 Task: Find people on LinkedIn who work at ValueLabs, talk about wellness, are located in Pardasvár, Heves, Hungary, speak Portuguese, offer auto insurance services, work in the racetracks industry, and have the title 'Director'.
Action: Mouse pressed left at (623, 82)
Screenshot: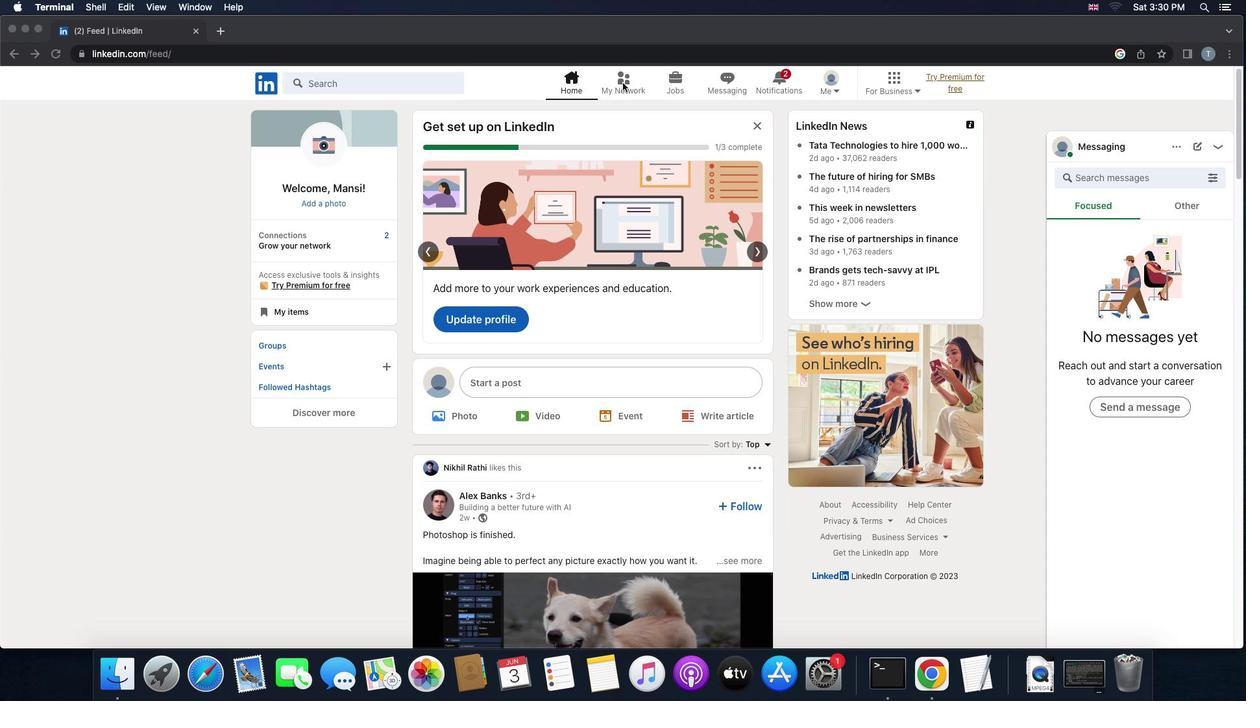 
Action: Mouse pressed left at (623, 82)
Screenshot: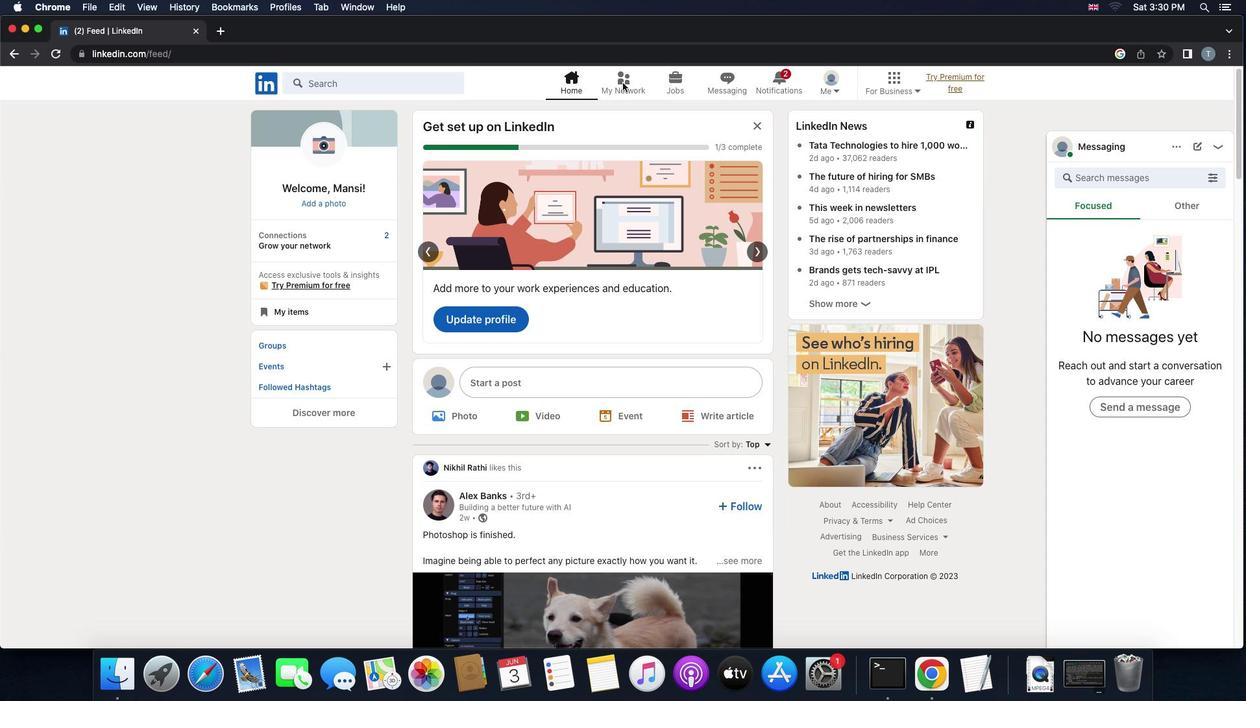 
Action: Mouse moved to (395, 158)
Screenshot: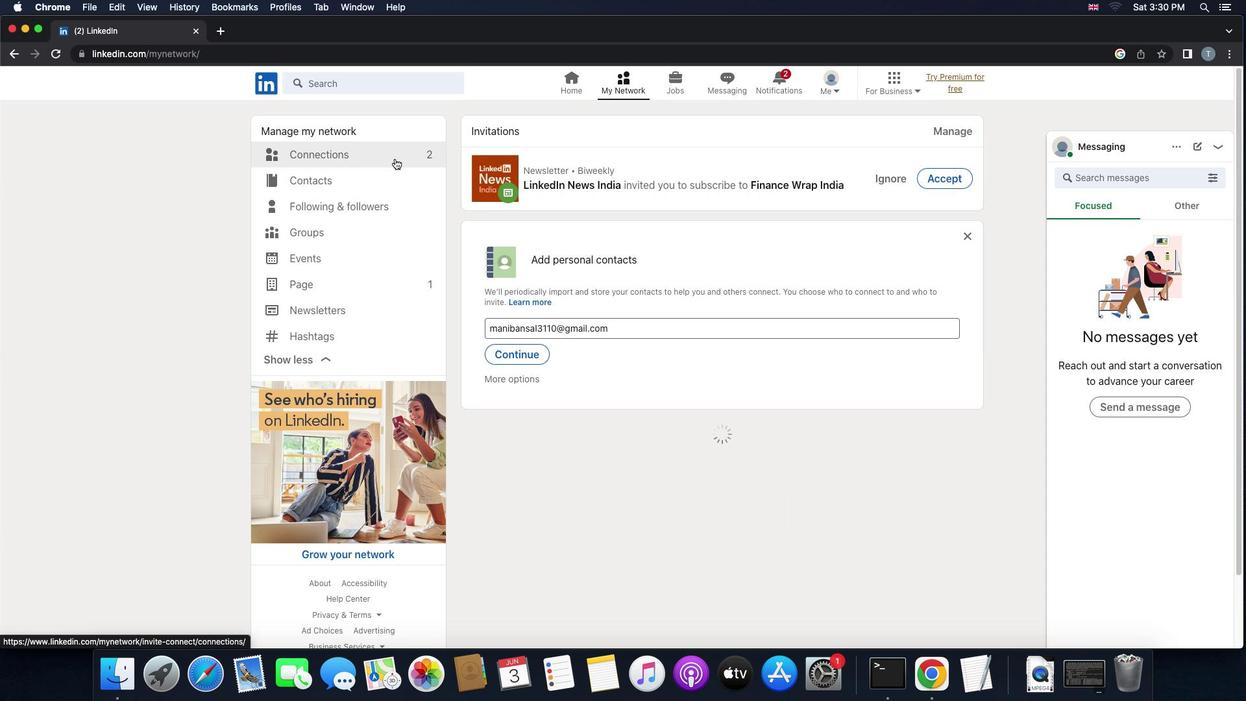 
Action: Mouse pressed left at (395, 158)
Screenshot: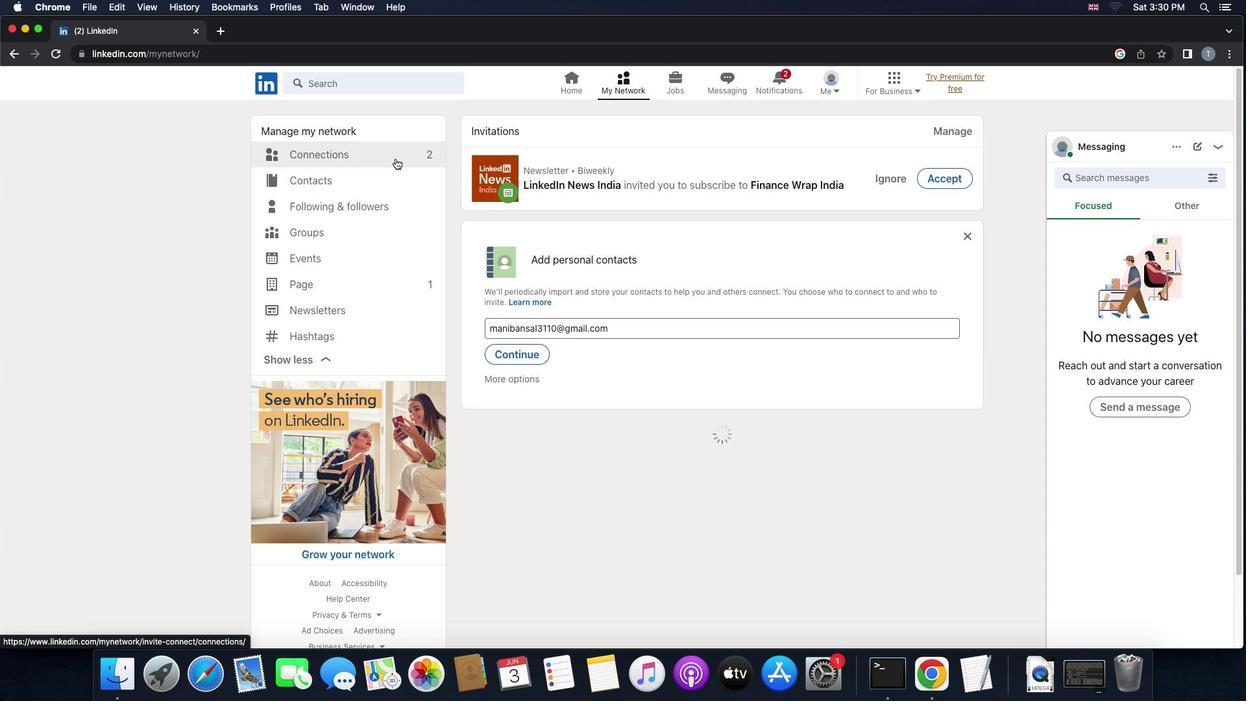 
Action: Mouse moved to (693, 156)
Screenshot: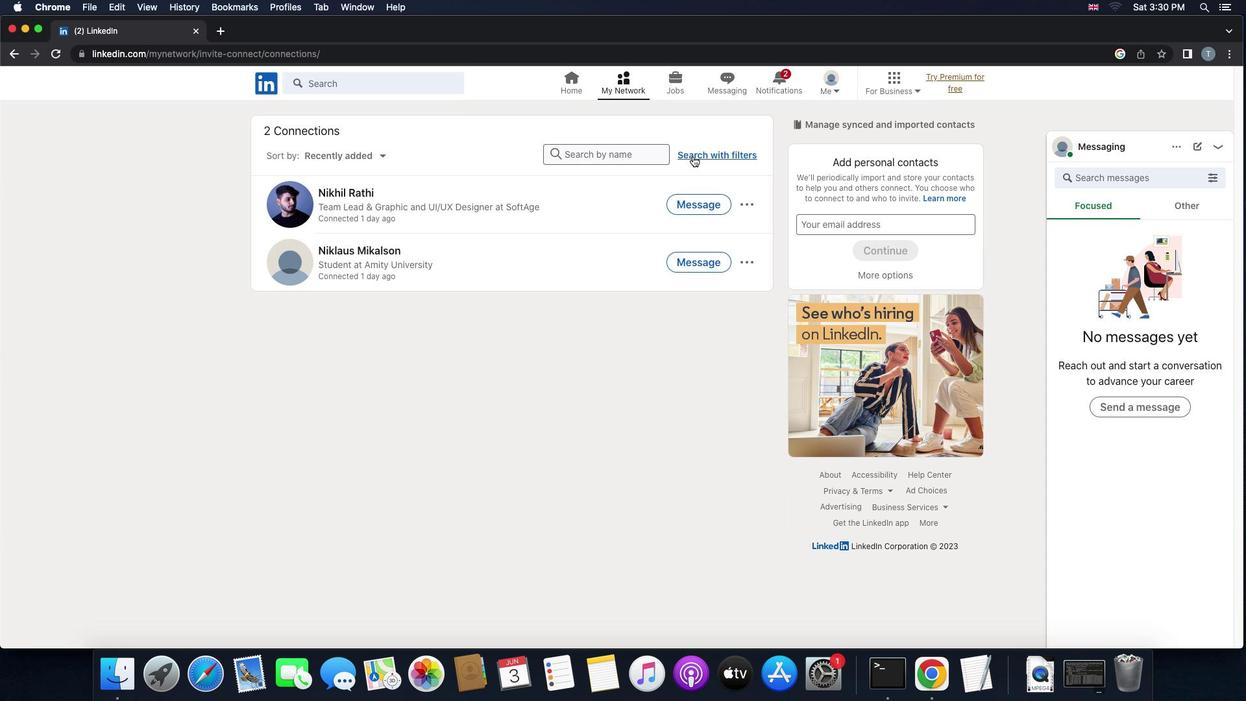 
Action: Mouse pressed left at (693, 156)
Screenshot: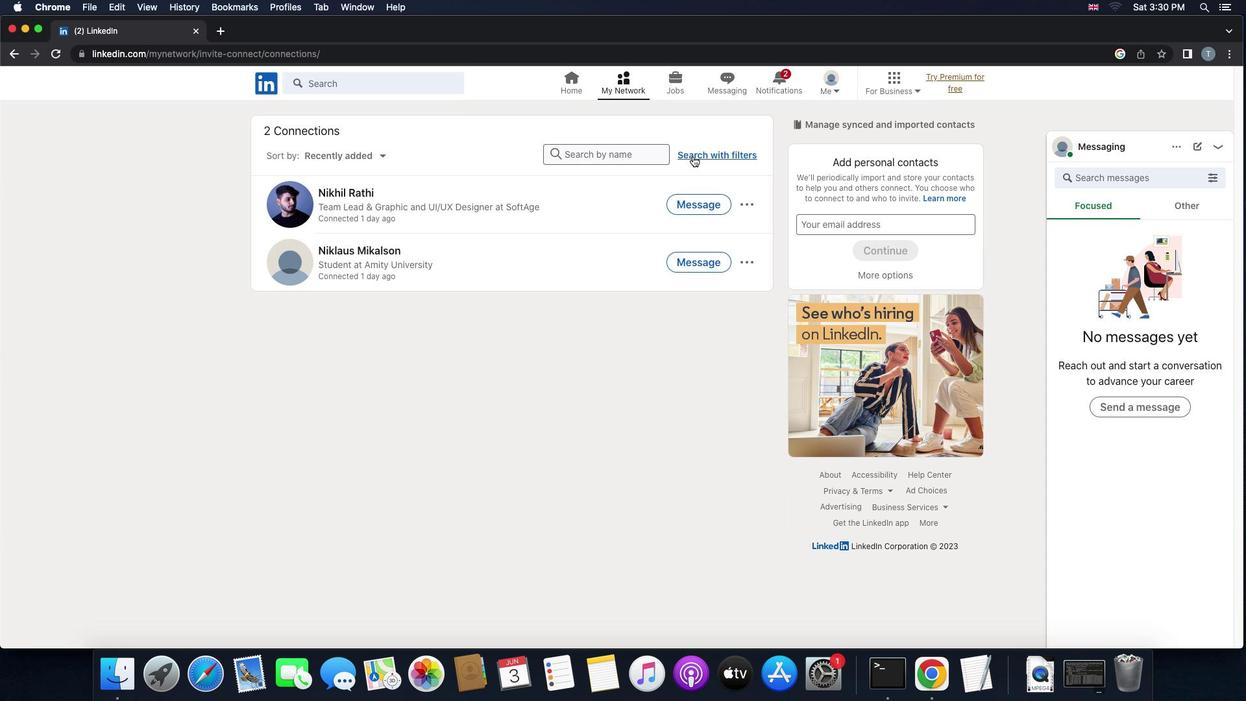 
Action: Mouse moved to (677, 116)
Screenshot: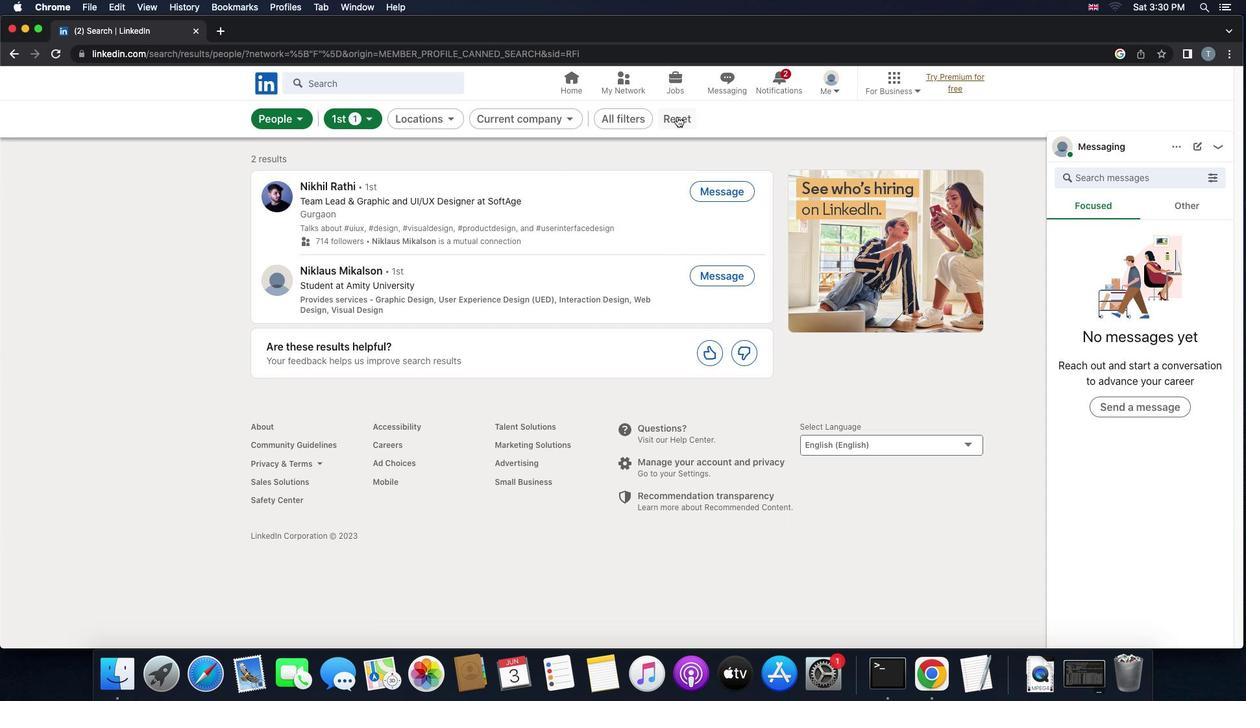 
Action: Mouse pressed left at (677, 116)
Screenshot: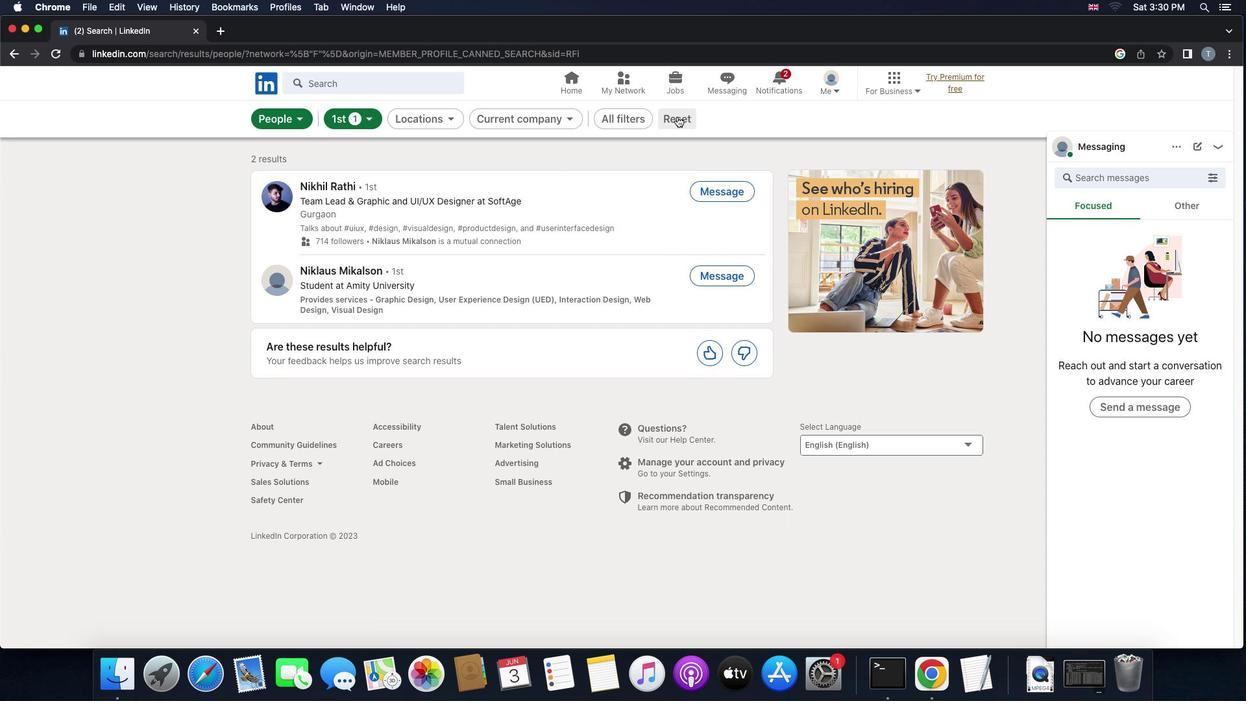 
Action: Mouse moved to (638, 116)
Screenshot: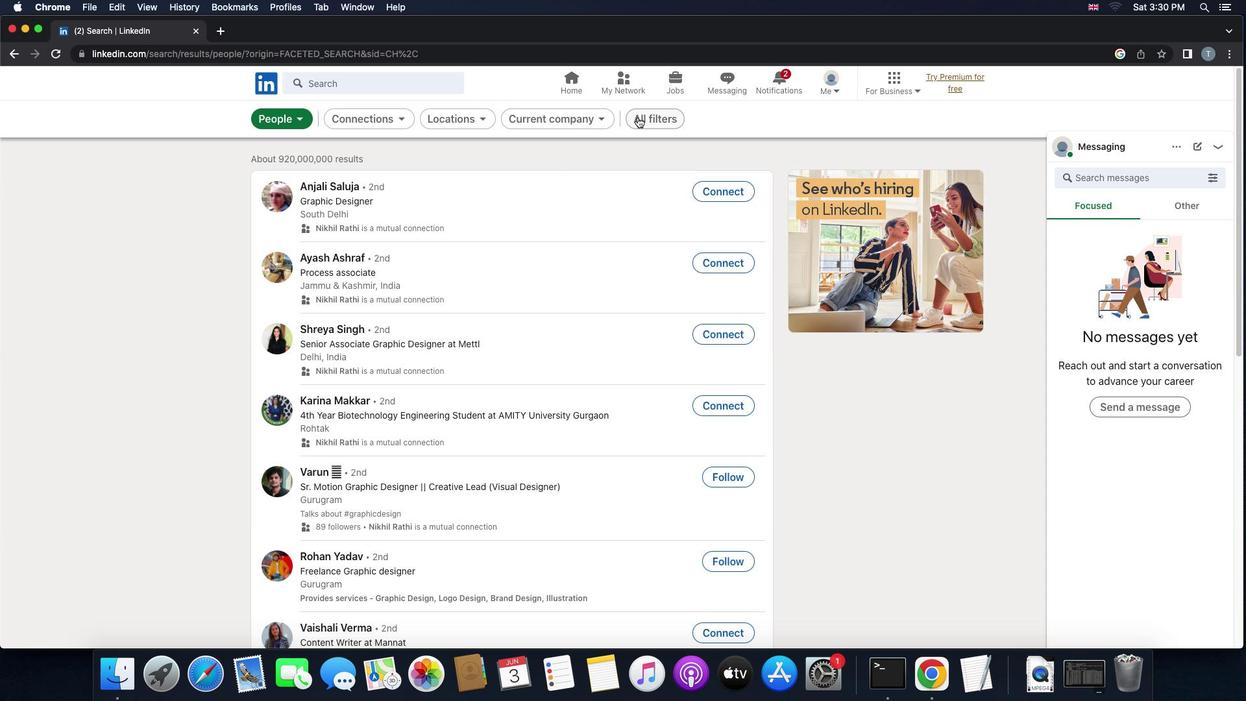 
Action: Mouse pressed left at (638, 116)
Screenshot: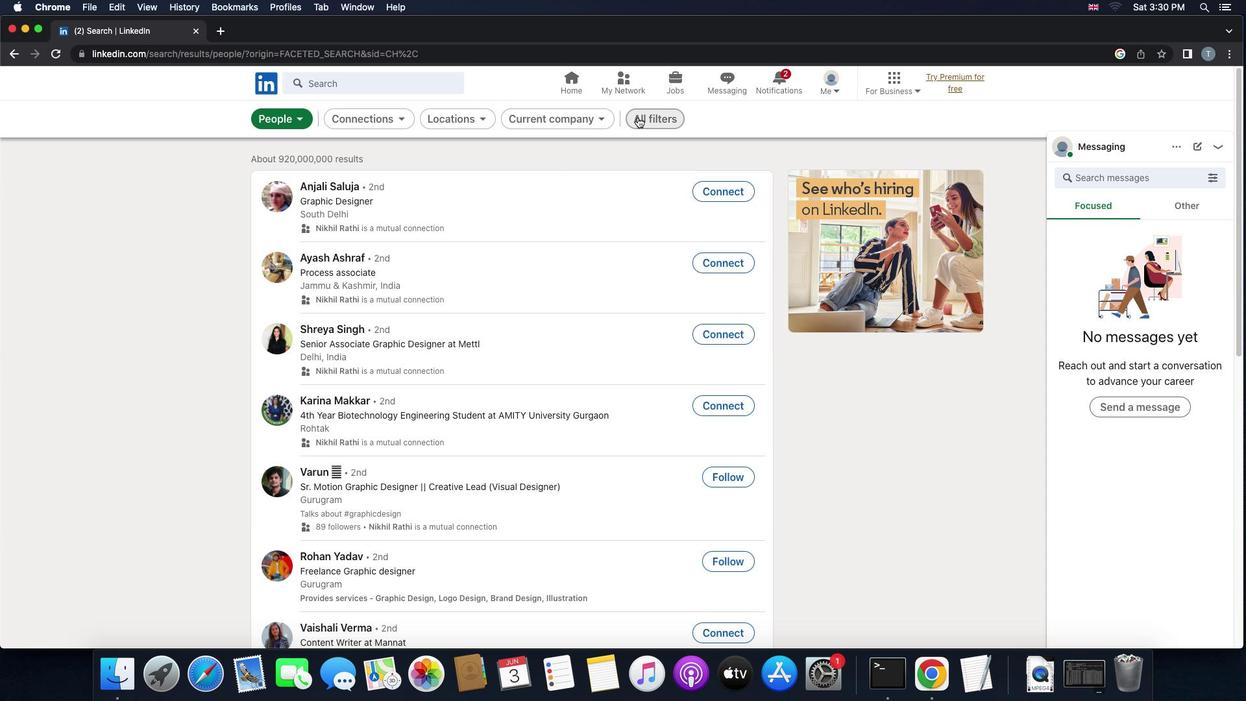 
Action: Mouse moved to (1059, 362)
Screenshot: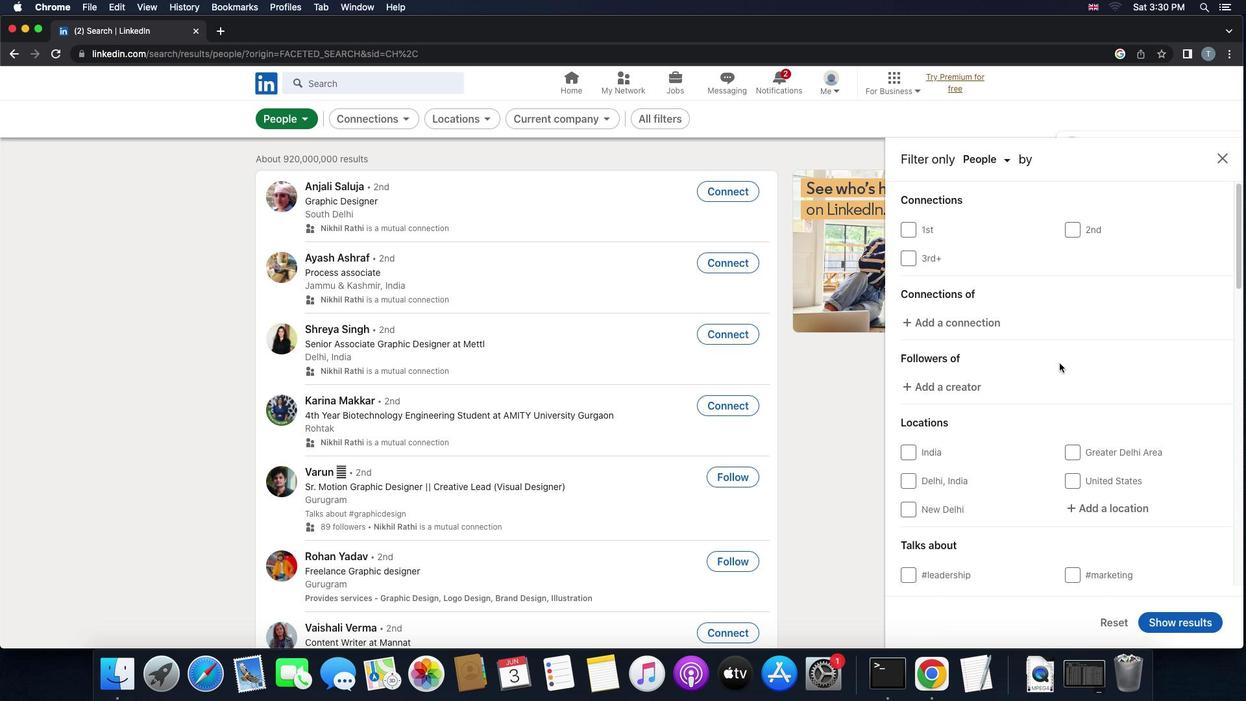 
Action: Mouse scrolled (1059, 362) with delta (0, 0)
Screenshot: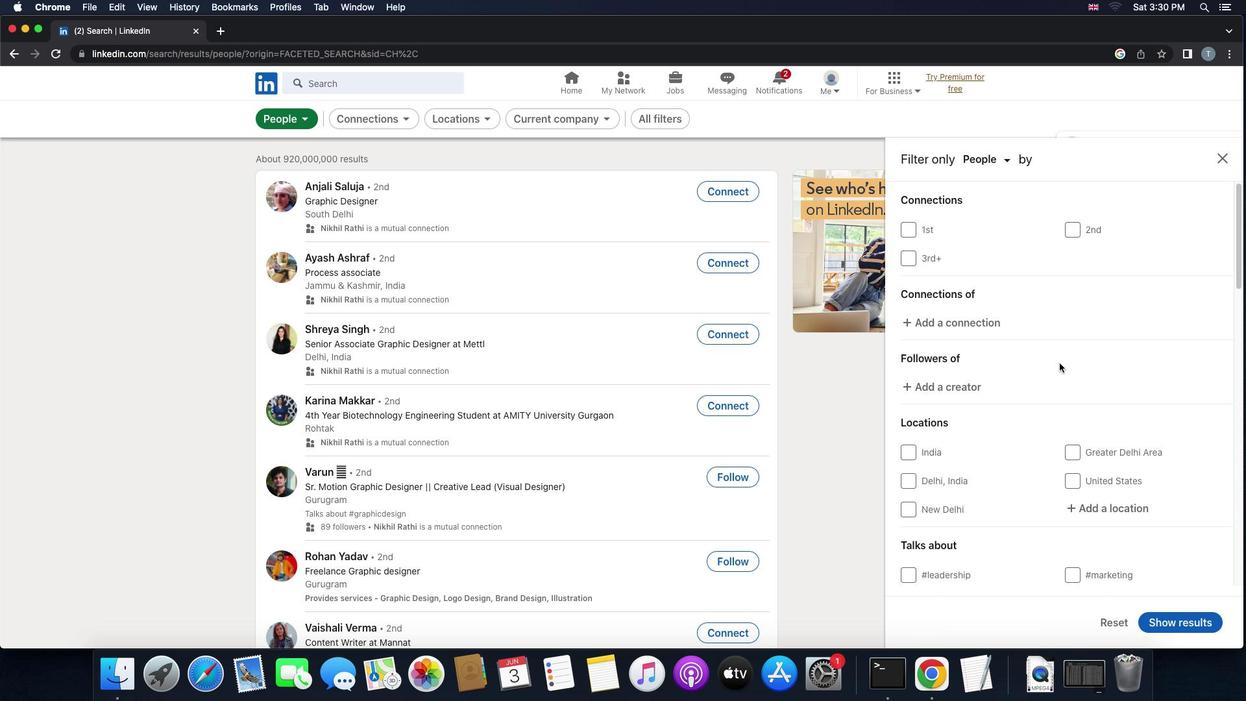 
Action: Mouse scrolled (1059, 362) with delta (0, 0)
Screenshot: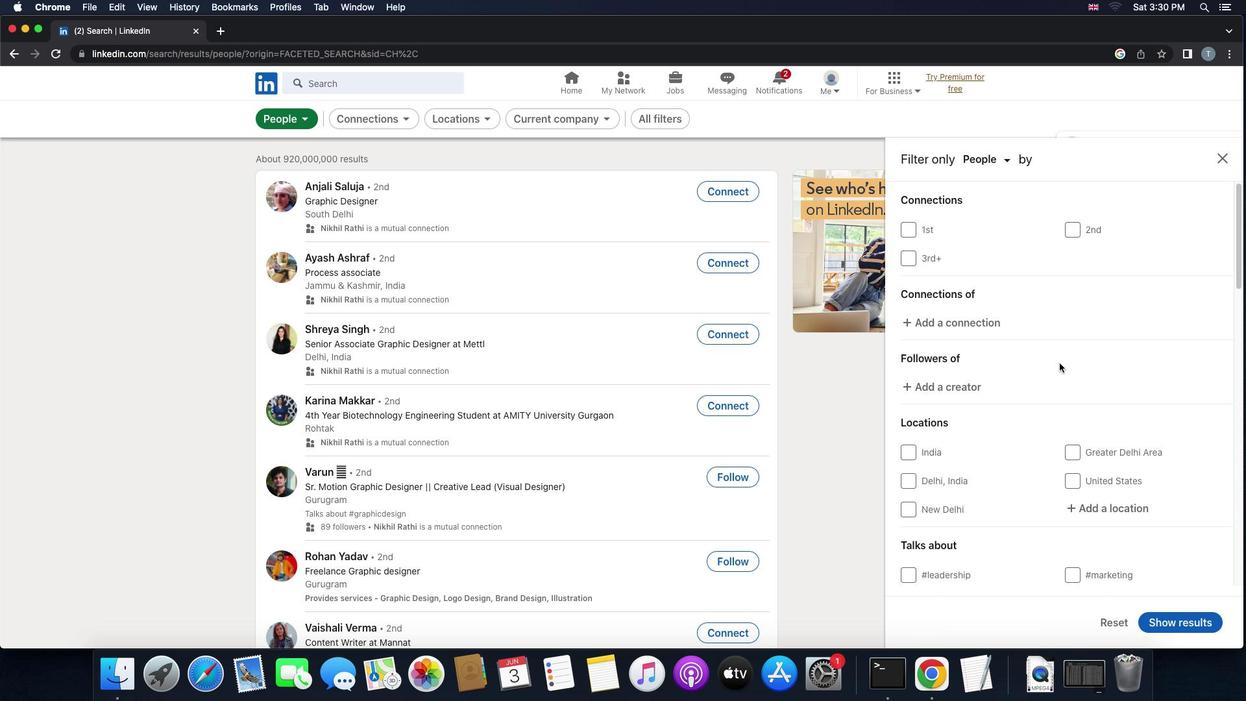 
Action: Mouse scrolled (1059, 362) with delta (0, -1)
Screenshot: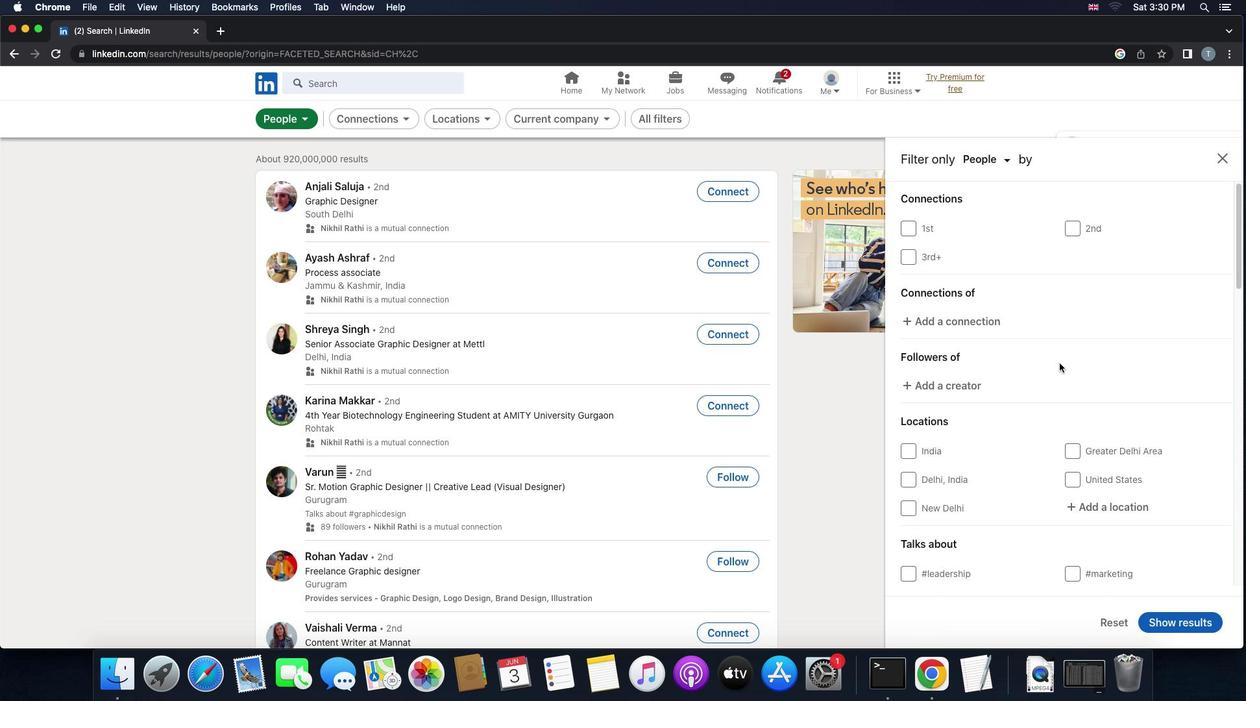 
Action: Mouse moved to (1087, 425)
Screenshot: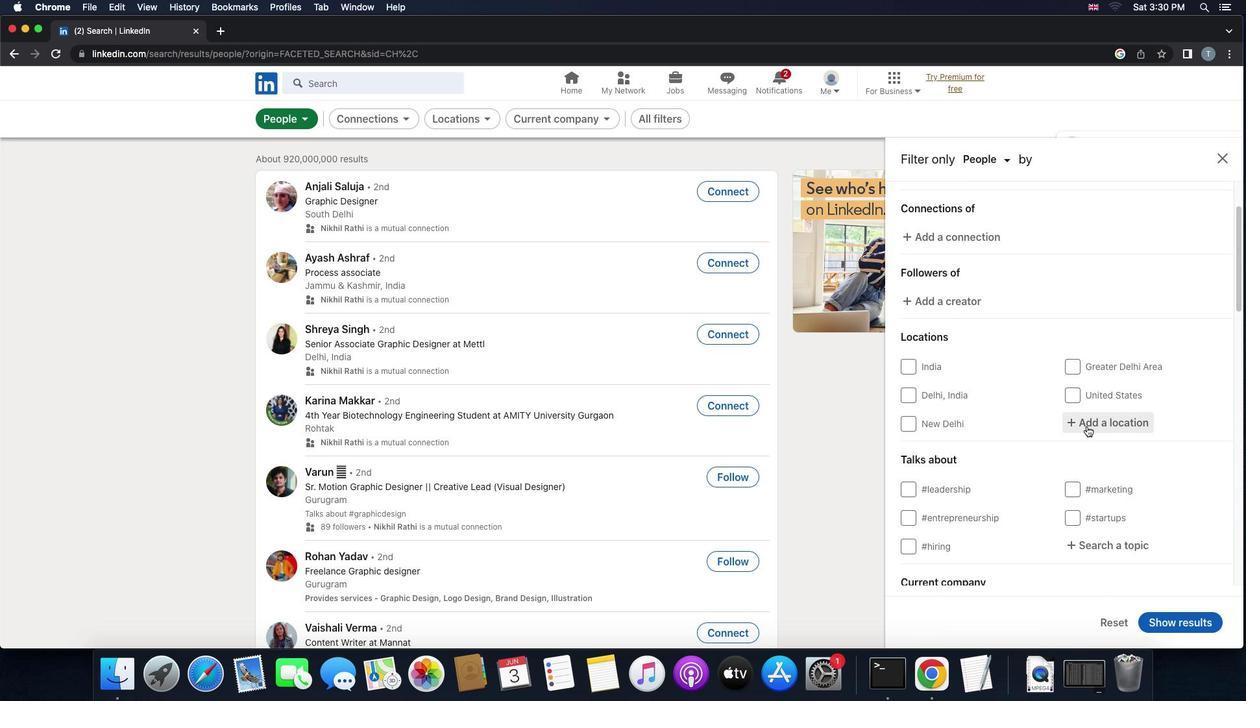 
Action: Mouse pressed left at (1087, 425)
Screenshot: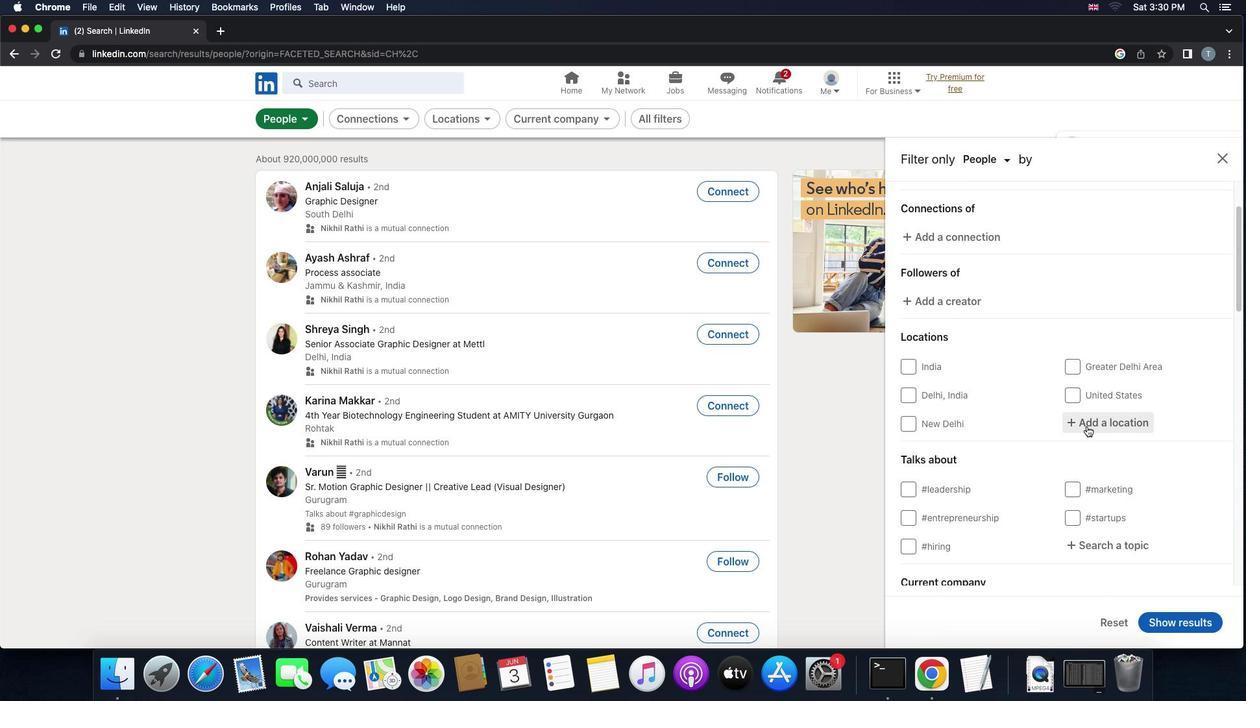 
Action: Key pressed 'p''a''r''a''d''s''a''s''v''a'
Screenshot: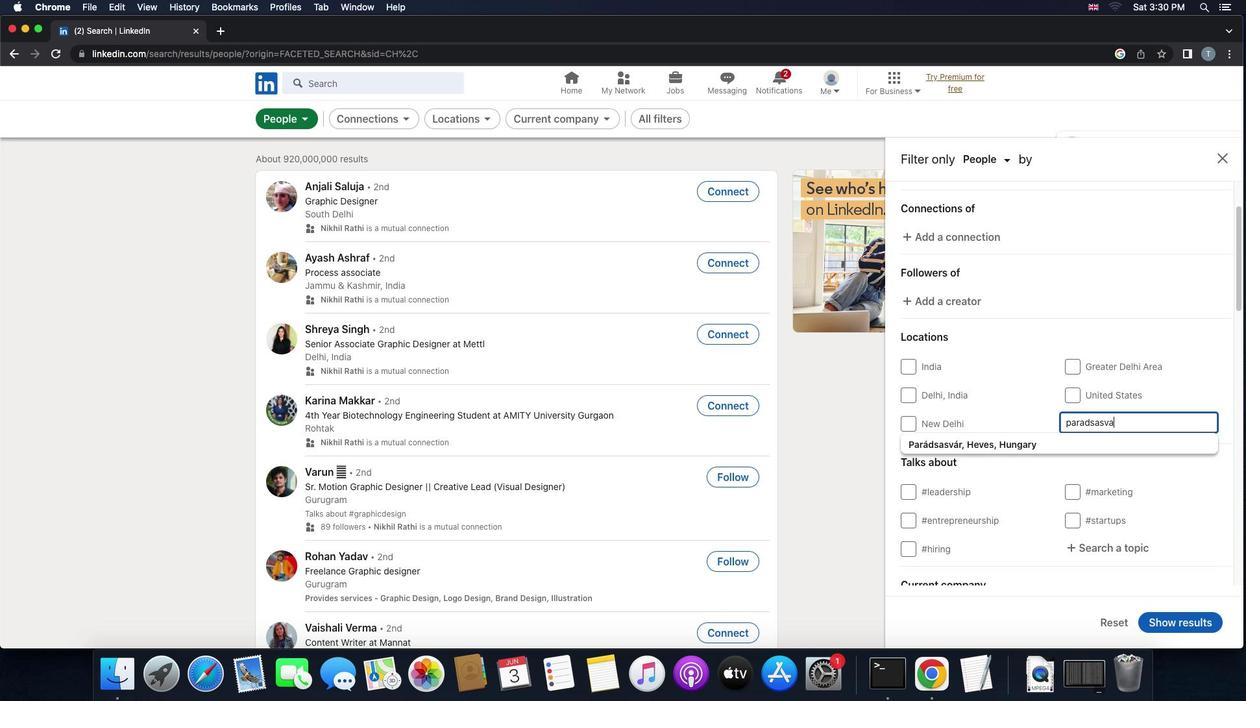 
Action: Mouse moved to (1041, 444)
Screenshot: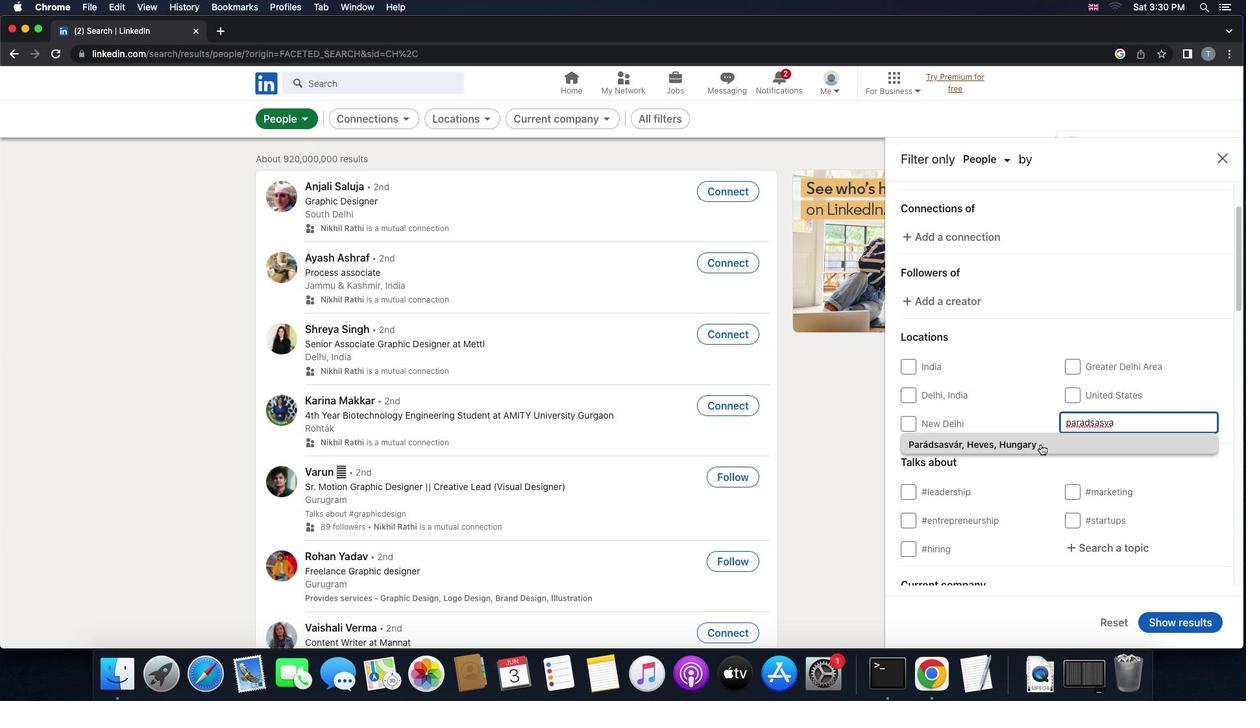 
Action: Mouse pressed left at (1041, 444)
Screenshot: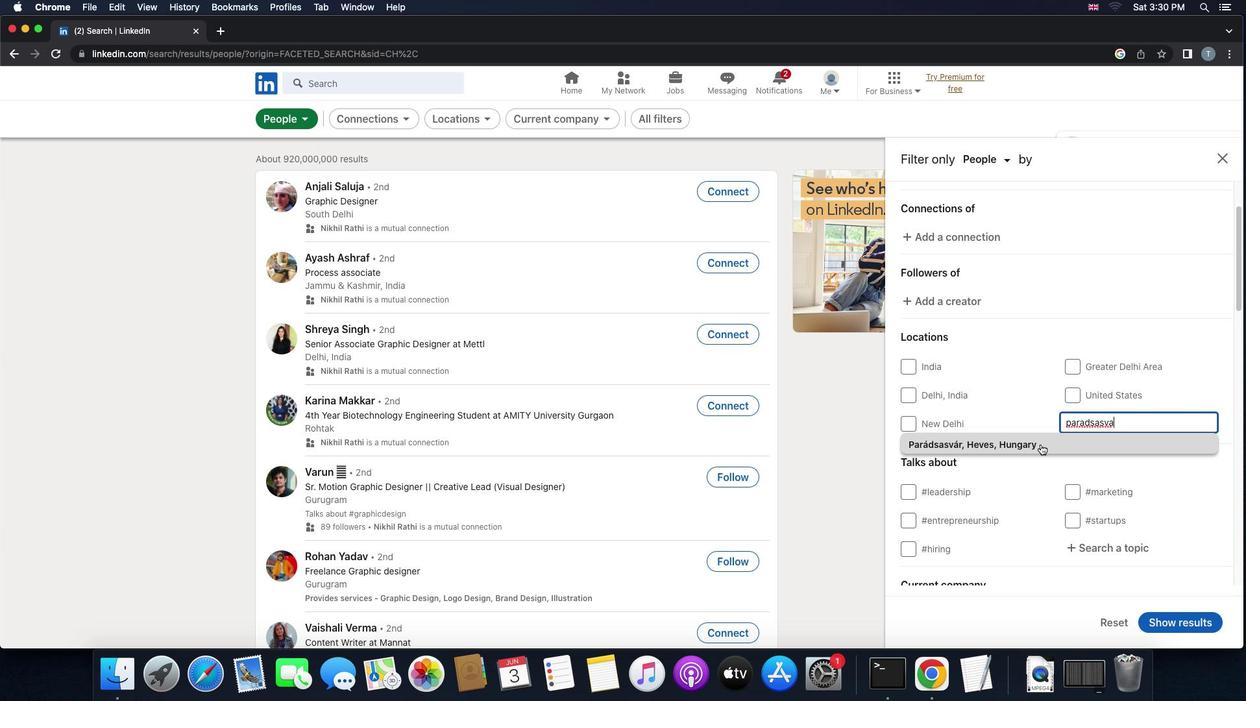 
Action: Mouse moved to (1123, 492)
Screenshot: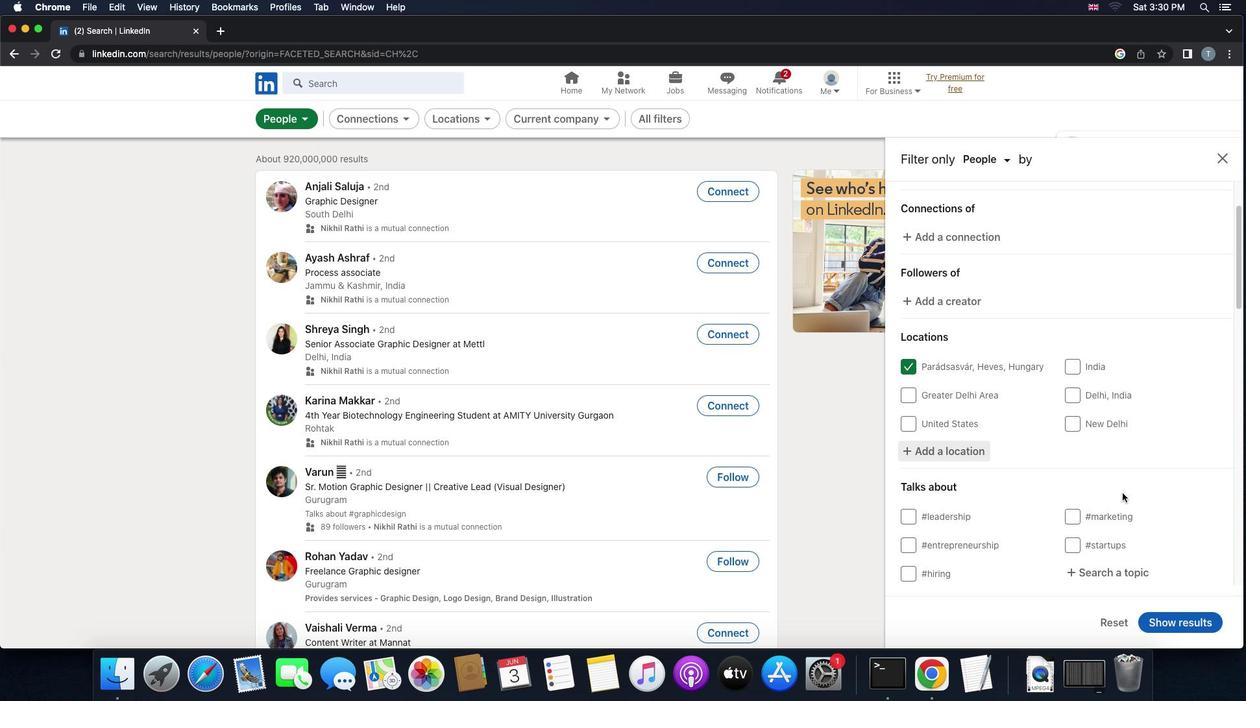 
Action: Mouse scrolled (1123, 492) with delta (0, 0)
Screenshot: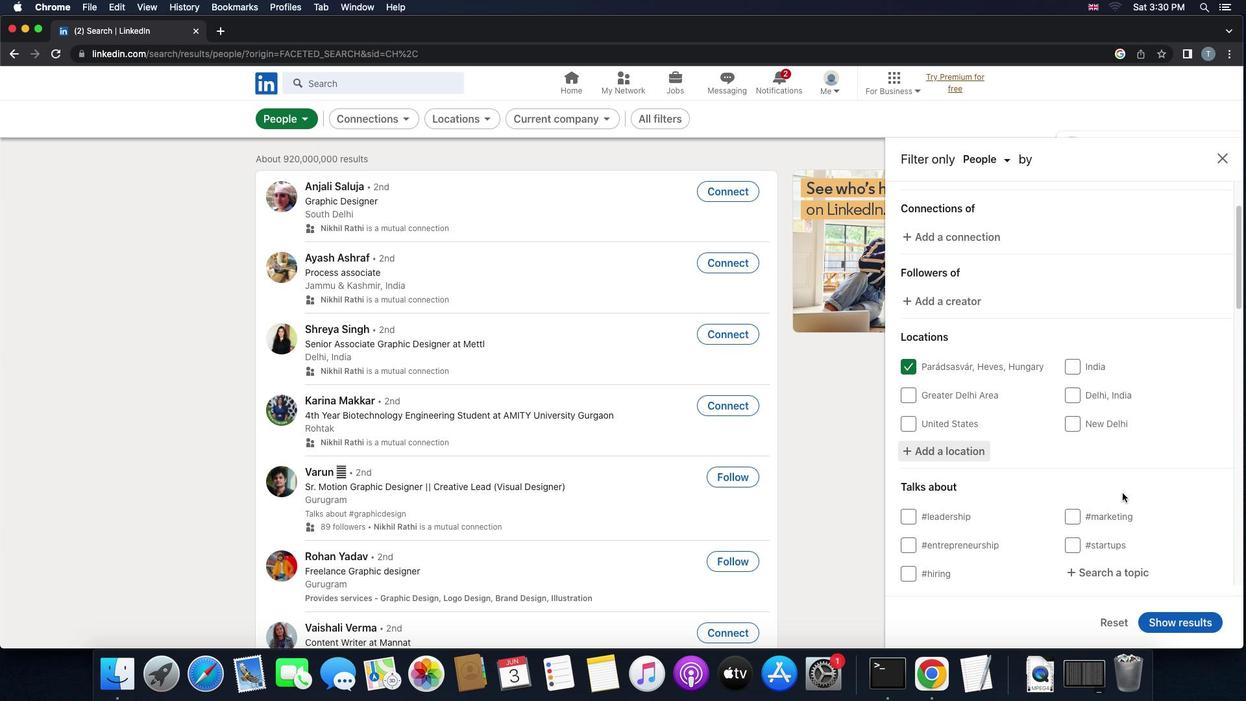 
Action: Mouse scrolled (1123, 492) with delta (0, 0)
Screenshot: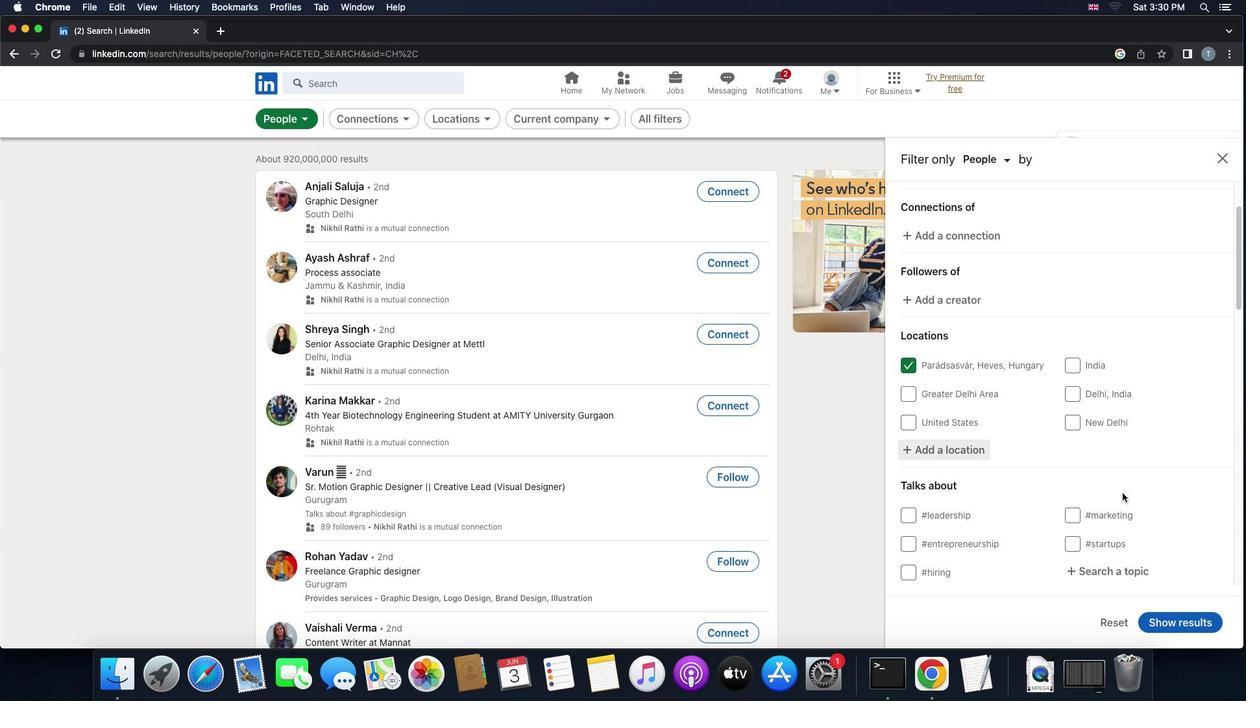 
Action: Mouse scrolled (1123, 492) with delta (0, 0)
Screenshot: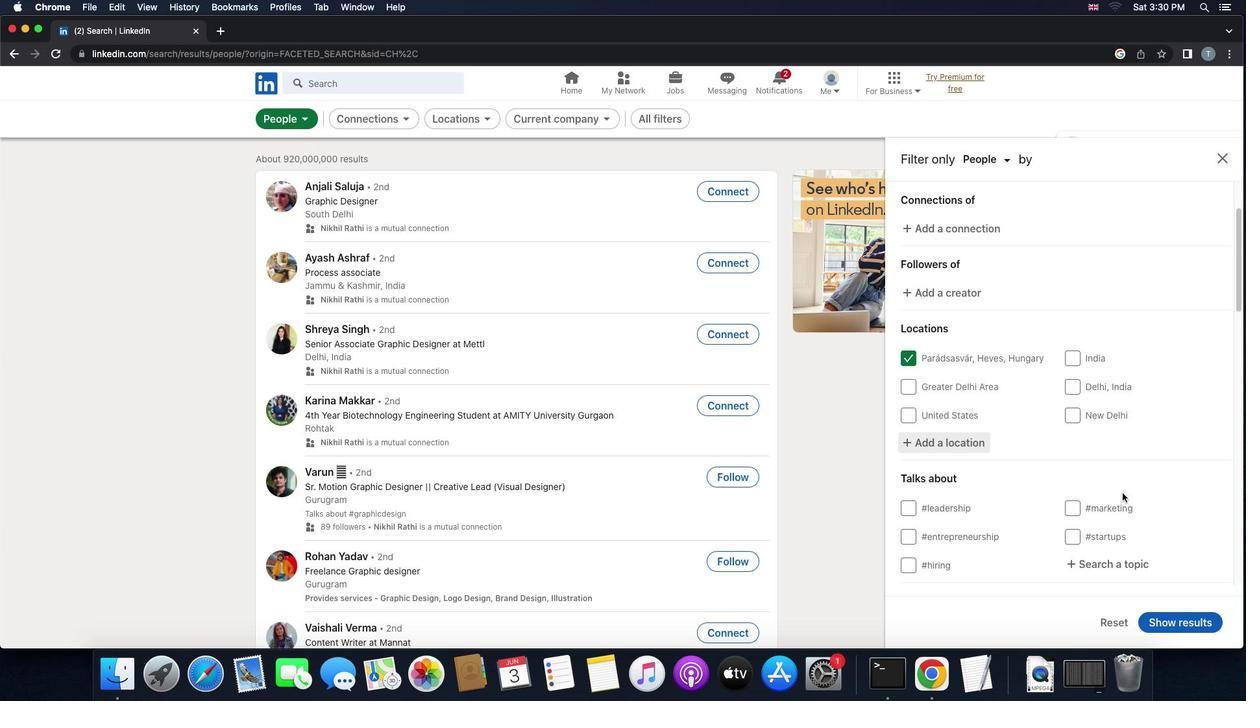 
Action: Mouse moved to (1112, 511)
Screenshot: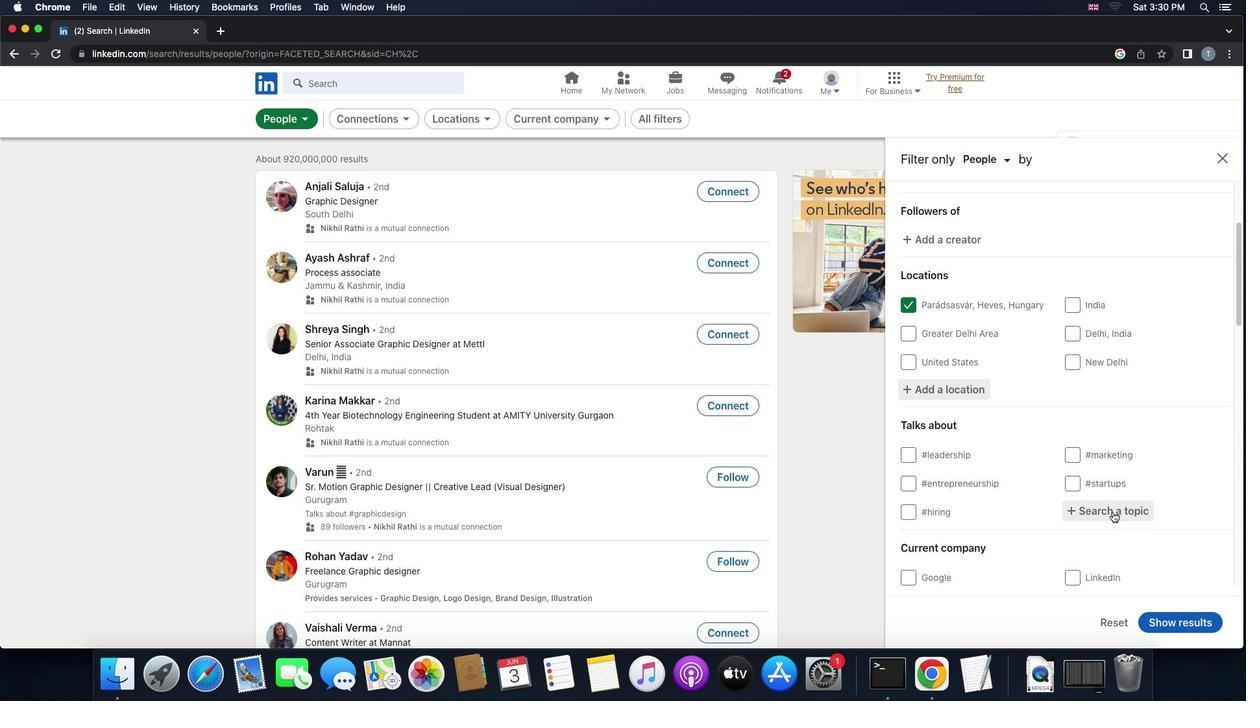 
Action: Mouse pressed left at (1112, 511)
Screenshot: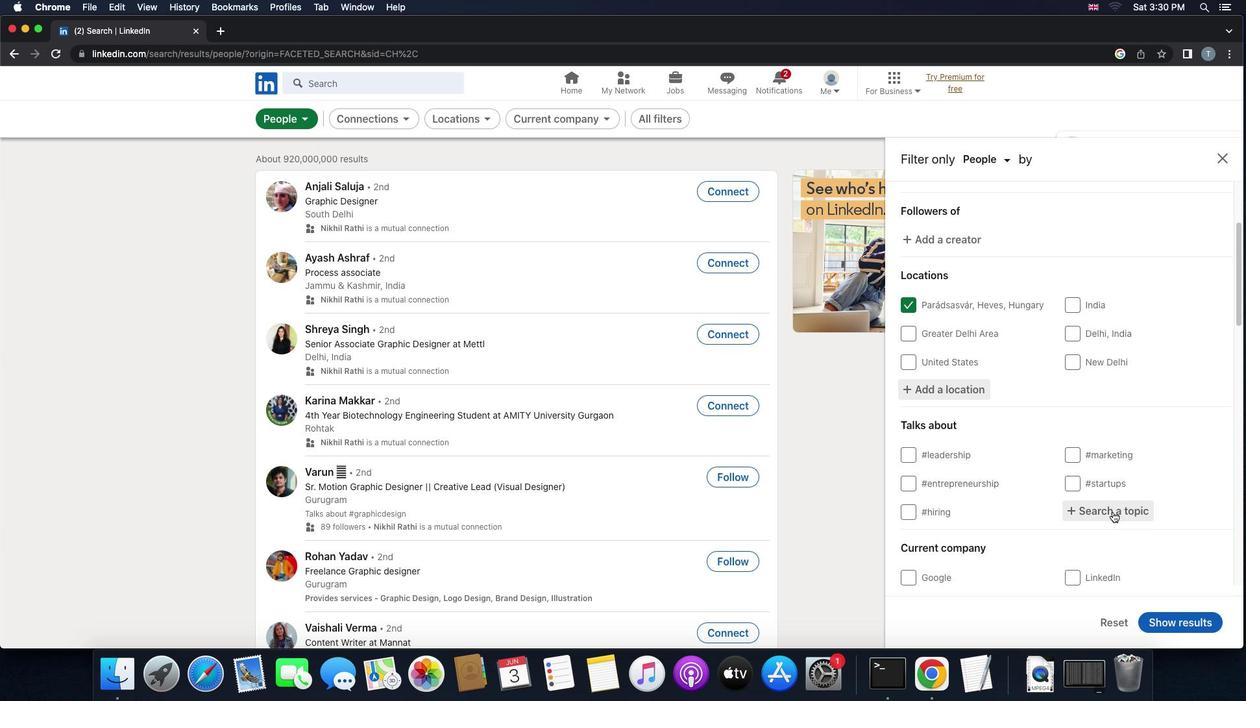 
Action: Mouse moved to (1112, 511)
Screenshot: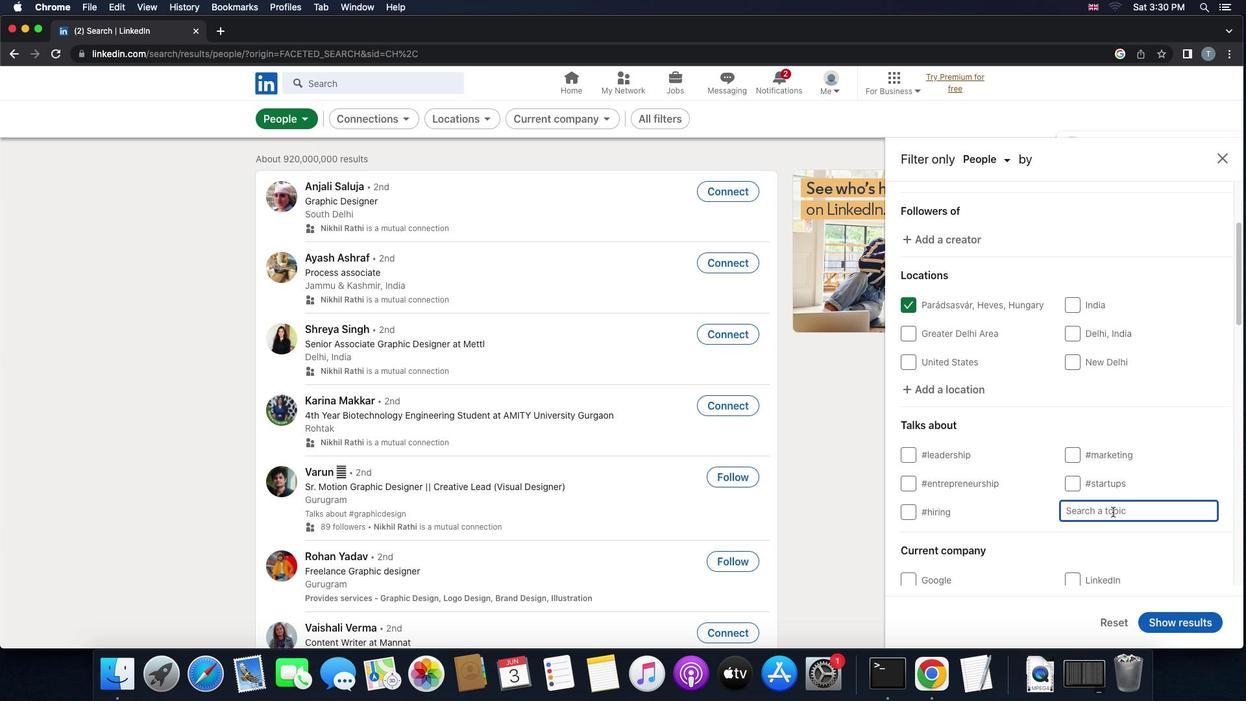 
Action: Key pressed 'w''e''l''l''n''e''s''s'
Screenshot: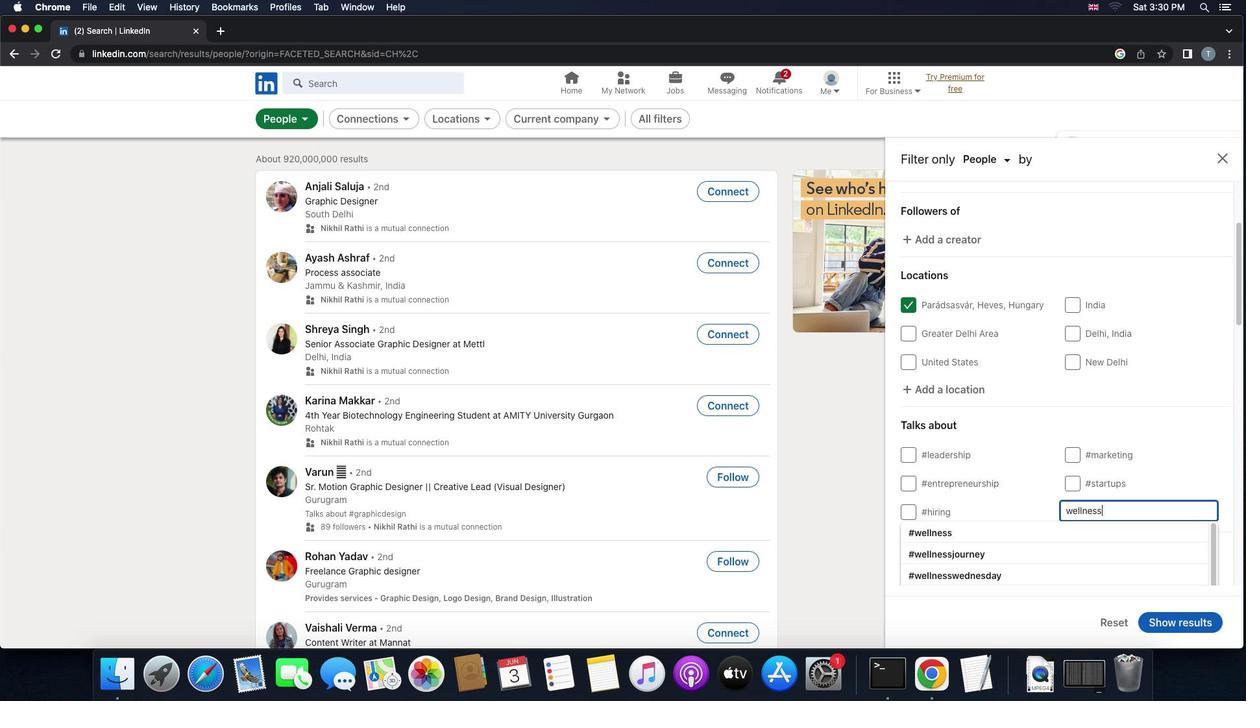
Action: Mouse moved to (1100, 538)
Screenshot: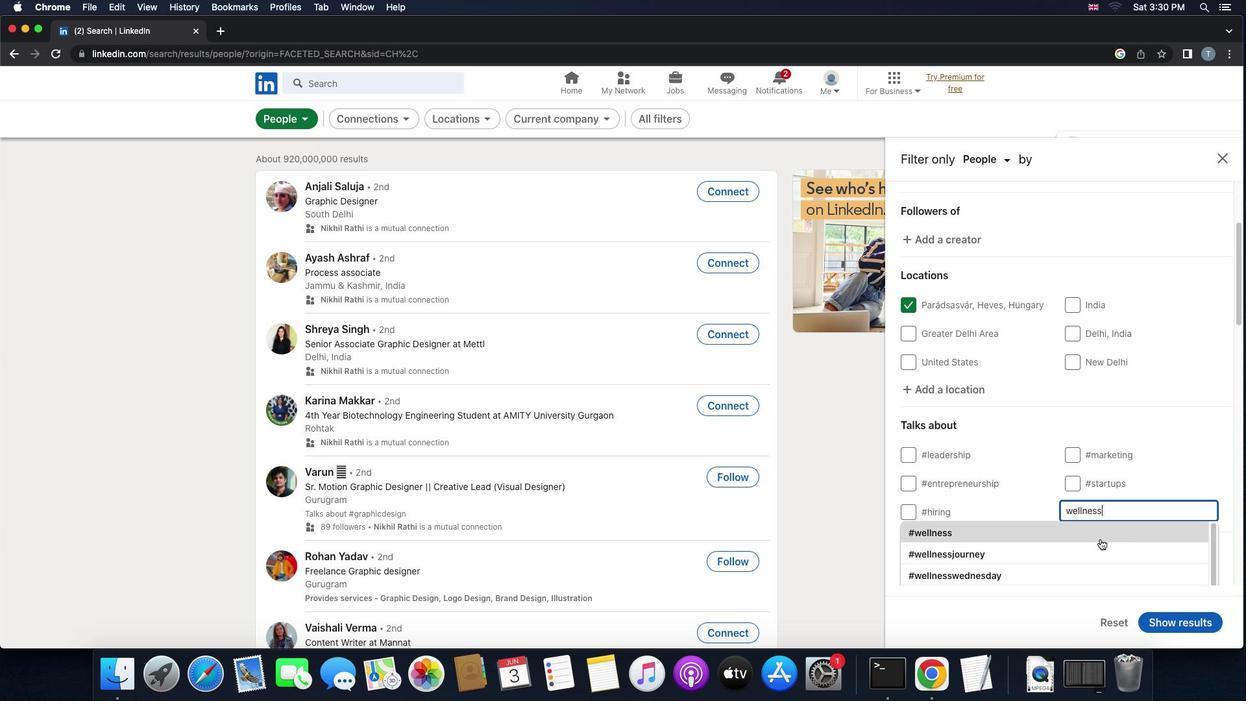 
Action: Mouse pressed left at (1100, 538)
Screenshot: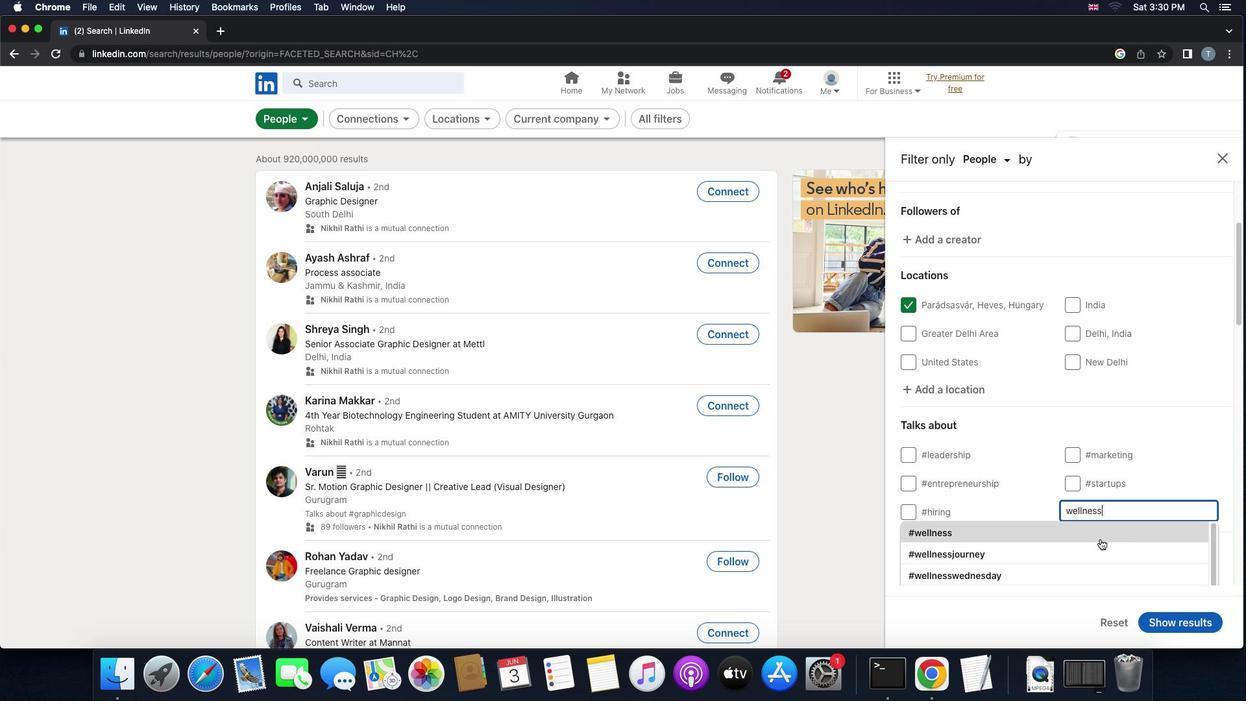 
Action: Mouse moved to (1102, 531)
Screenshot: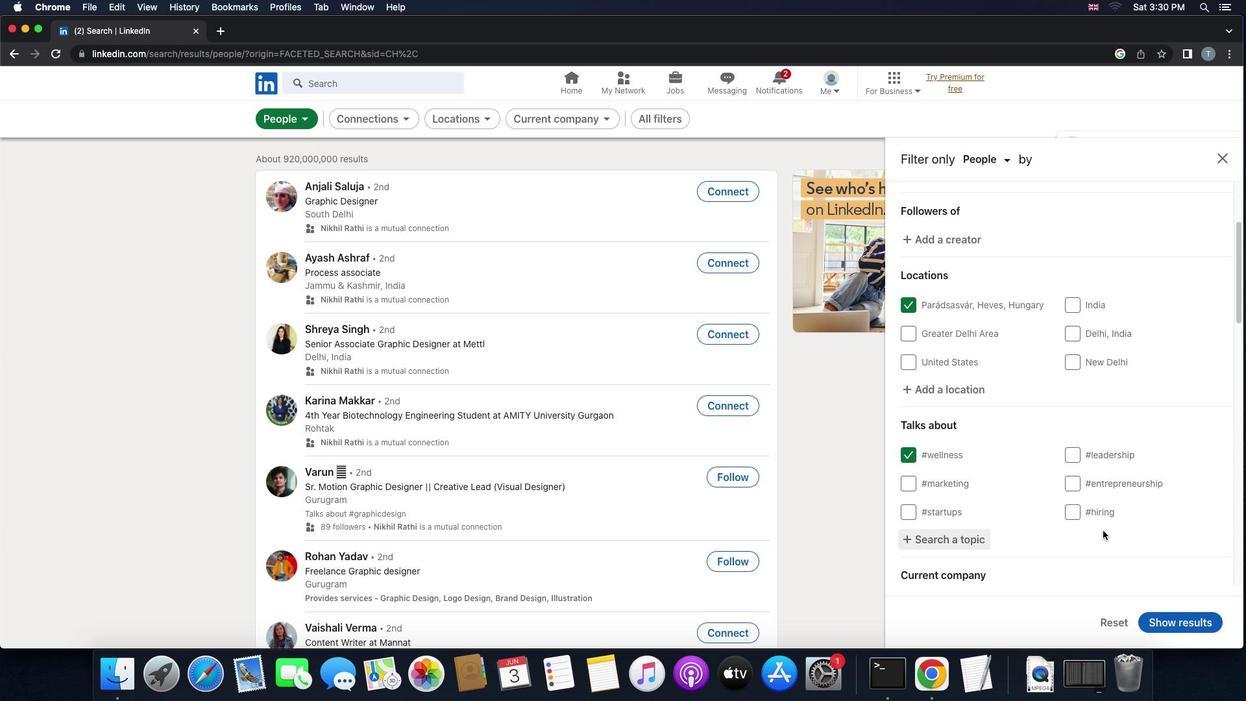 
Action: Mouse scrolled (1102, 531) with delta (0, 0)
Screenshot: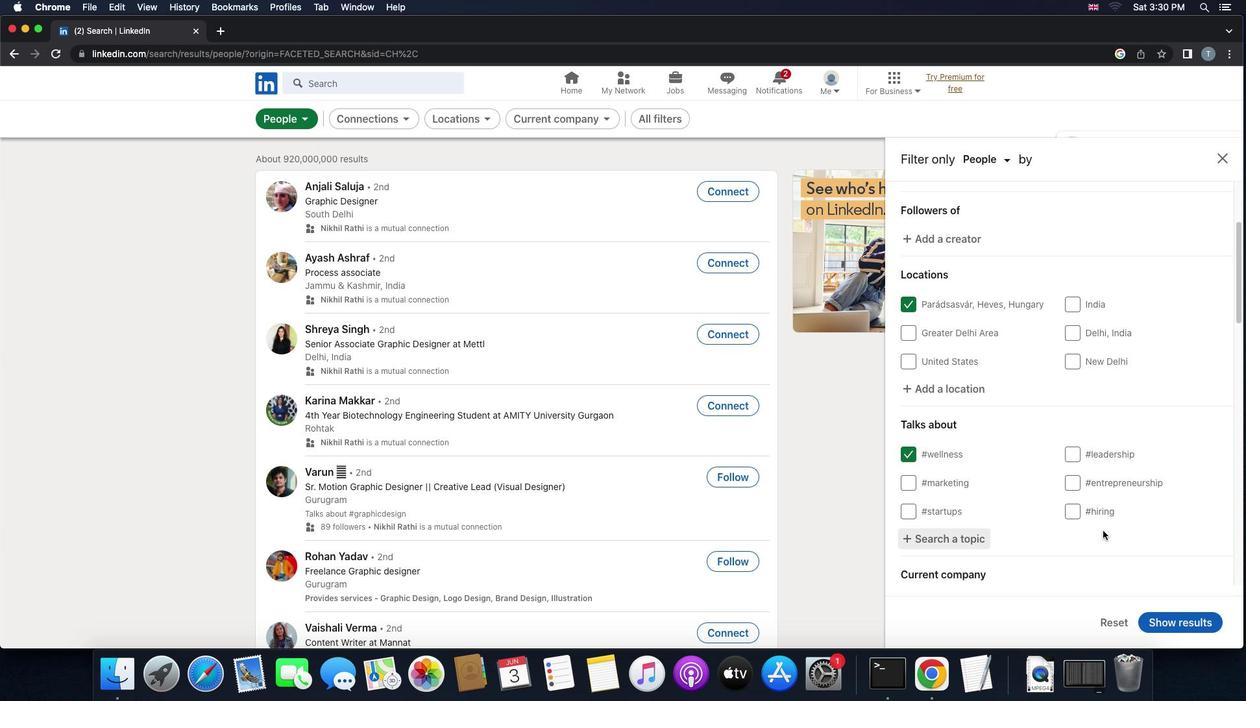 
Action: Mouse scrolled (1102, 531) with delta (0, 0)
Screenshot: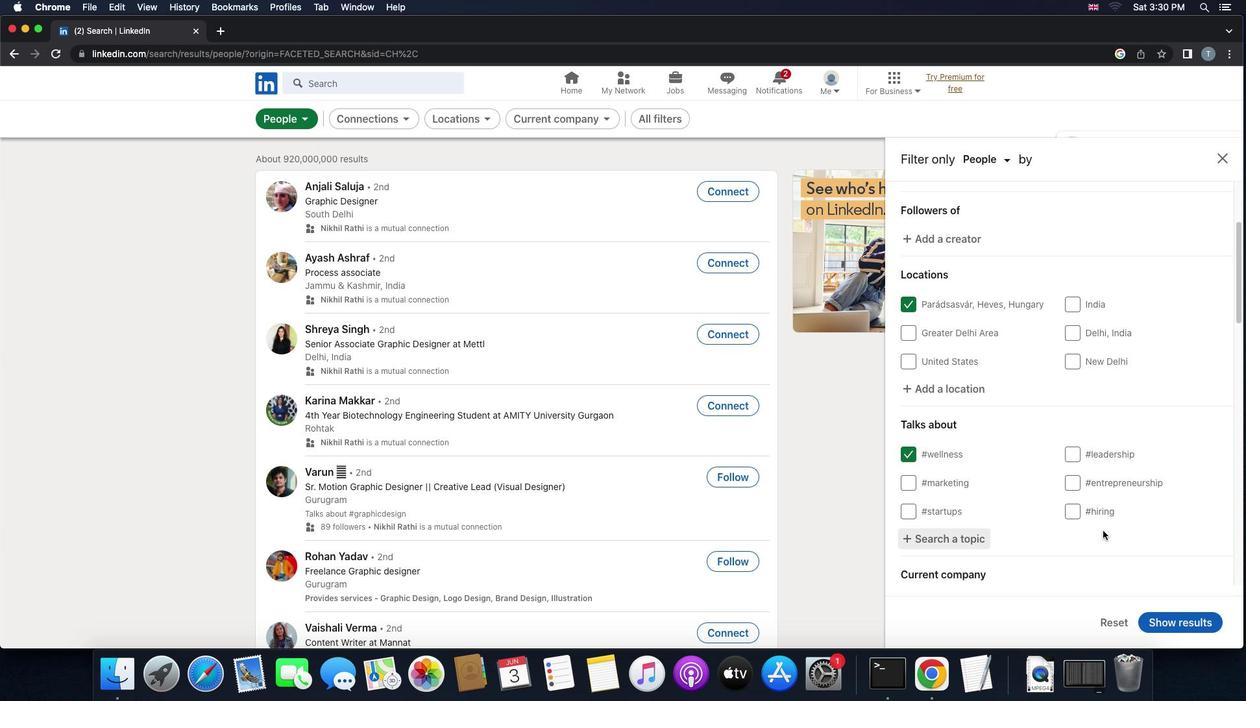 
Action: Mouse scrolled (1102, 531) with delta (0, -1)
Screenshot: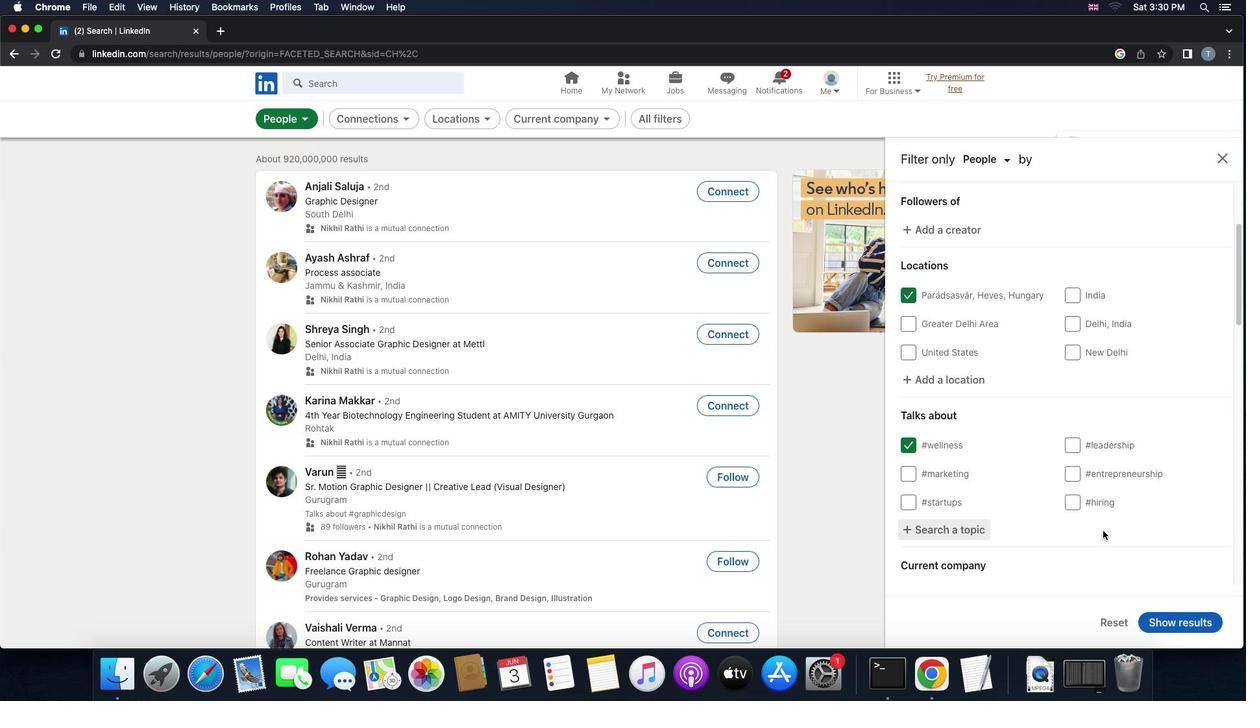 
Action: Mouse scrolled (1102, 531) with delta (0, 0)
Screenshot: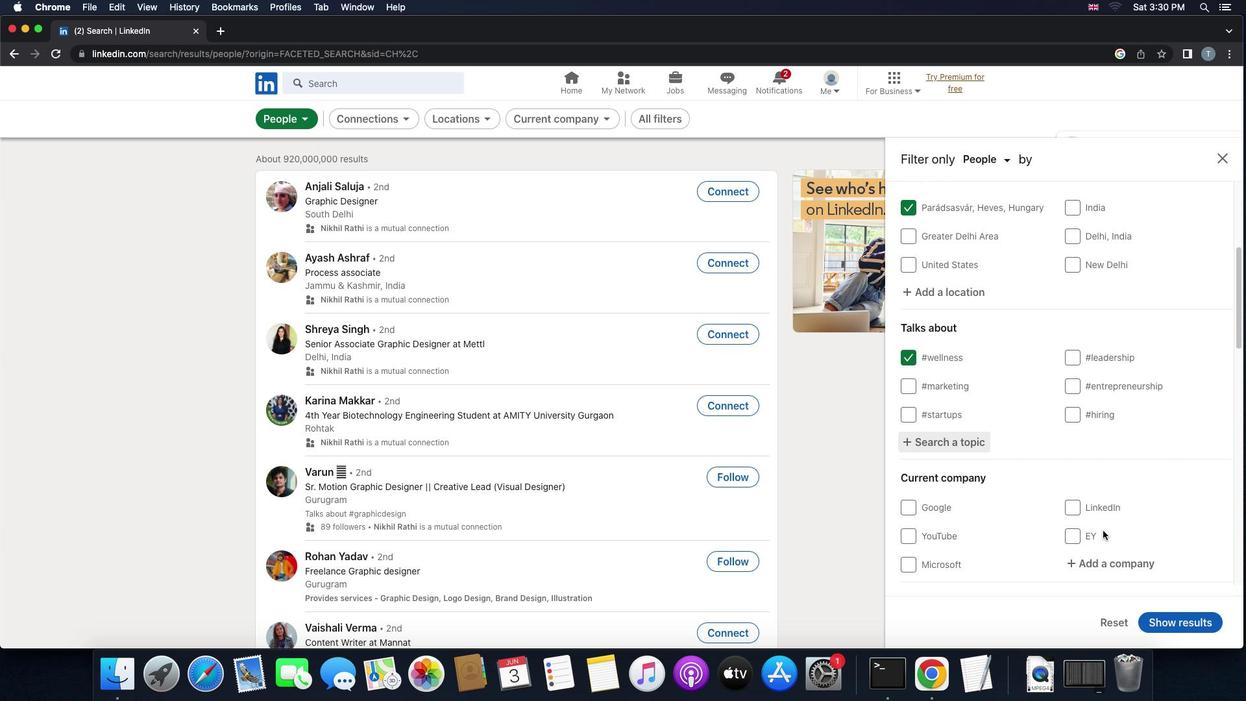 
Action: Mouse scrolled (1102, 531) with delta (0, 0)
Screenshot: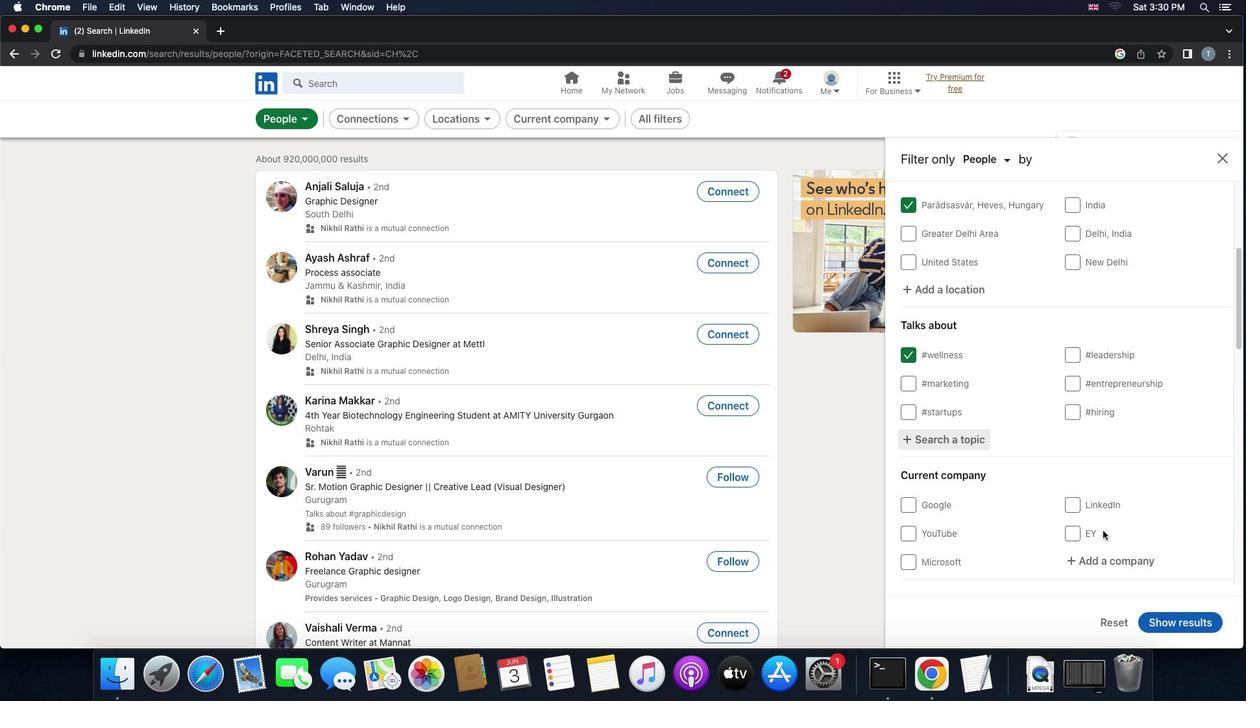 
Action: Mouse scrolled (1102, 531) with delta (0, -1)
Screenshot: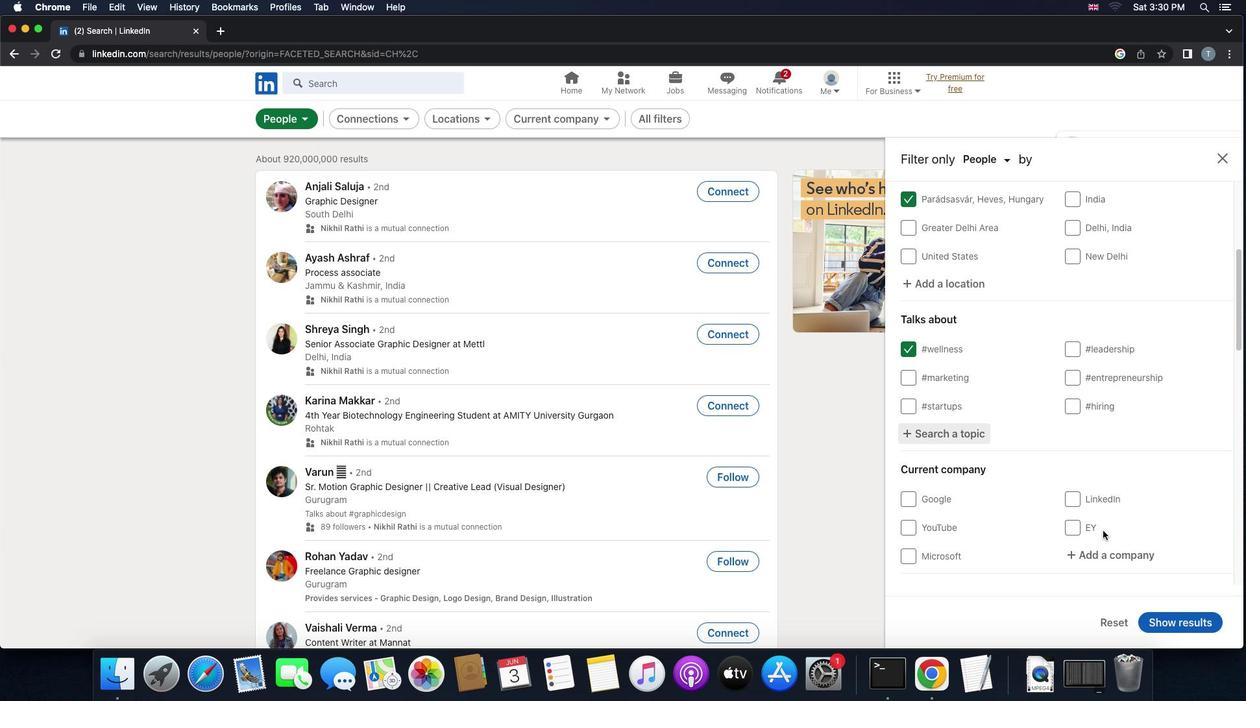 
Action: Mouse moved to (1120, 484)
Screenshot: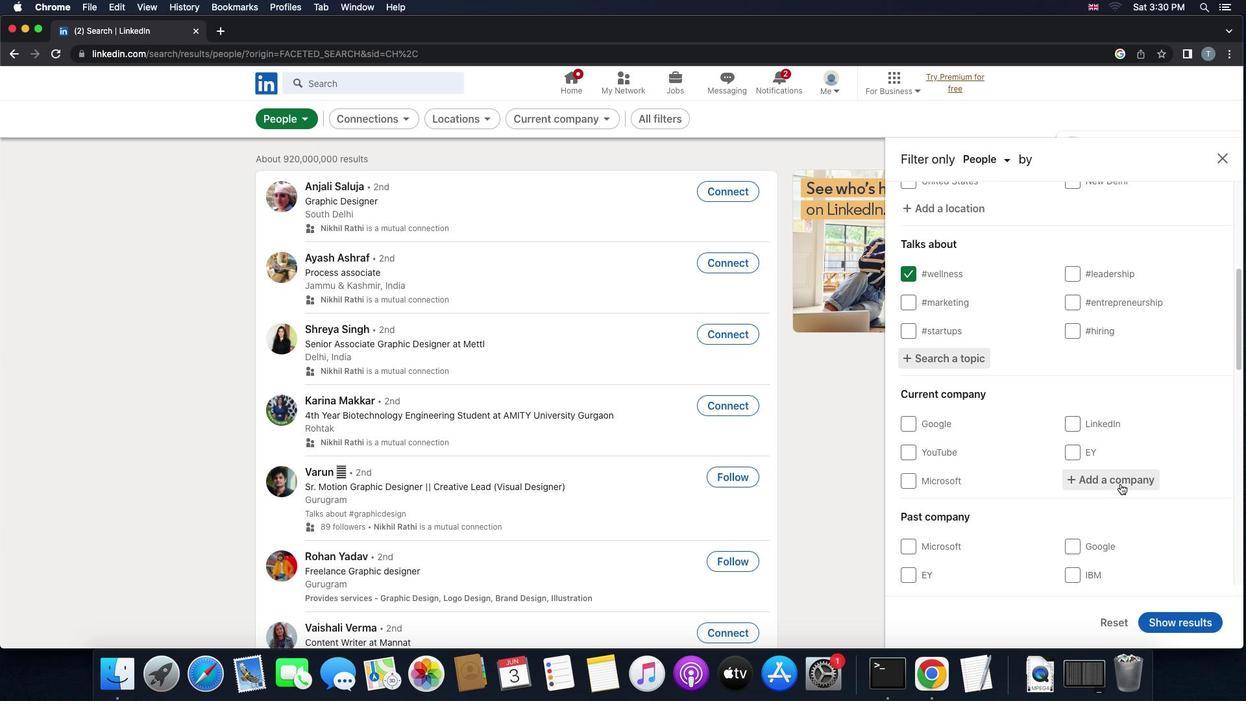 
Action: Mouse pressed left at (1120, 484)
Screenshot: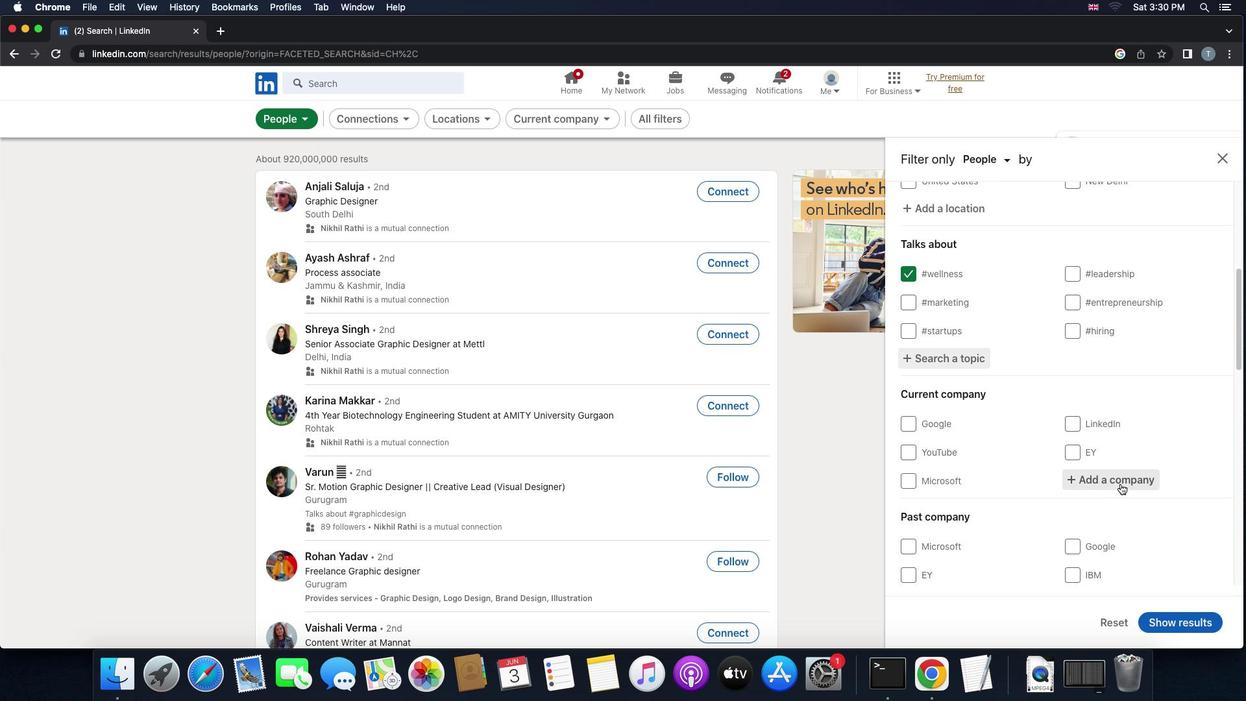 
Action: Key pressed 'v''a''l''u''e''l''a''b''s'
Screenshot: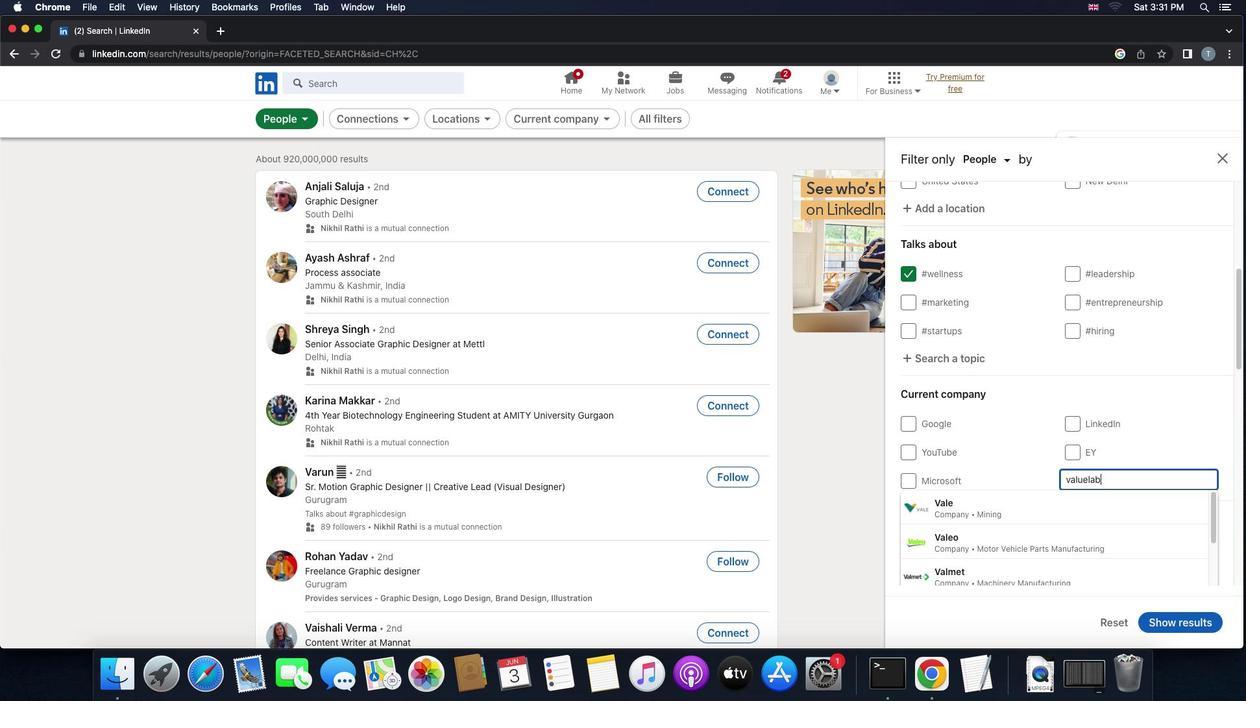 
Action: Mouse moved to (1108, 497)
Screenshot: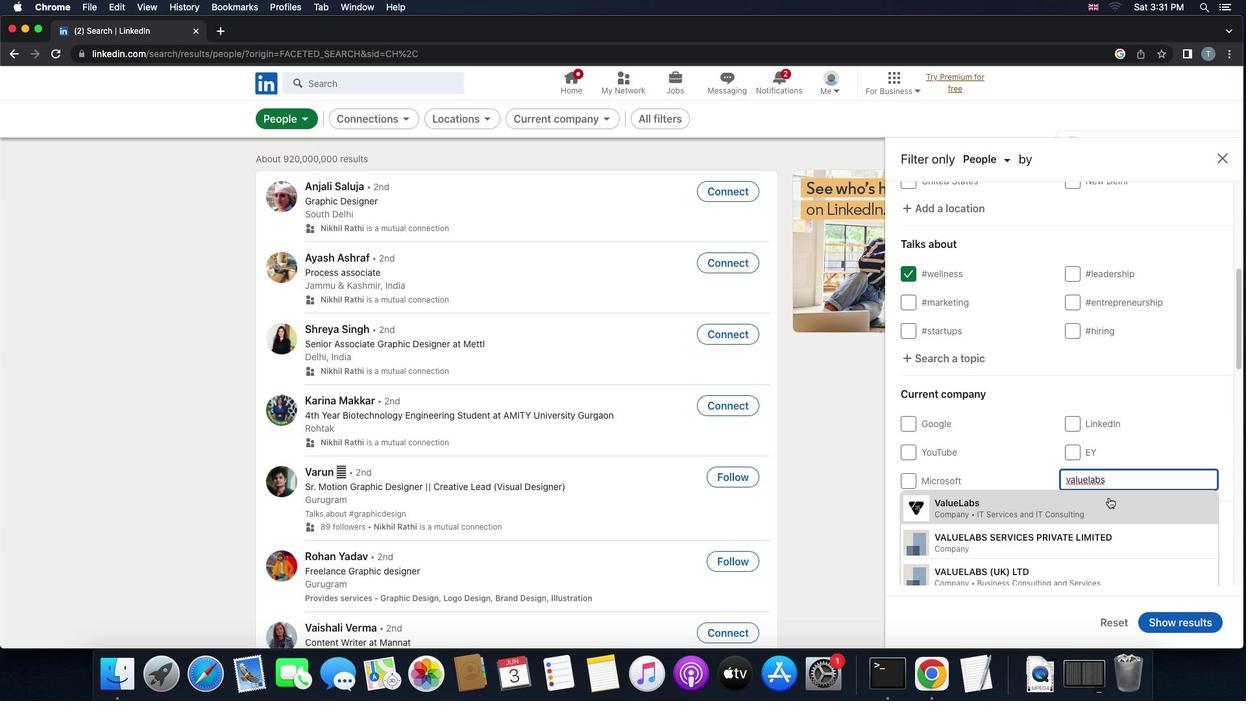 
Action: Mouse pressed left at (1108, 497)
Screenshot: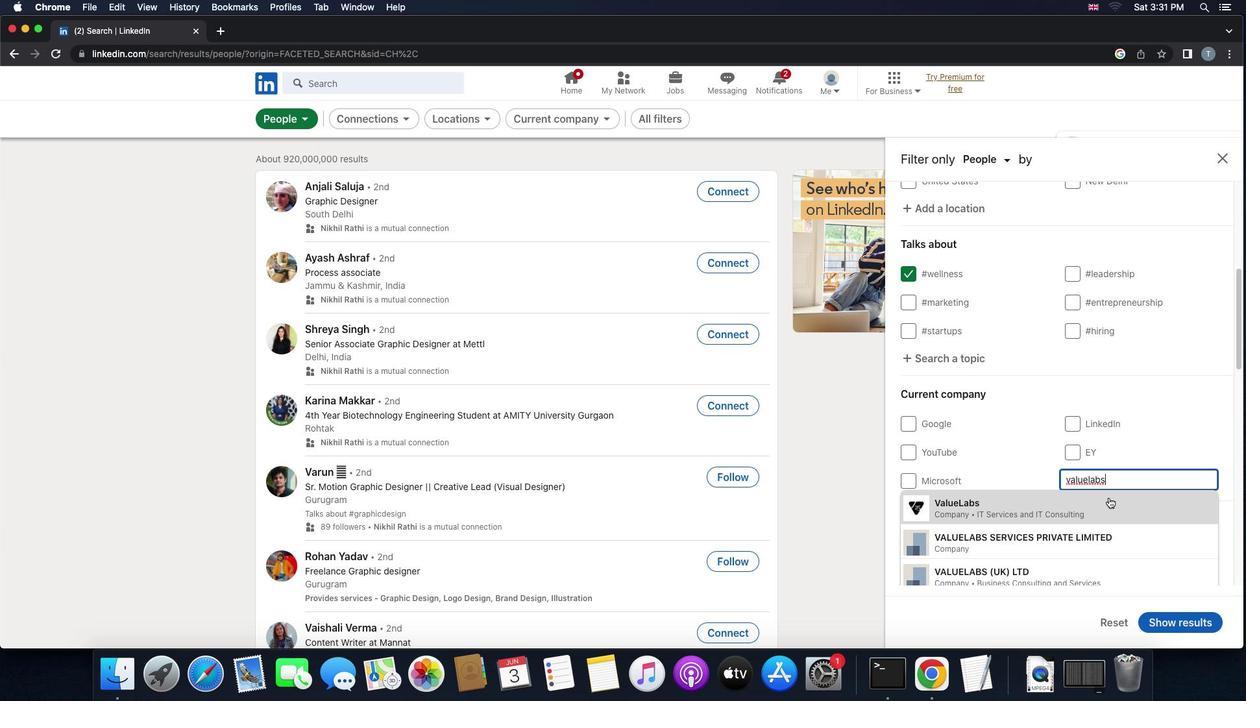 
Action: Mouse moved to (1108, 495)
Screenshot: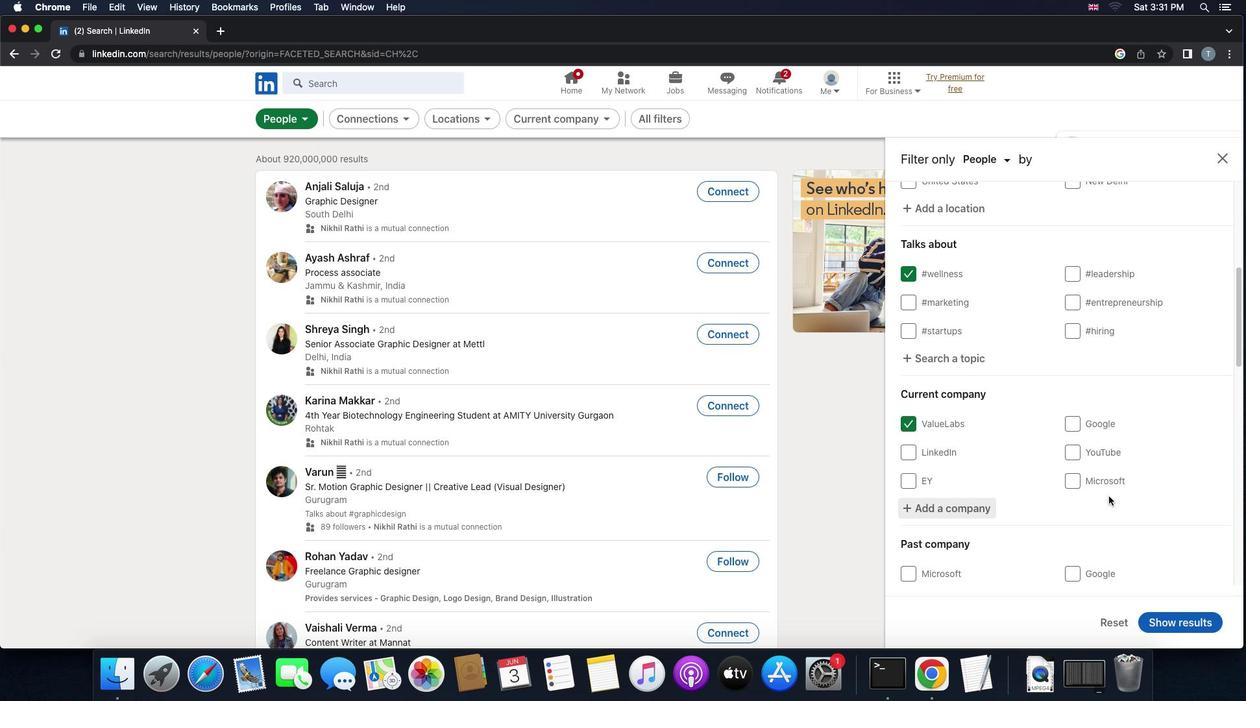
Action: Mouse scrolled (1108, 495) with delta (0, 0)
Screenshot: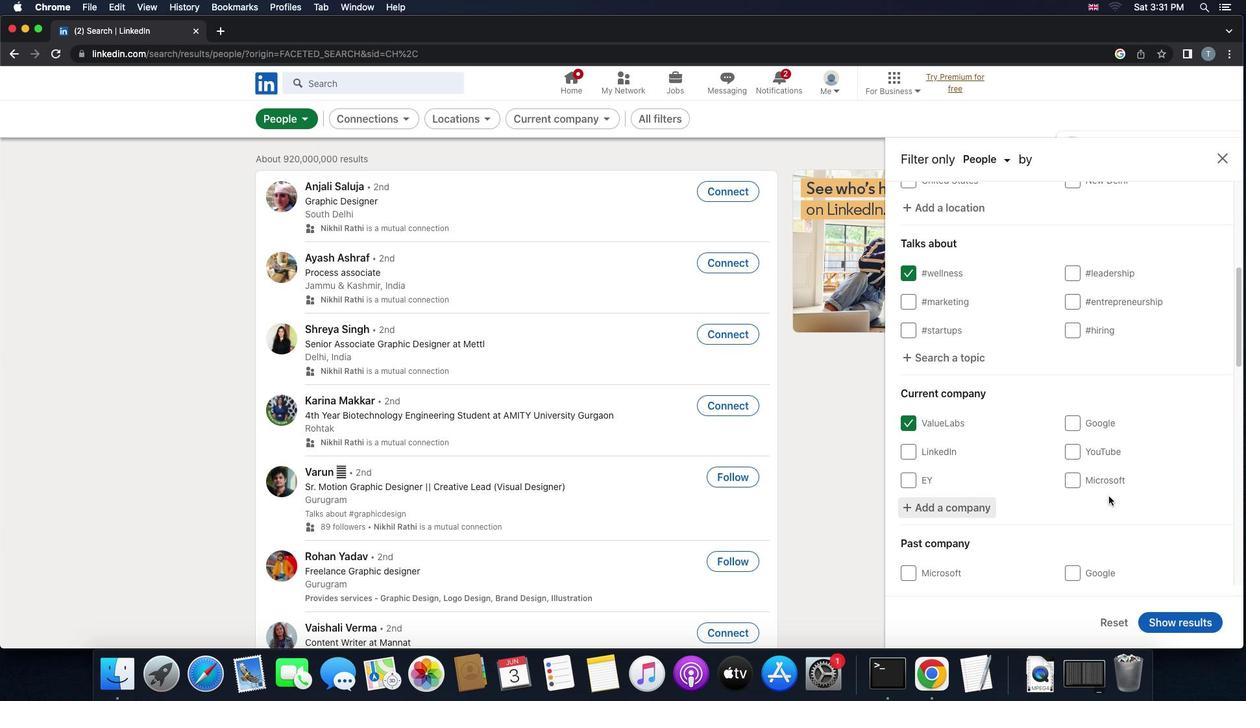 
Action: Mouse scrolled (1108, 495) with delta (0, 0)
Screenshot: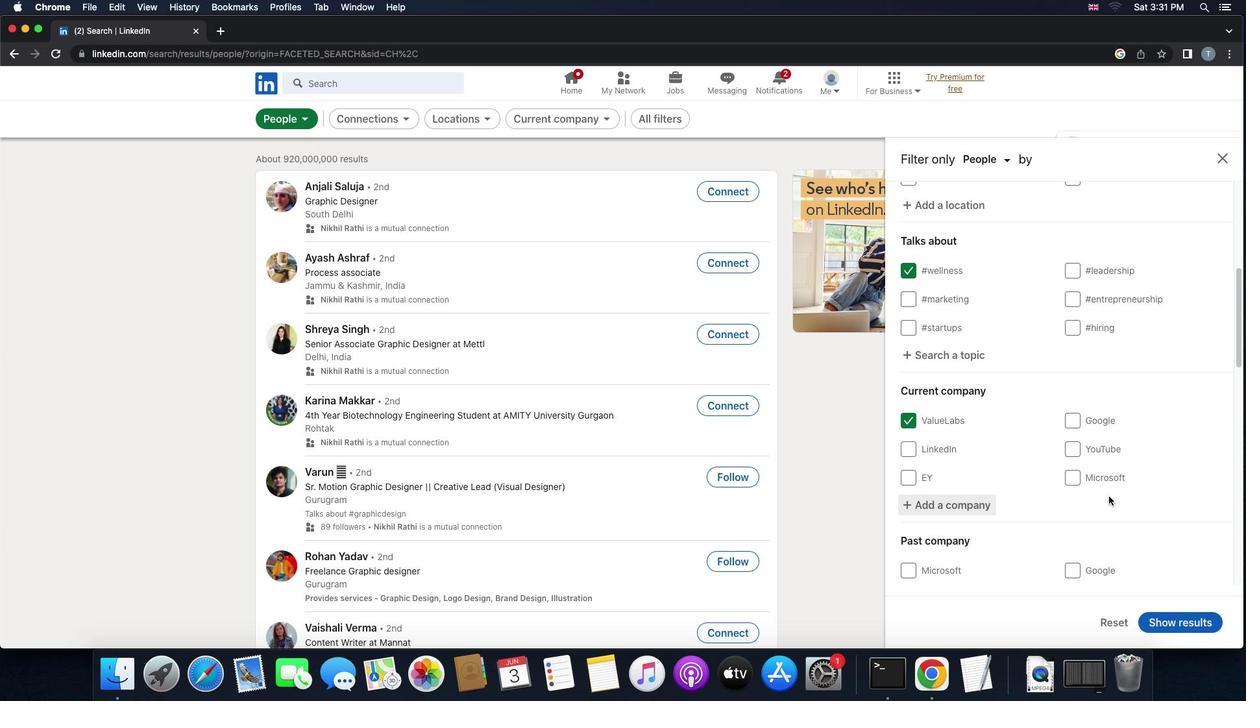
Action: Mouse scrolled (1108, 495) with delta (0, -1)
Screenshot: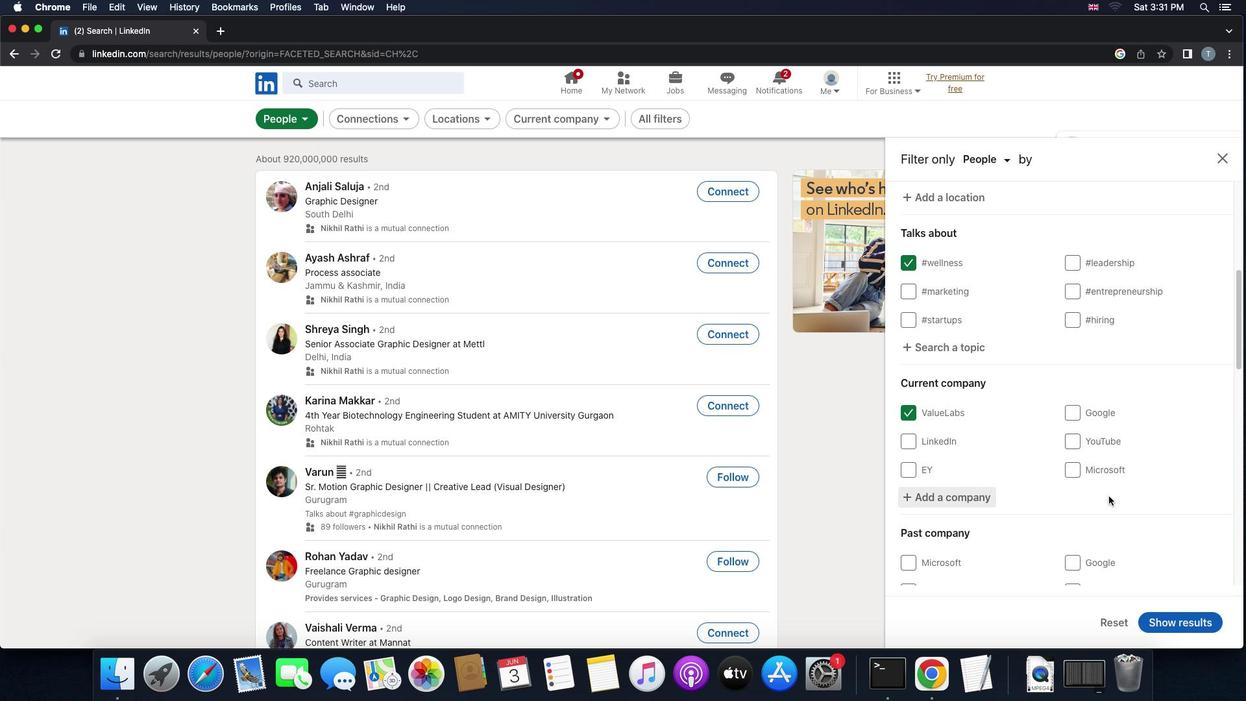 
Action: Mouse scrolled (1108, 495) with delta (0, 0)
Screenshot: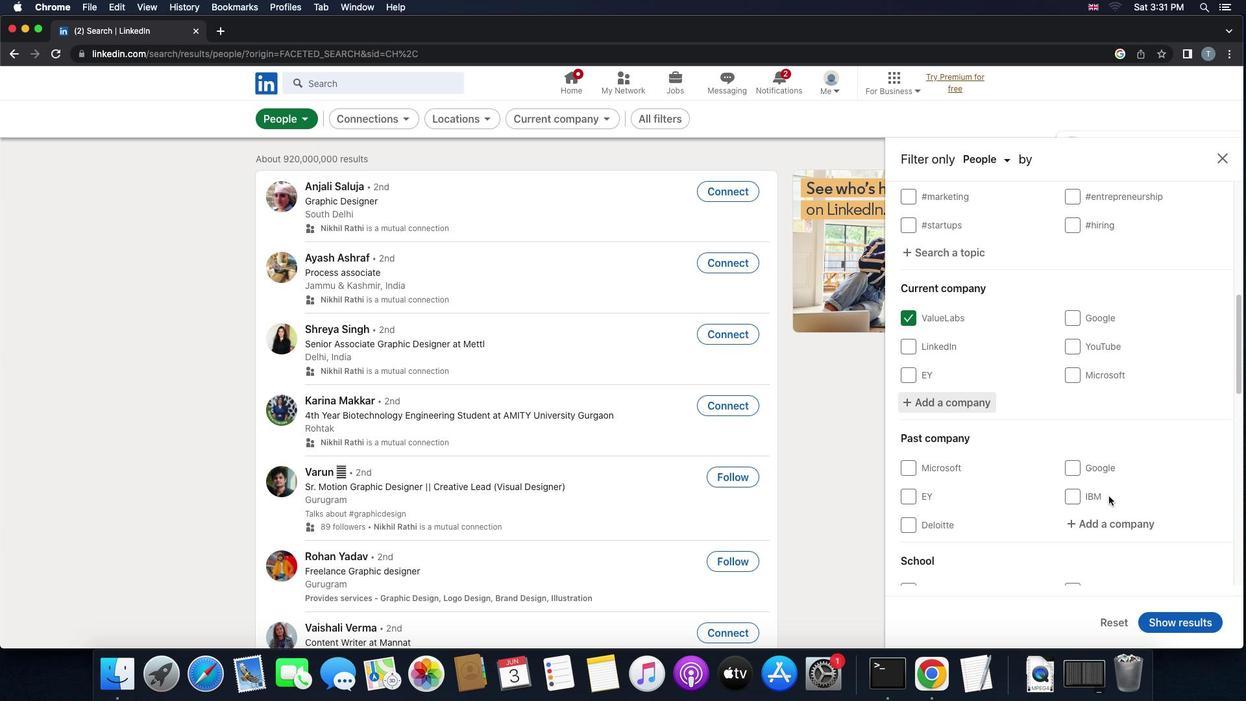 
Action: Mouse scrolled (1108, 495) with delta (0, 0)
Screenshot: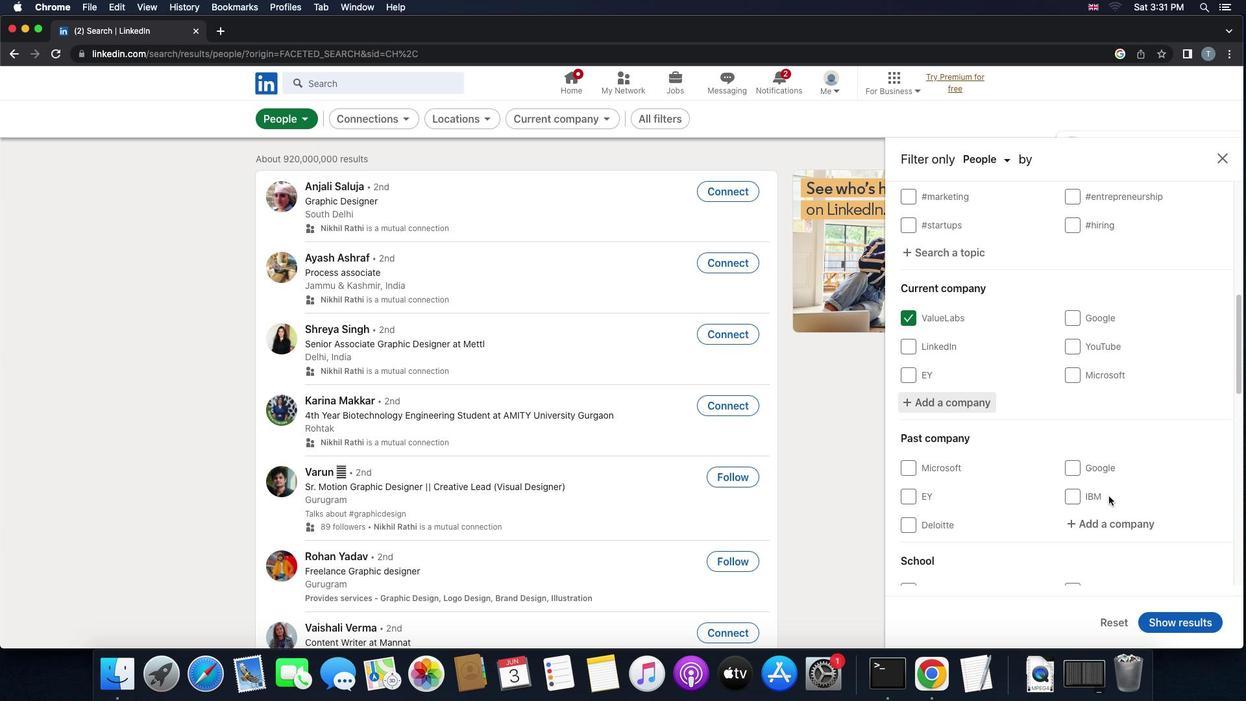
Action: Mouse scrolled (1108, 495) with delta (0, -1)
Screenshot: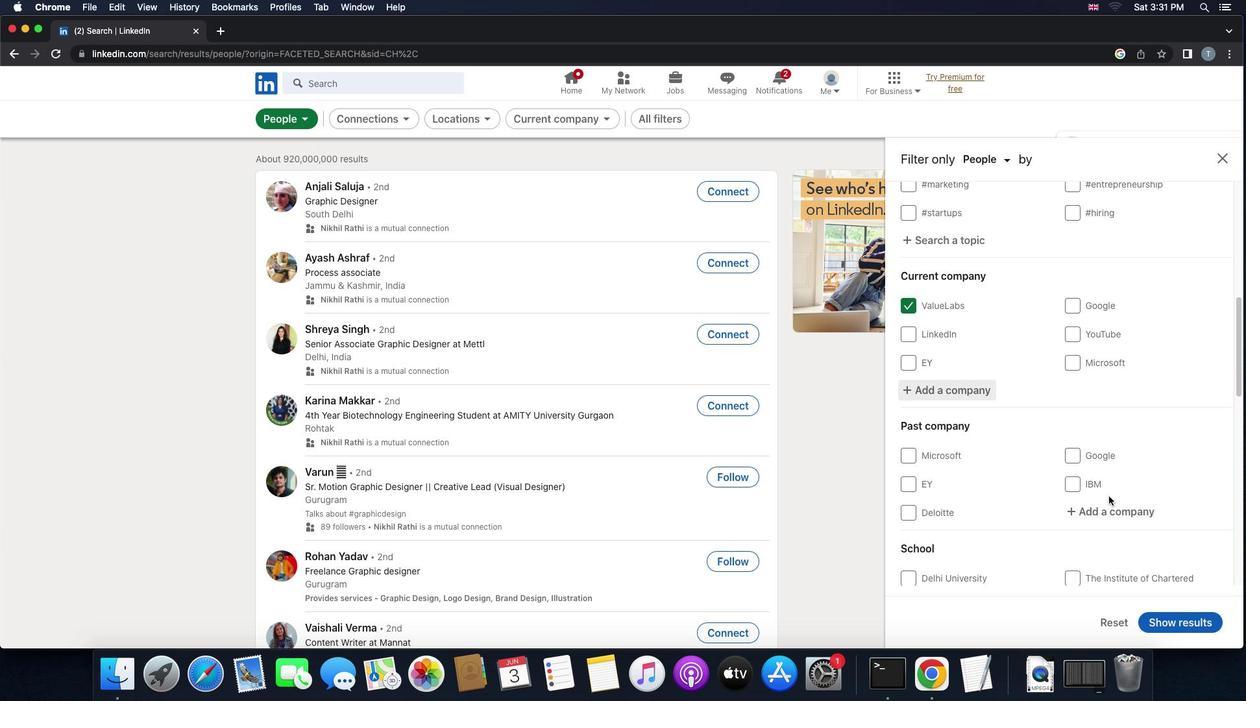 
Action: Mouse scrolled (1108, 495) with delta (0, -2)
Screenshot: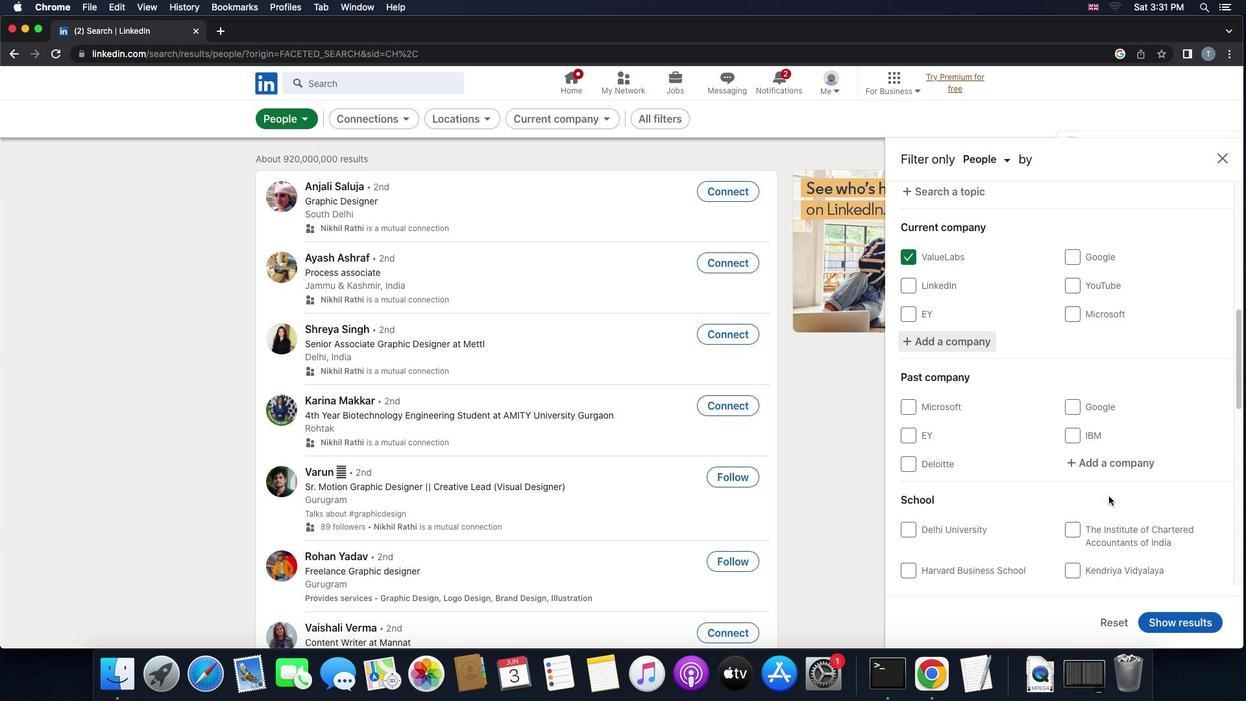 
Action: Mouse moved to (1122, 419)
Screenshot: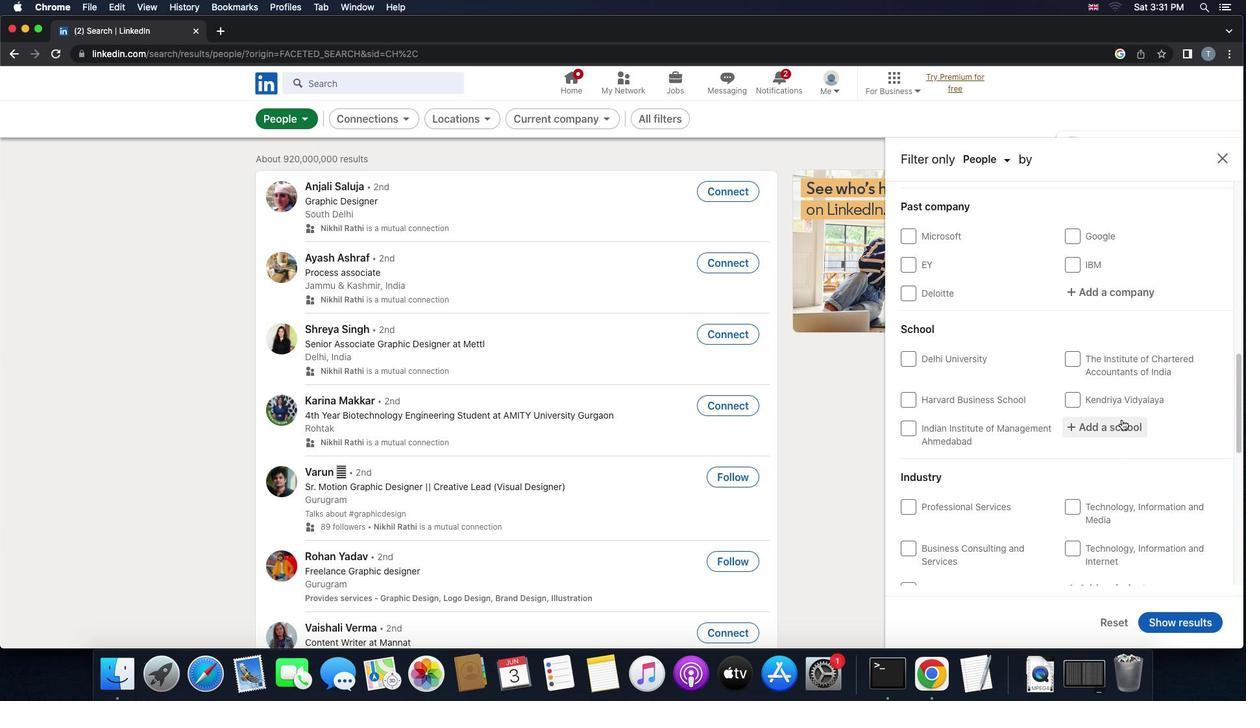 
Action: Mouse pressed left at (1122, 419)
Screenshot: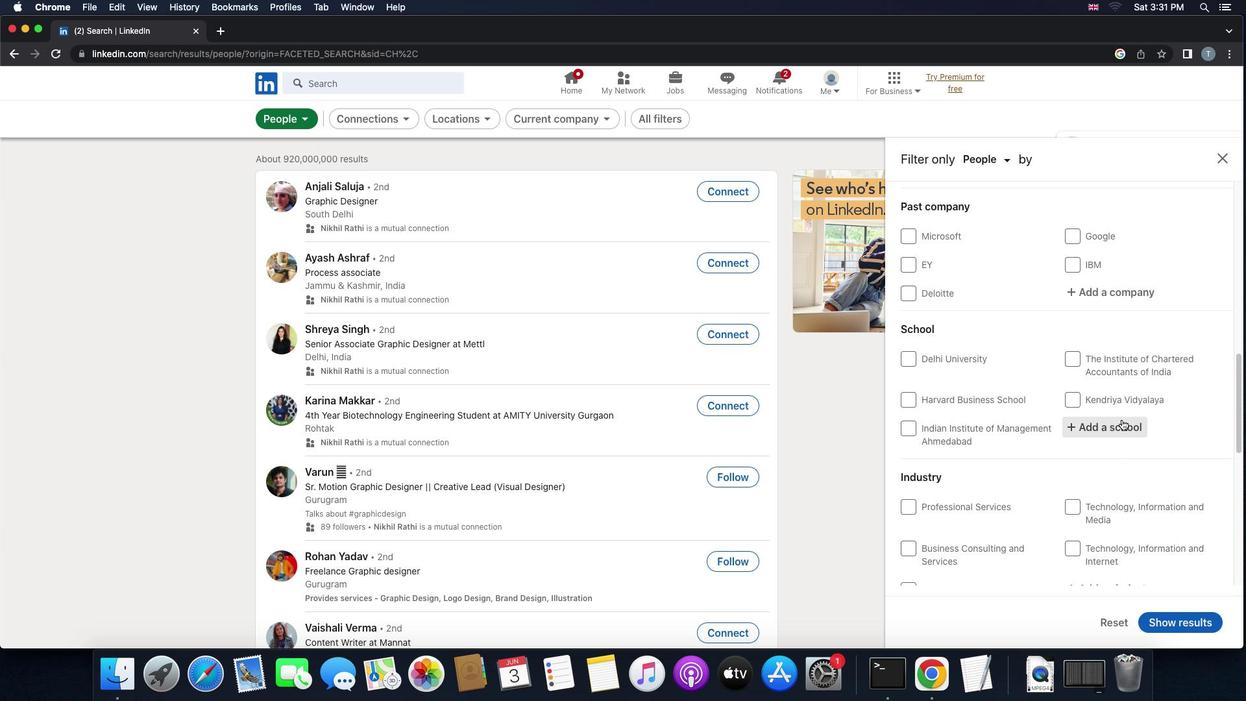 
Action: Key pressed 'n''a''g''a''r''j''u''n''a'
Screenshot: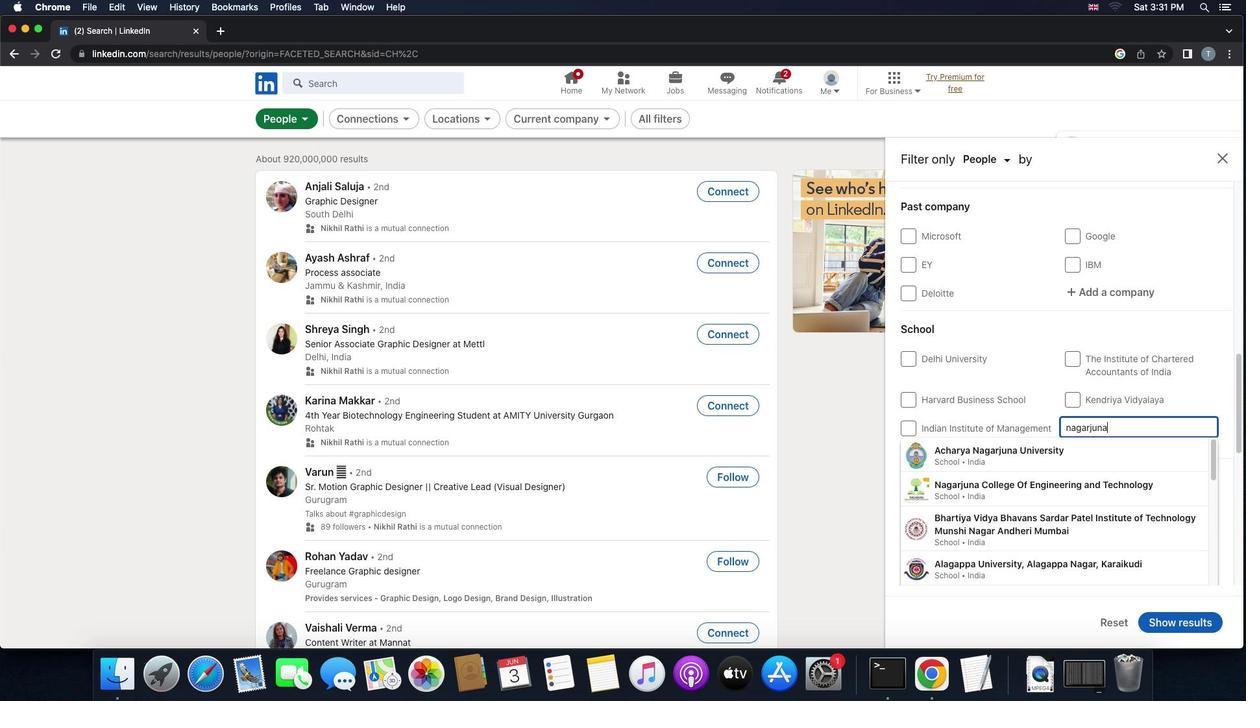 
Action: Mouse moved to (1117, 493)
Screenshot: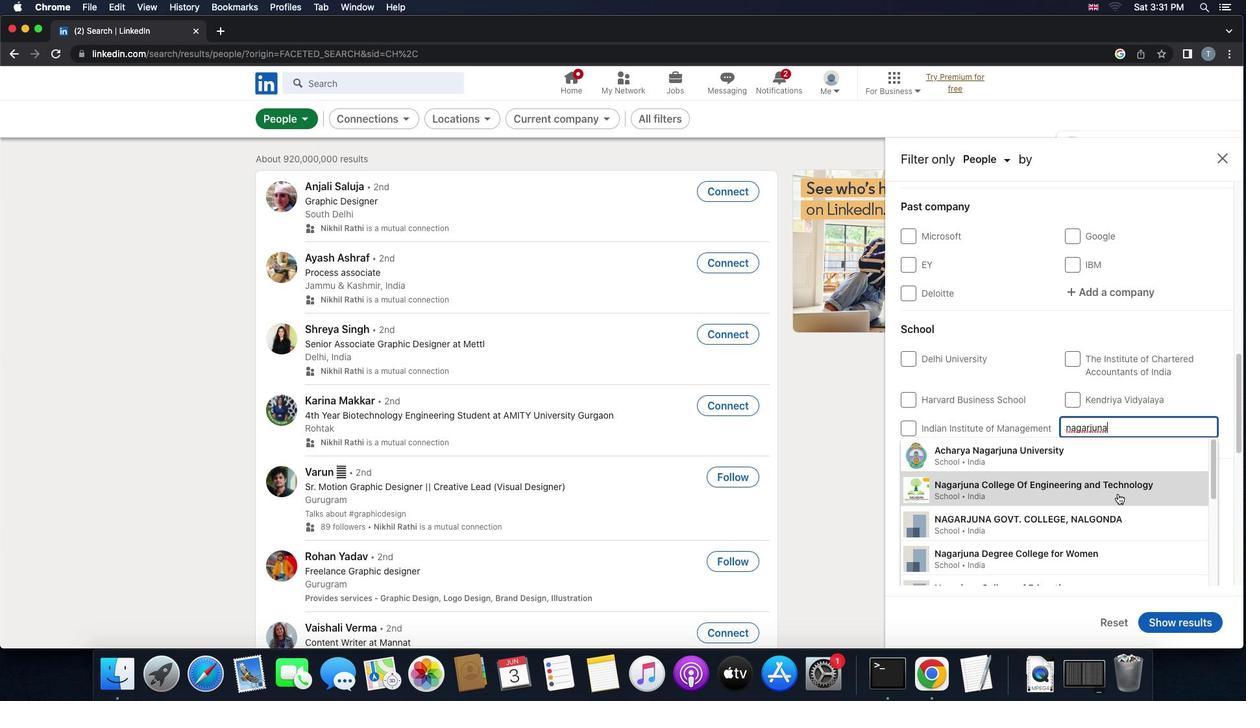 
Action: Mouse pressed left at (1117, 493)
Screenshot: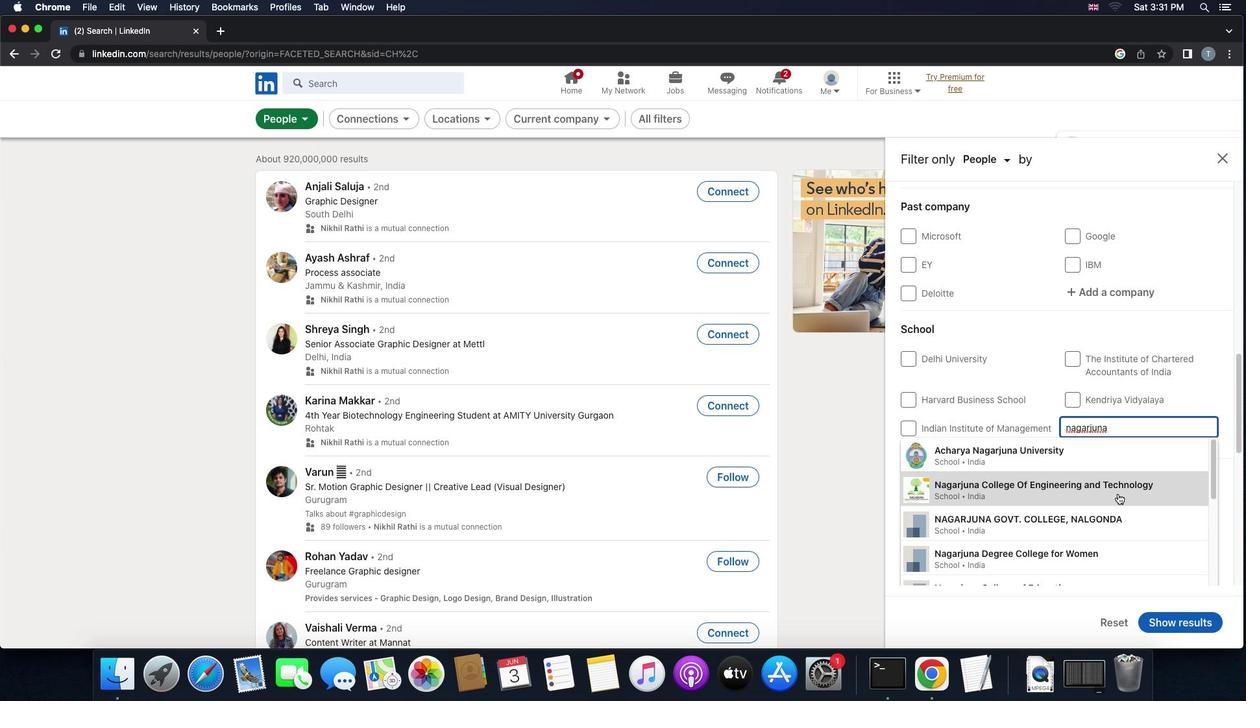 
Action: Mouse scrolled (1117, 493) with delta (0, 0)
Screenshot: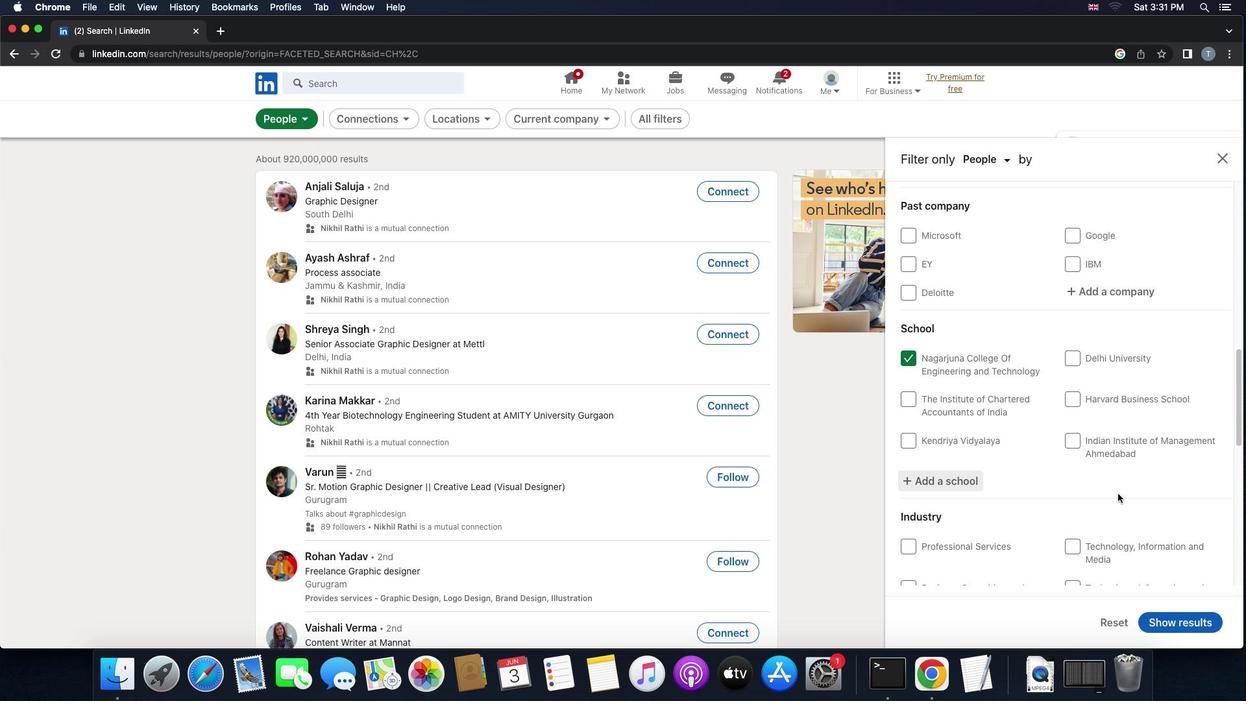 
Action: Mouse scrolled (1117, 493) with delta (0, 0)
Screenshot: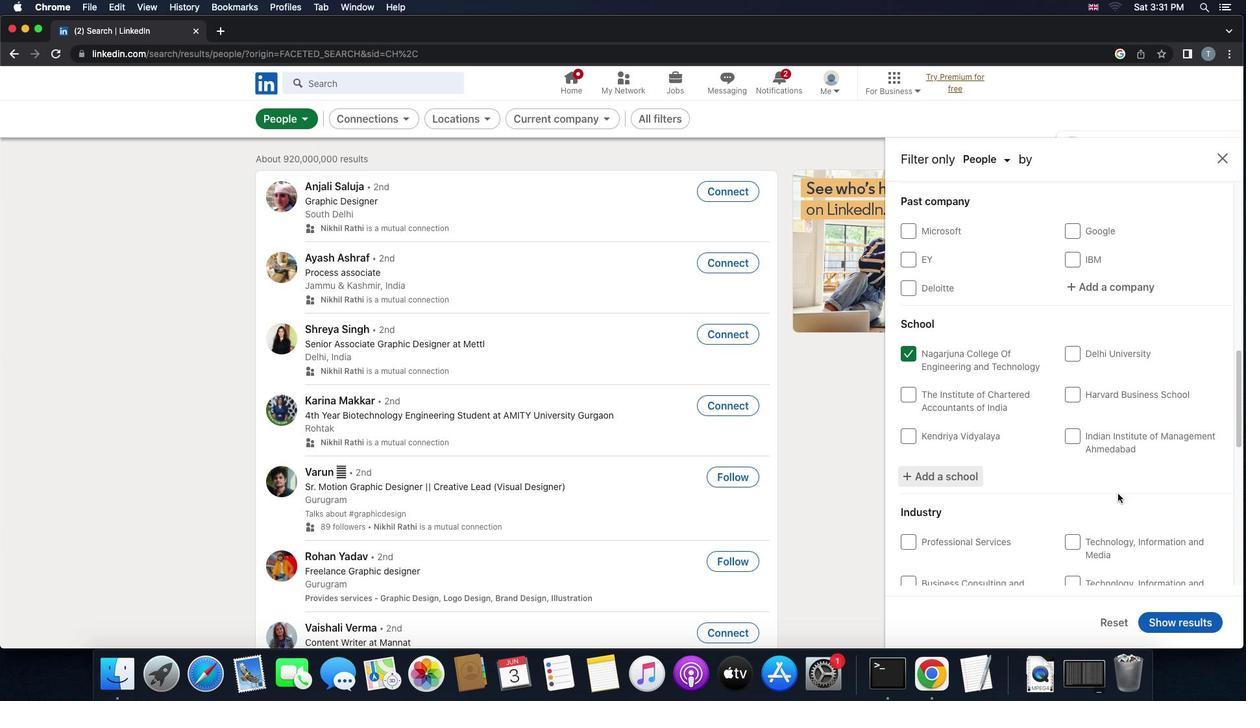 
Action: Mouse scrolled (1117, 493) with delta (0, -1)
Screenshot: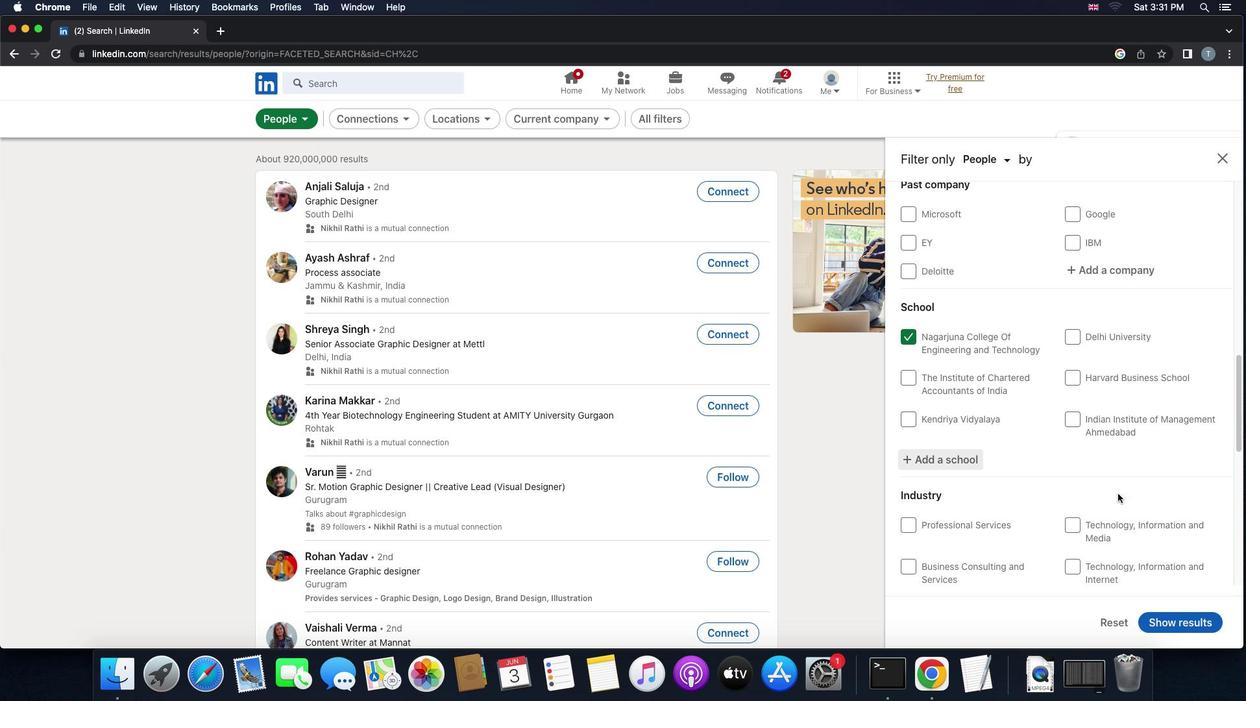 
Action: Mouse scrolled (1117, 493) with delta (0, -1)
Screenshot: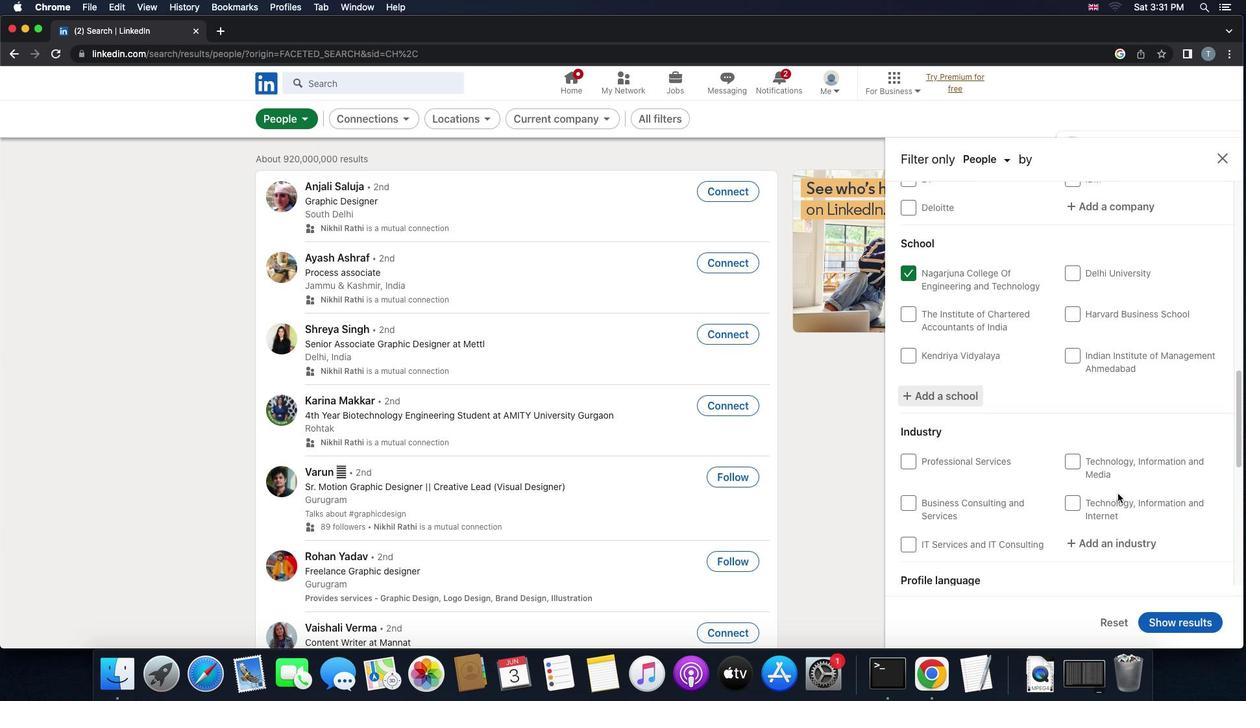 
Action: Mouse moved to (1115, 434)
Screenshot: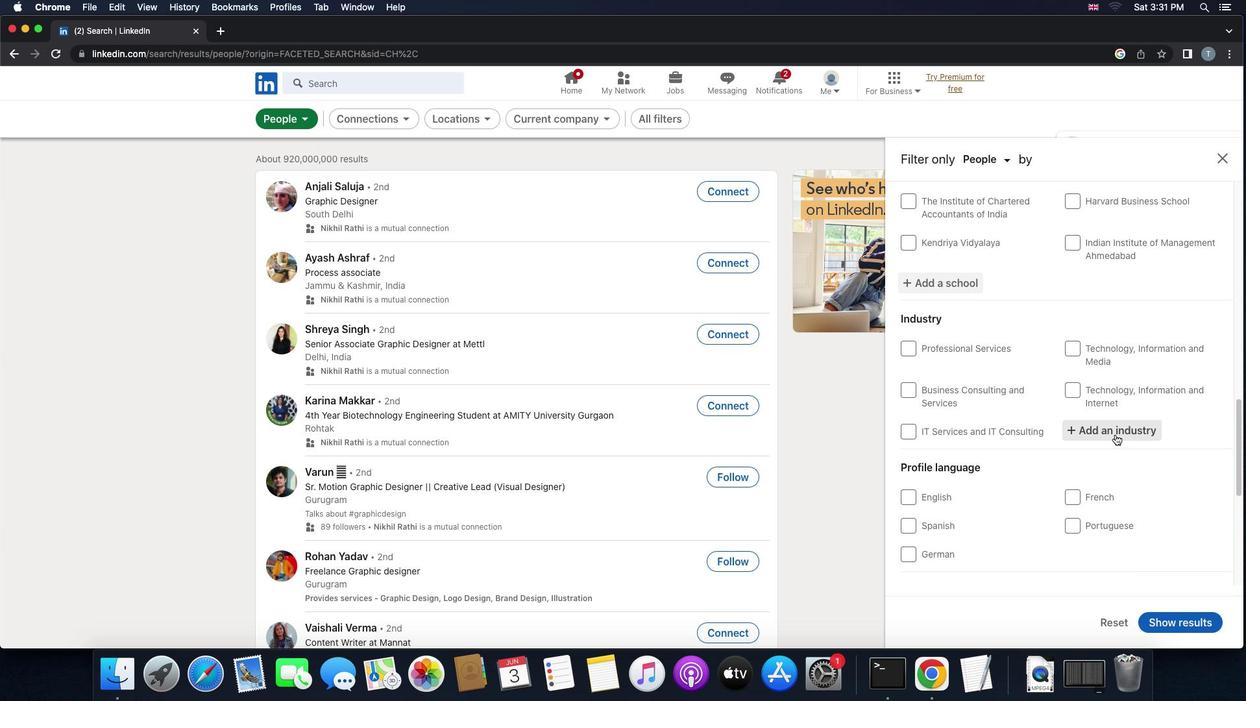 
Action: Mouse pressed left at (1115, 434)
Screenshot: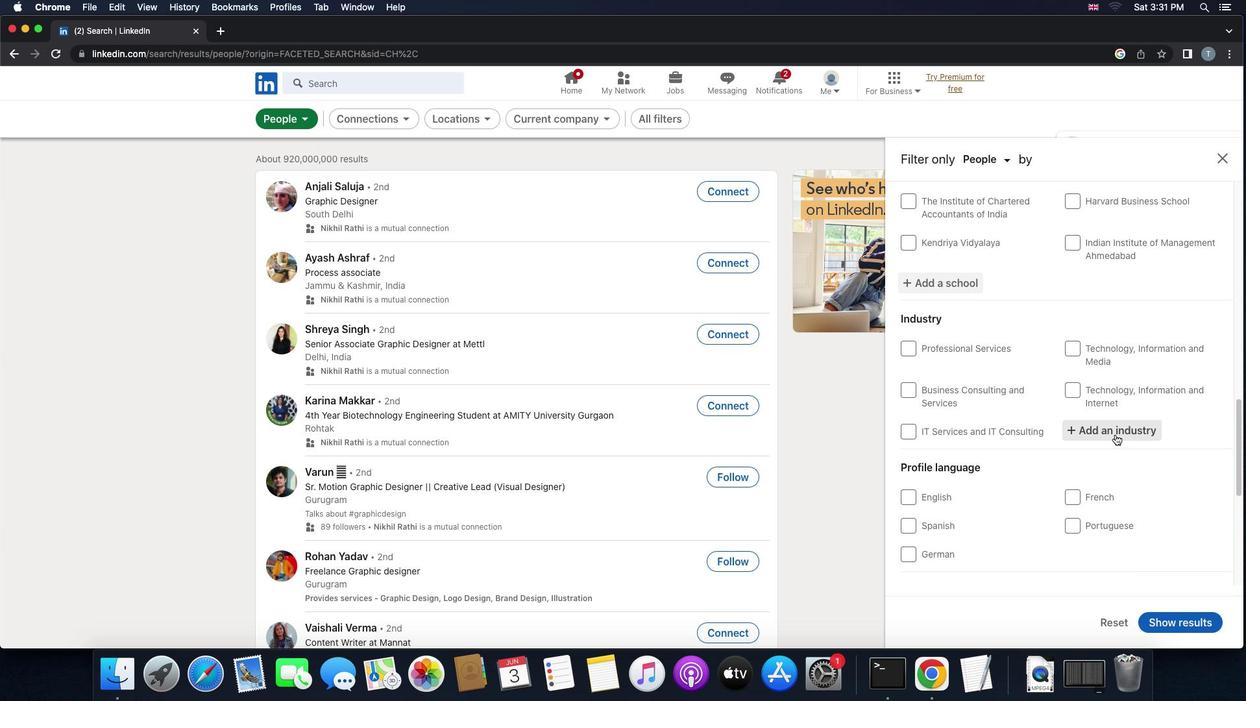 
Action: Key pressed 'r''a''c''e''t''r''a''c''k''s'
Screenshot: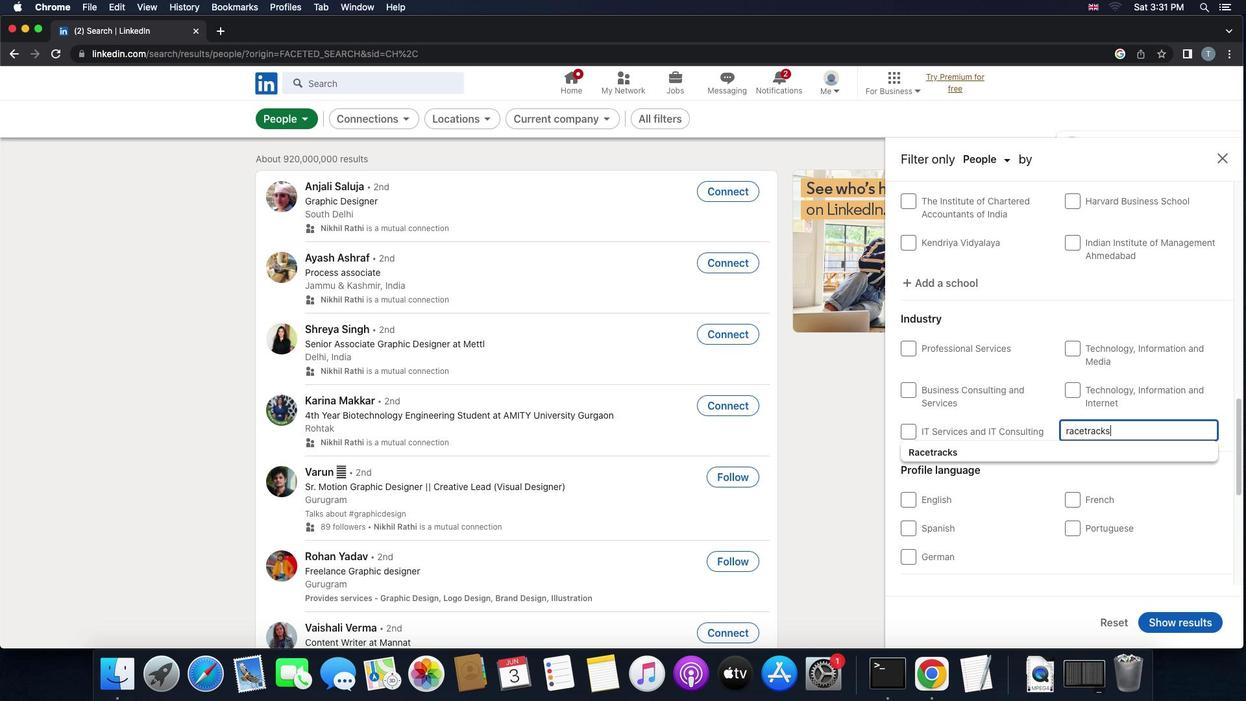 
Action: Mouse moved to (1065, 445)
Screenshot: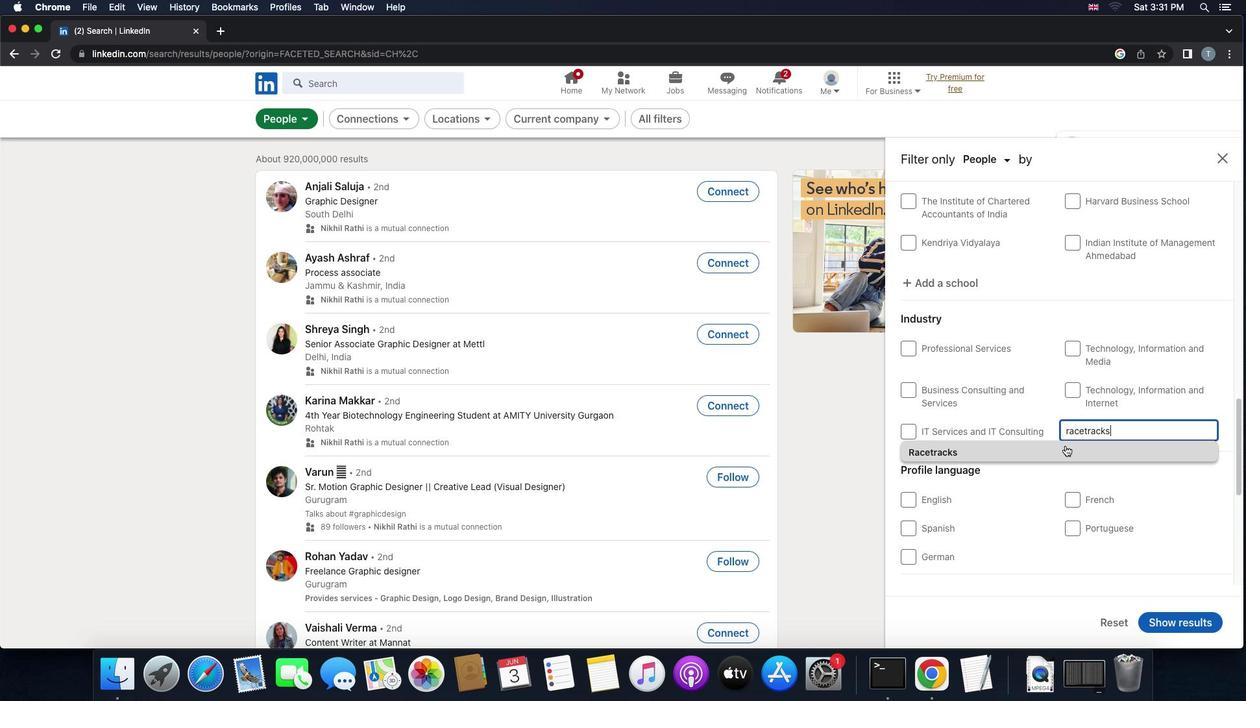 
Action: Mouse pressed left at (1065, 445)
Screenshot: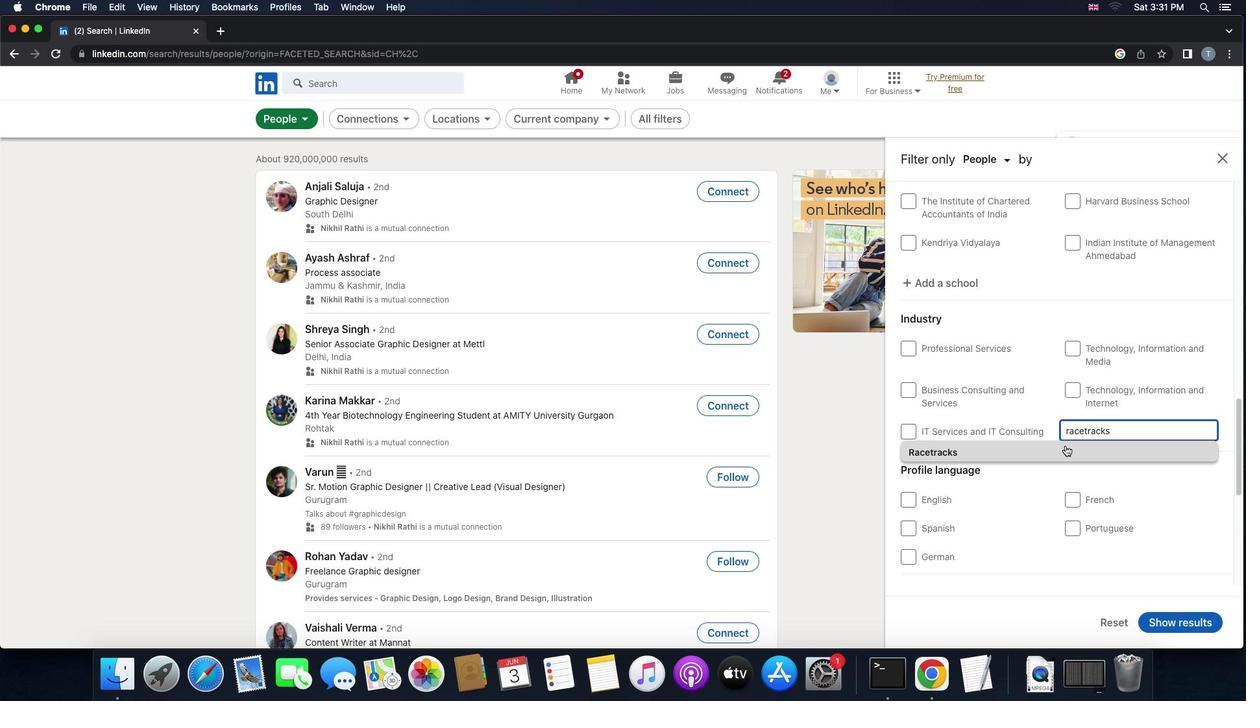 
Action: Mouse scrolled (1065, 445) with delta (0, 0)
Screenshot: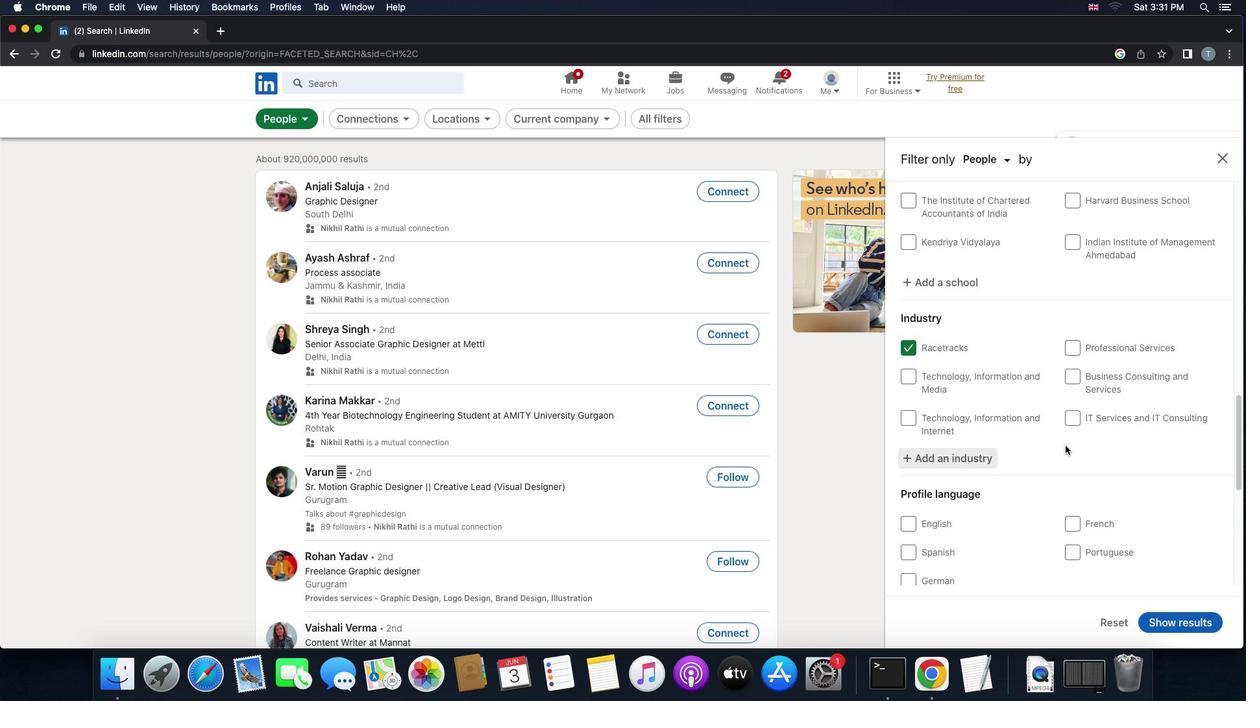 
Action: Mouse scrolled (1065, 445) with delta (0, 0)
Screenshot: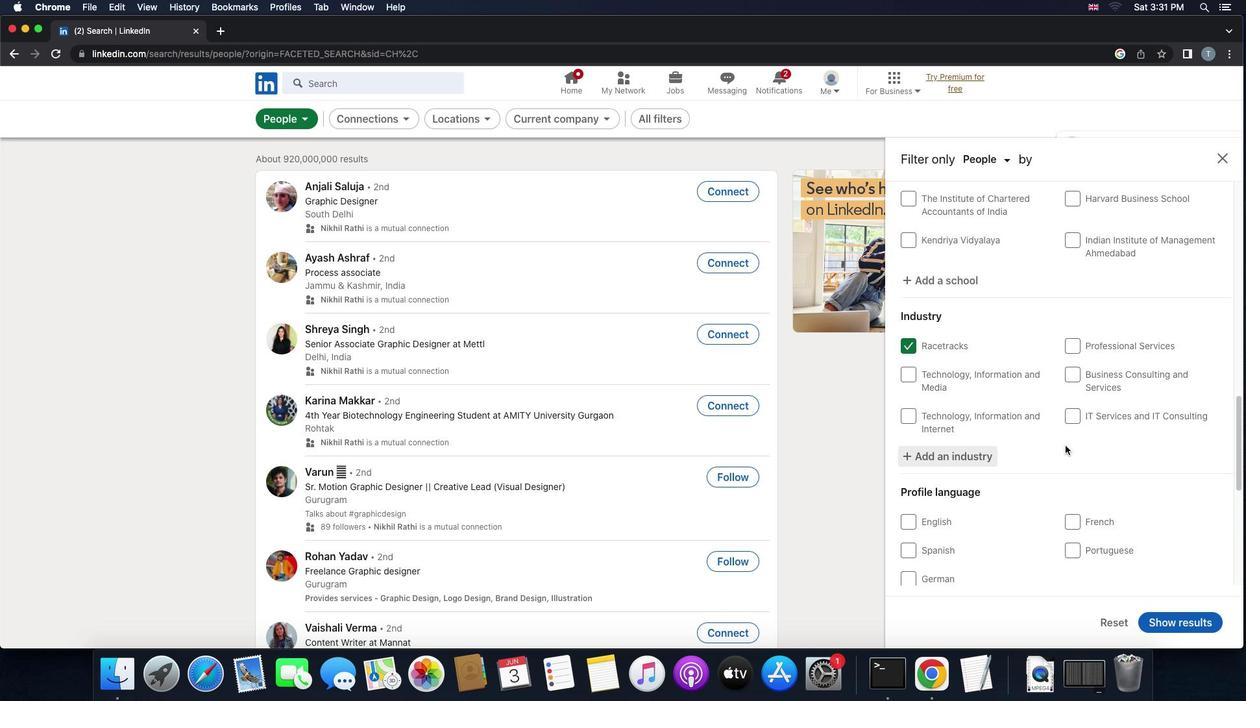 
Action: Mouse scrolled (1065, 445) with delta (0, 0)
Screenshot: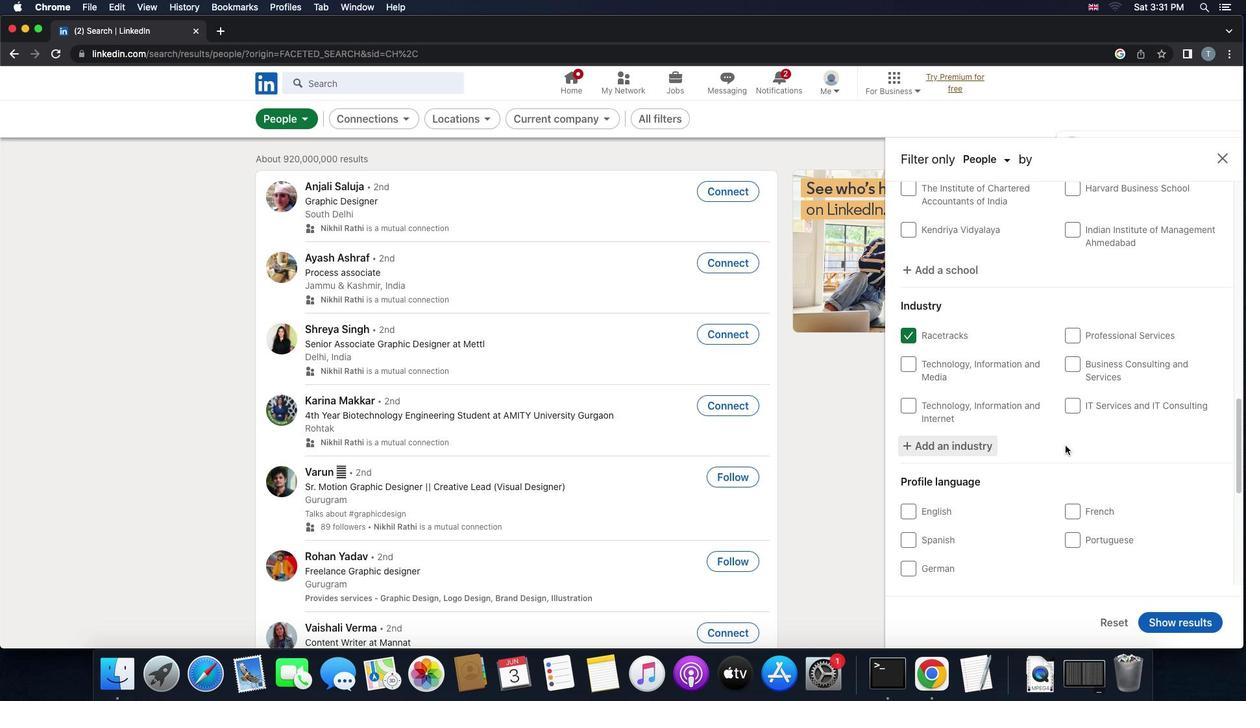 
Action: Mouse moved to (1075, 482)
Screenshot: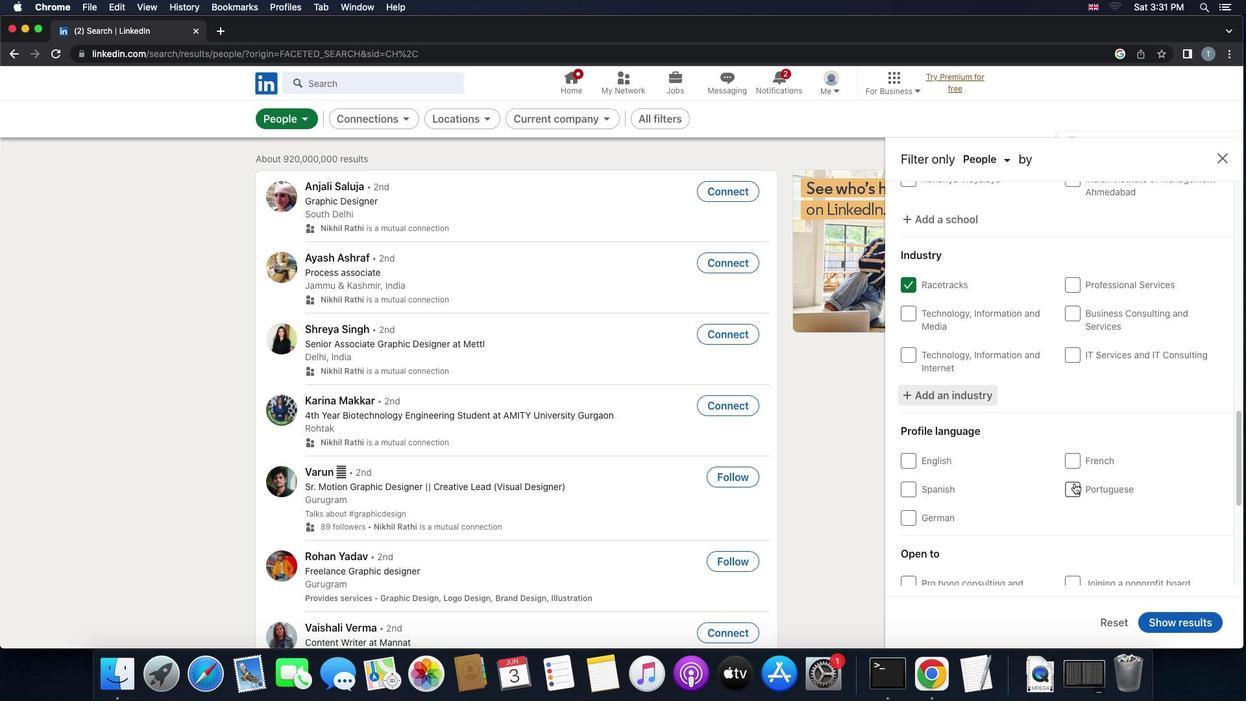 
Action: Mouse scrolled (1075, 482) with delta (0, 0)
Screenshot: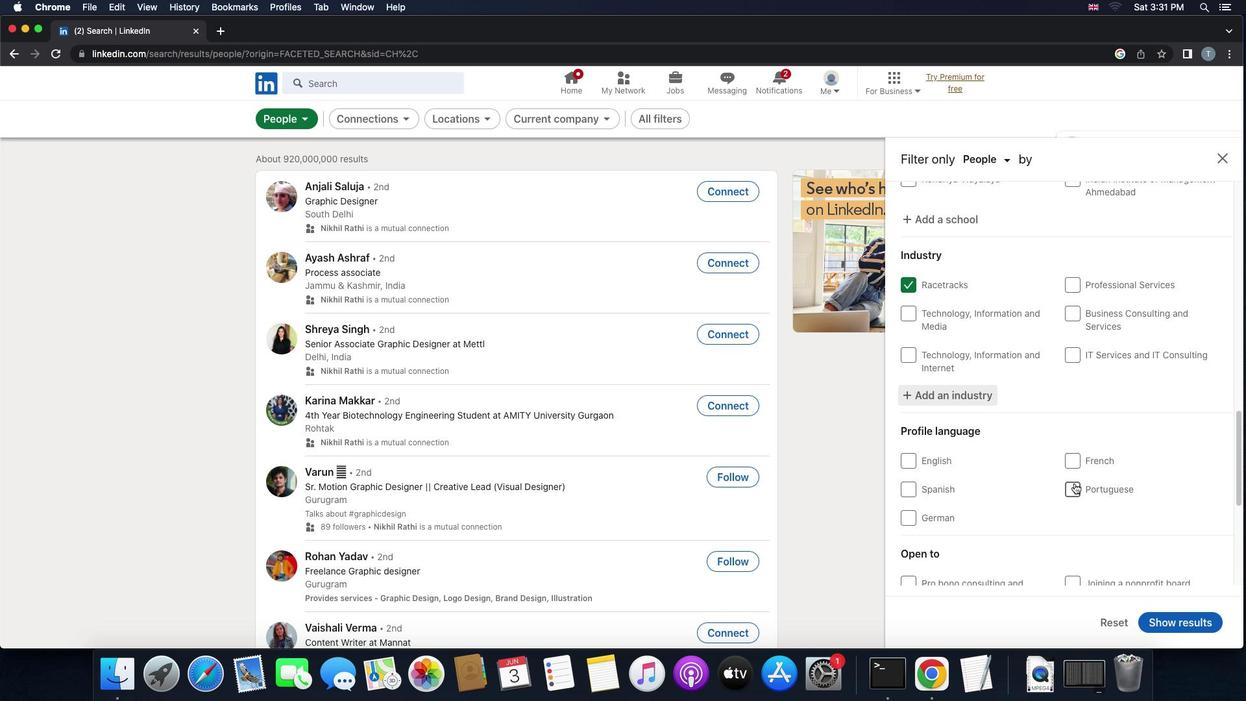 
Action: Mouse scrolled (1075, 482) with delta (0, 0)
Screenshot: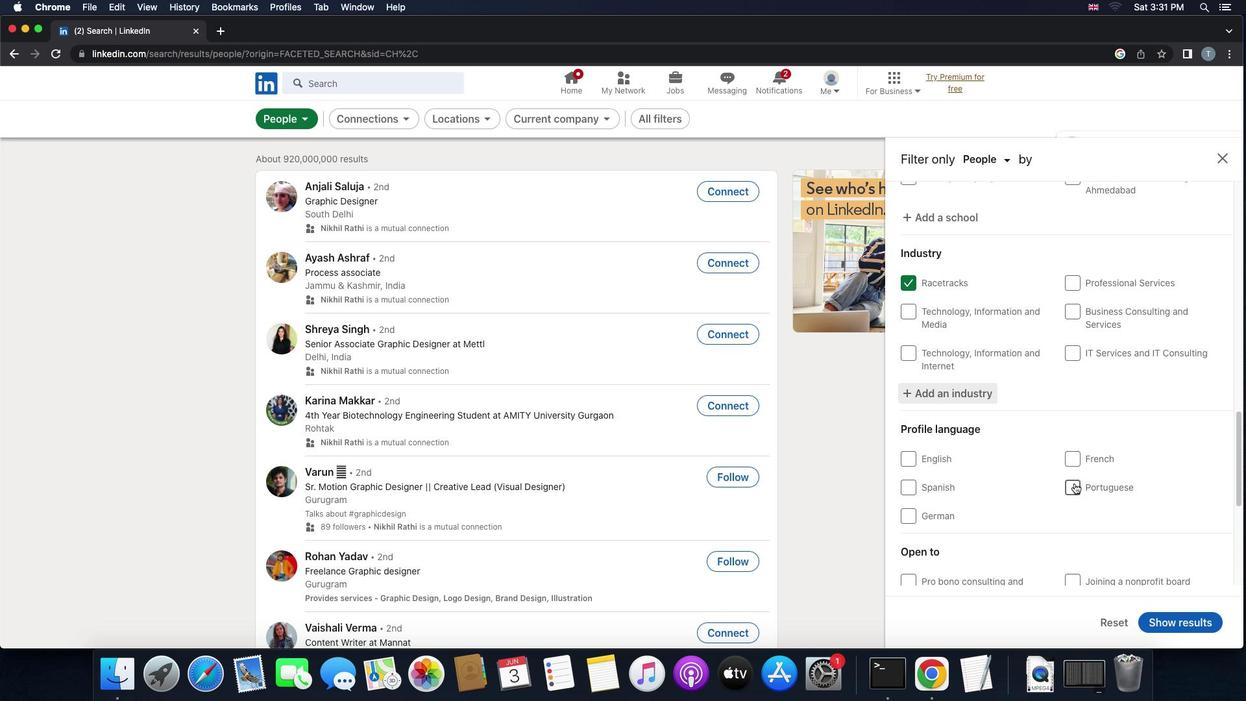 
Action: Mouse scrolled (1075, 482) with delta (0, 0)
Screenshot: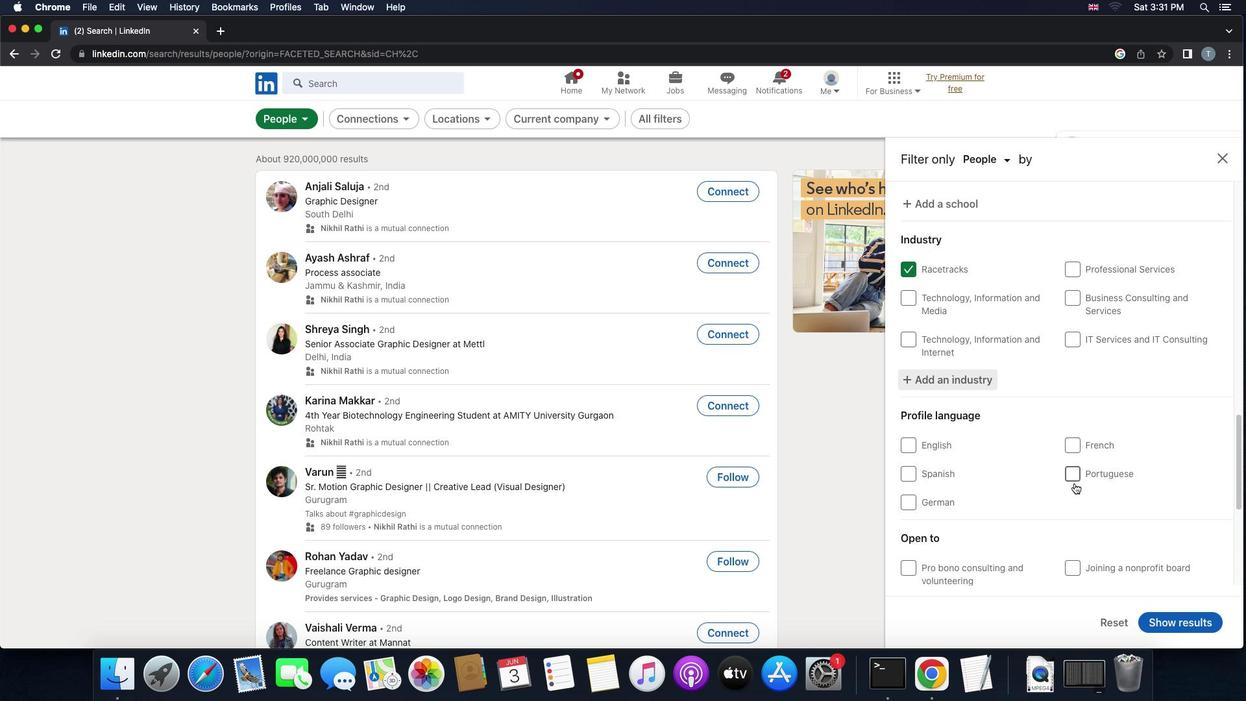 
Action: Mouse scrolled (1075, 482) with delta (0, 0)
Screenshot: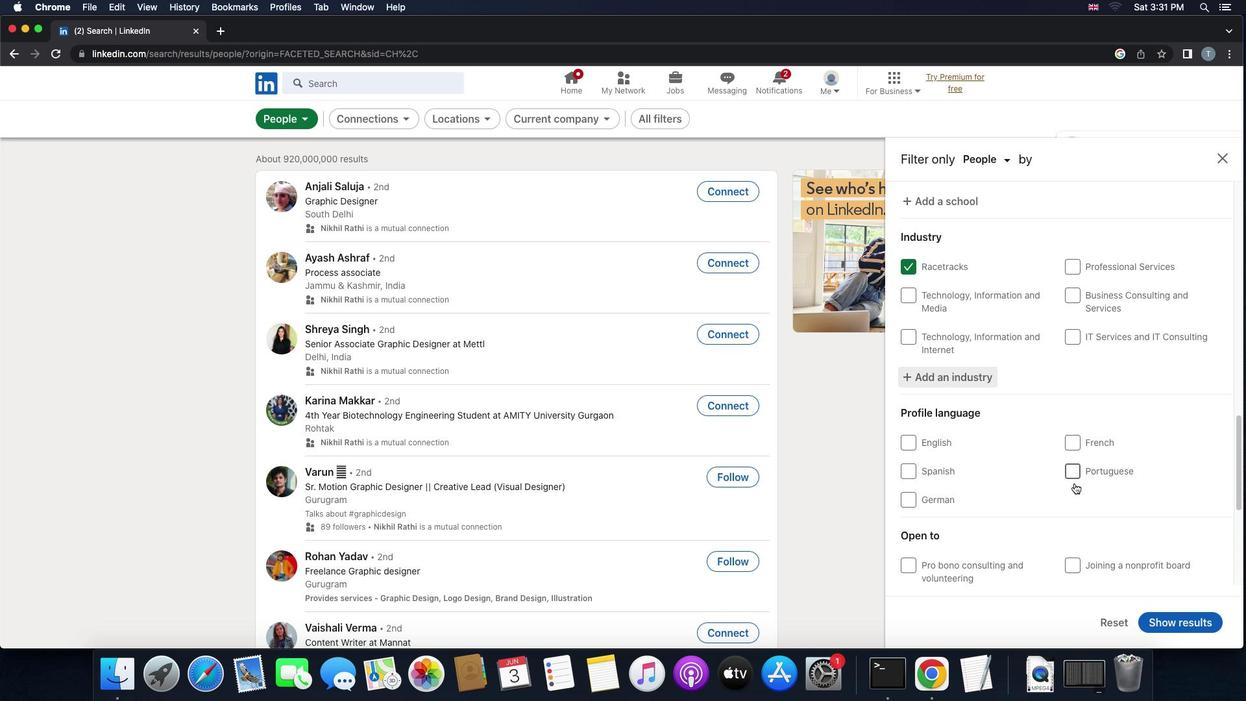 
Action: Mouse moved to (1065, 468)
Screenshot: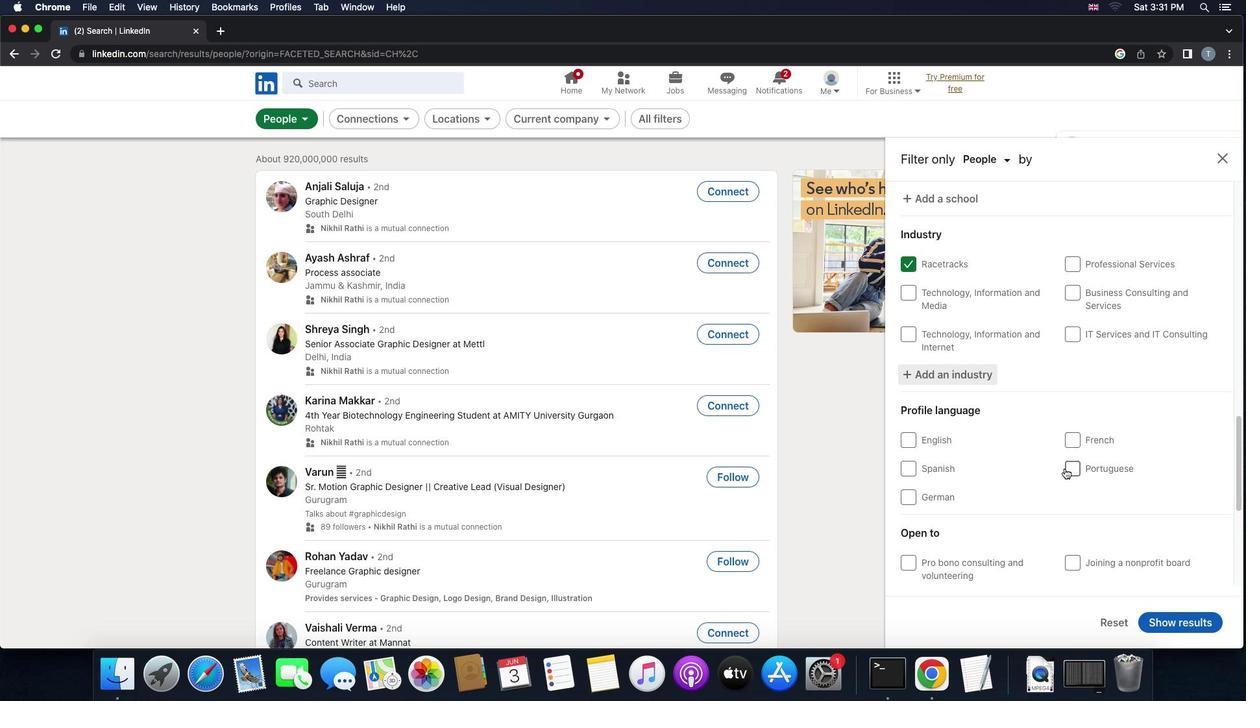 
Action: Mouse pressed left at (1065, 468)
Screenshot: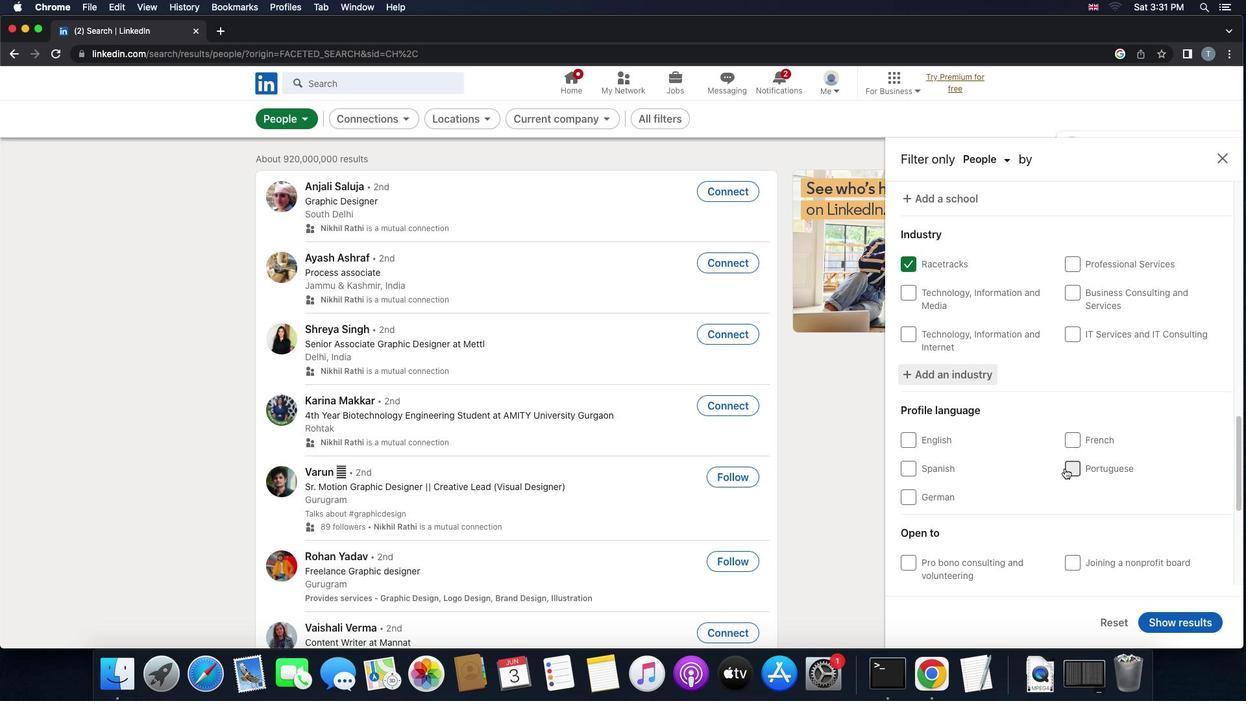 
Action: Mouse moved to (1065, 471)
Screenshot: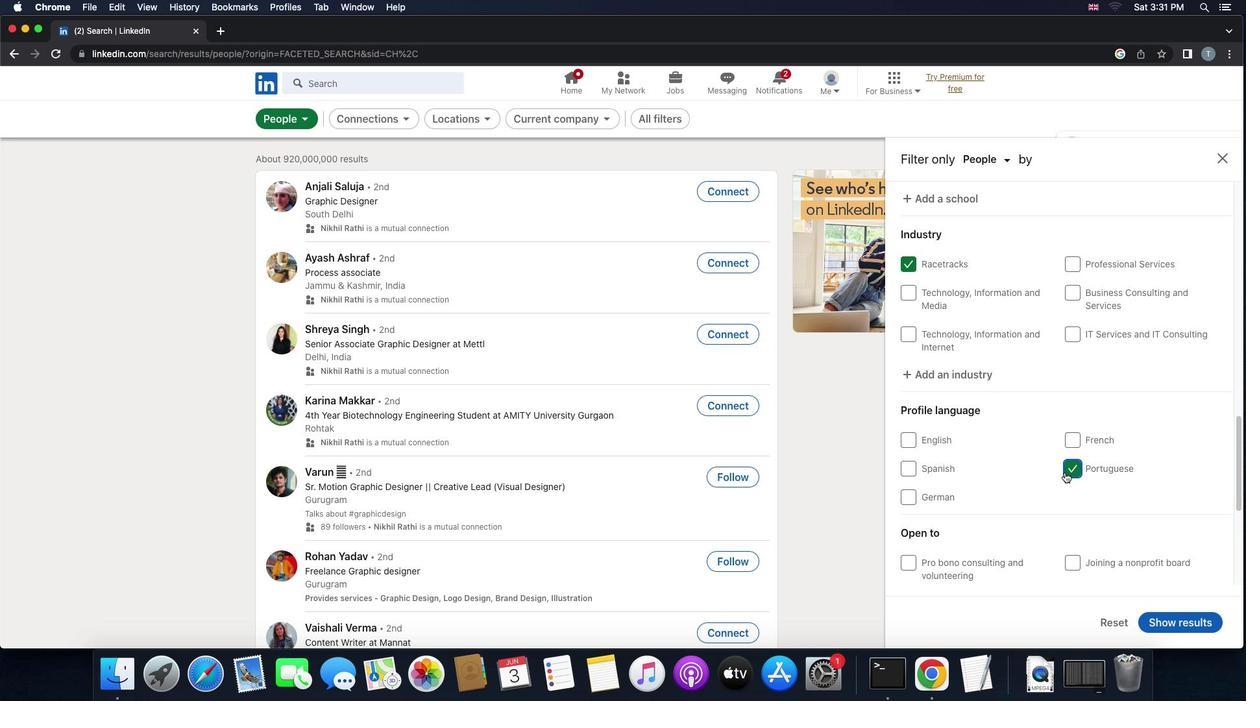 
Action: Mouse scrolled (1065, 471) with delta (0, 0)
Screenshot: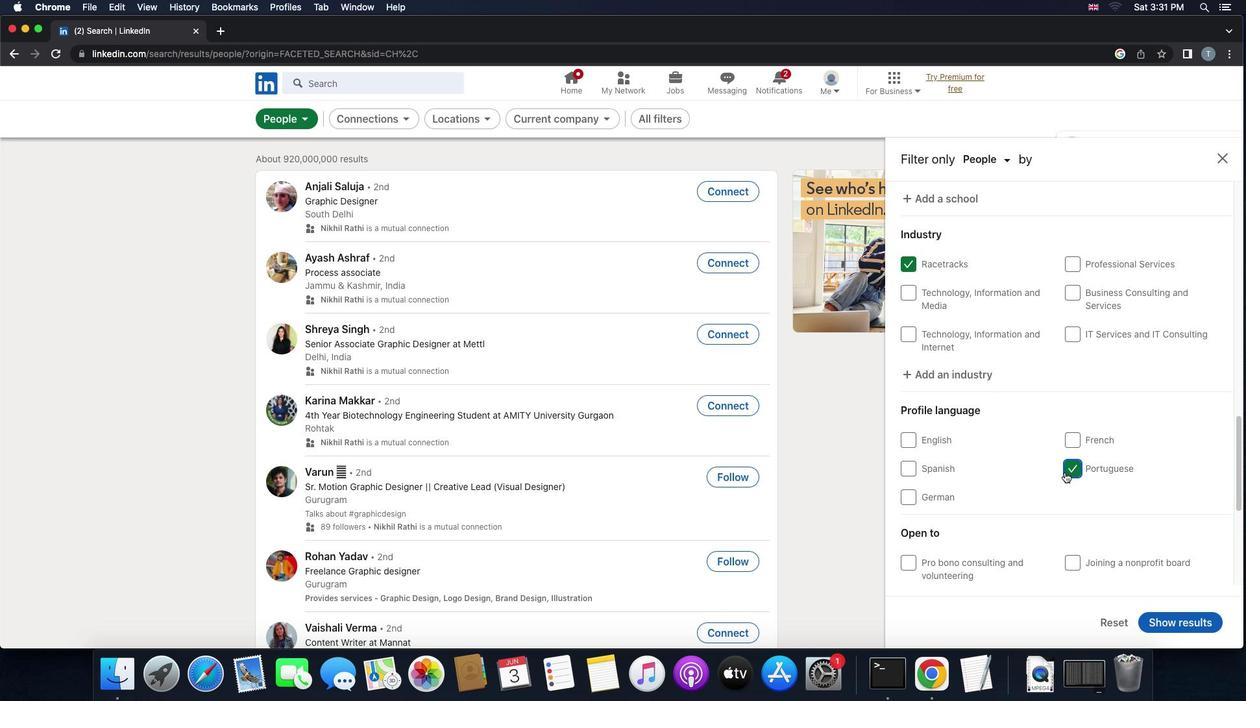 
Action: Mouse scrolled (1065, 471) with delta (0, 0)
Screenshot: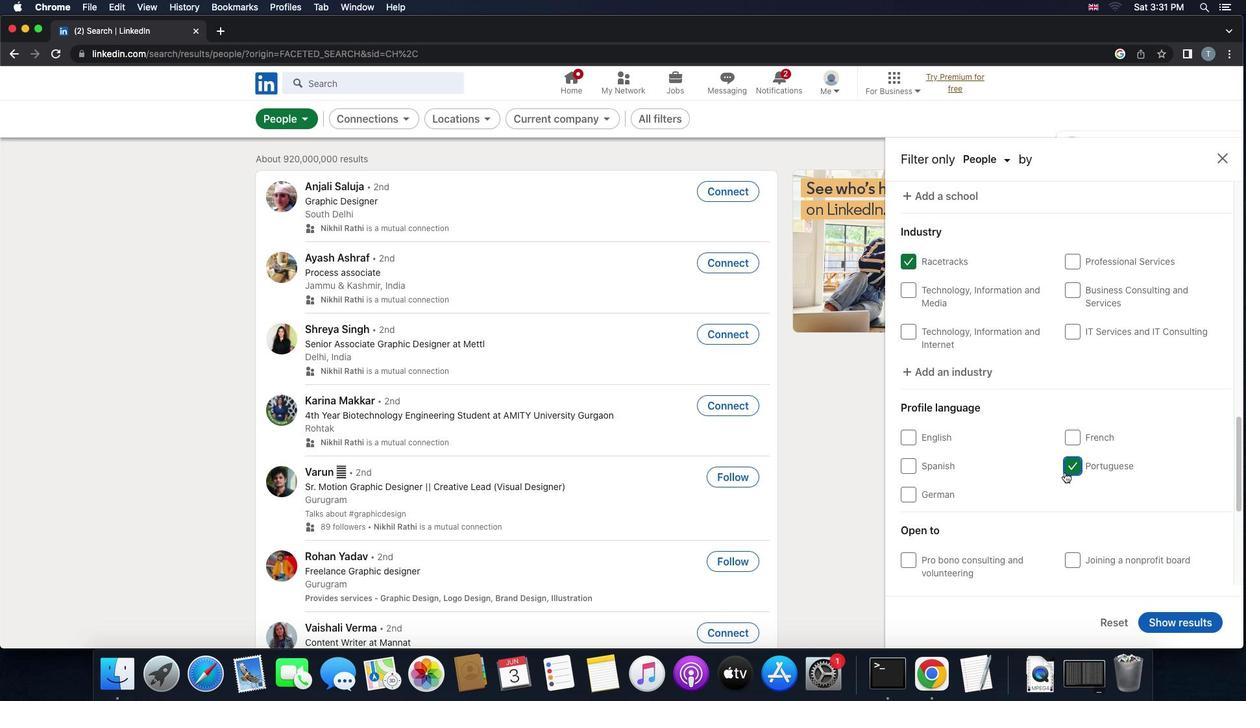 
Action: Mouse scrolled (1065, 471) with delta (0, -1)
Screenshot: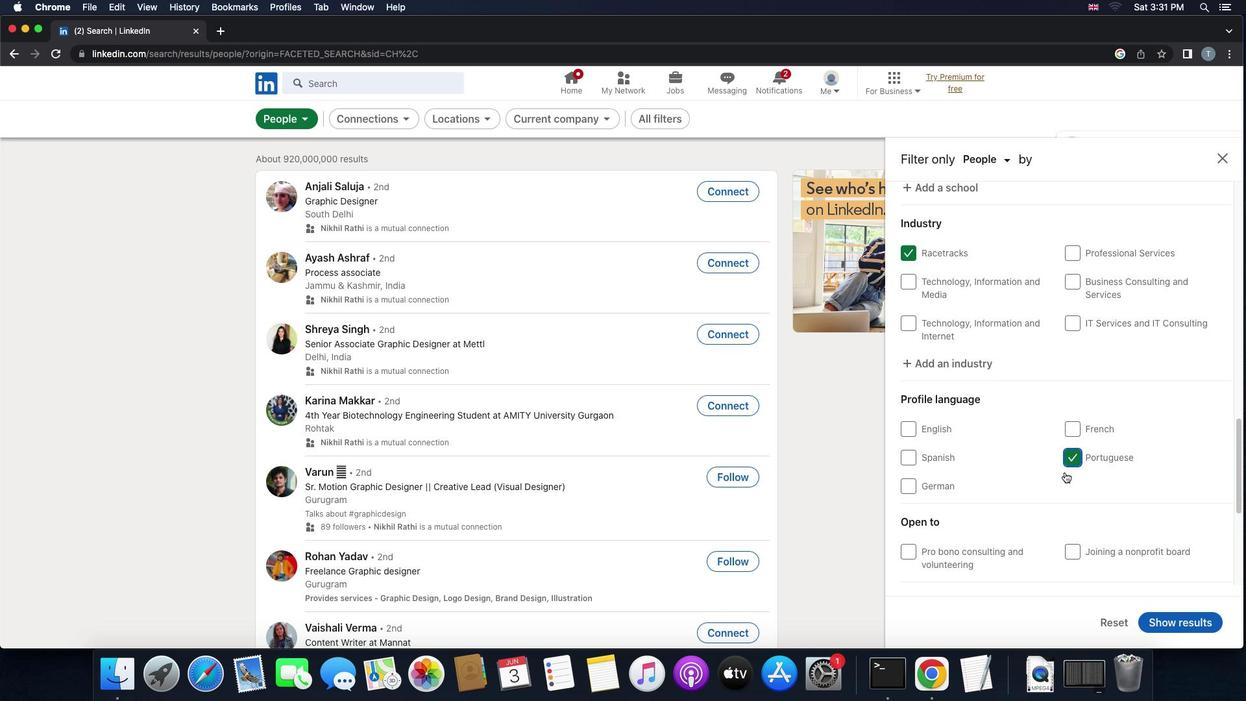 
Action: Mouse moved to (1064, 473)
Screenshot: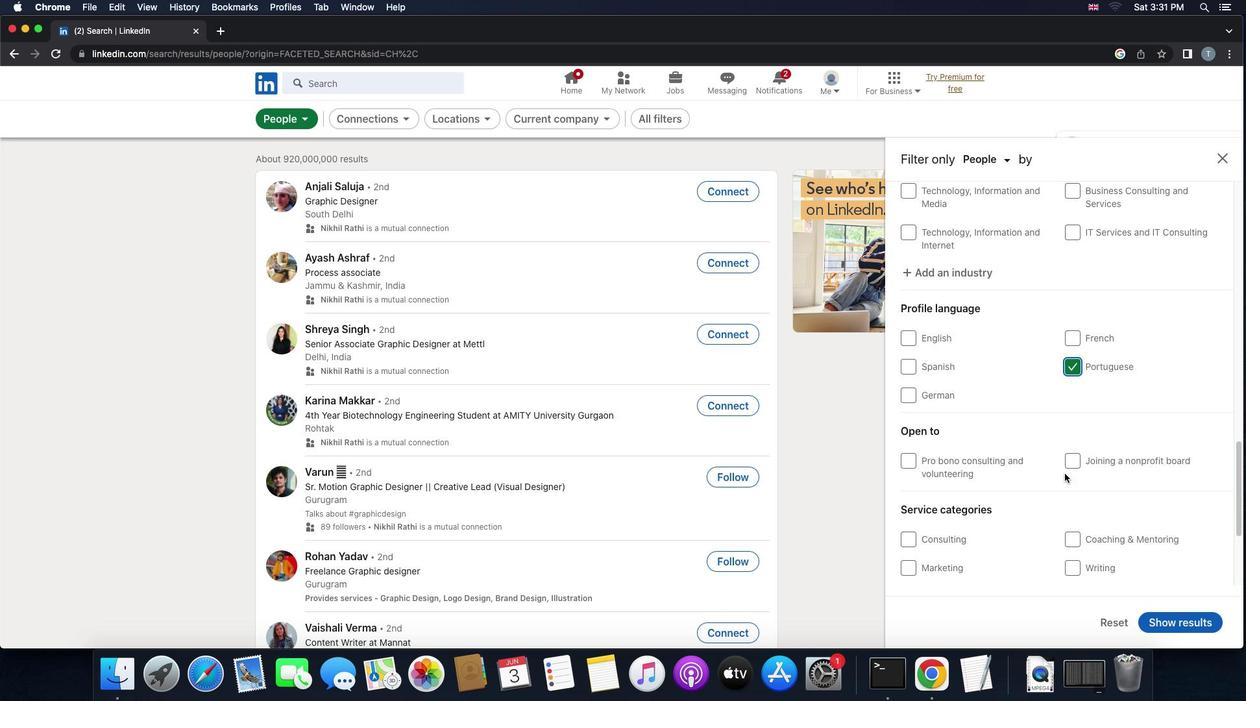 
Action: Mouse scrolled (1064, 473) with delta (0, 0)
Screenshot: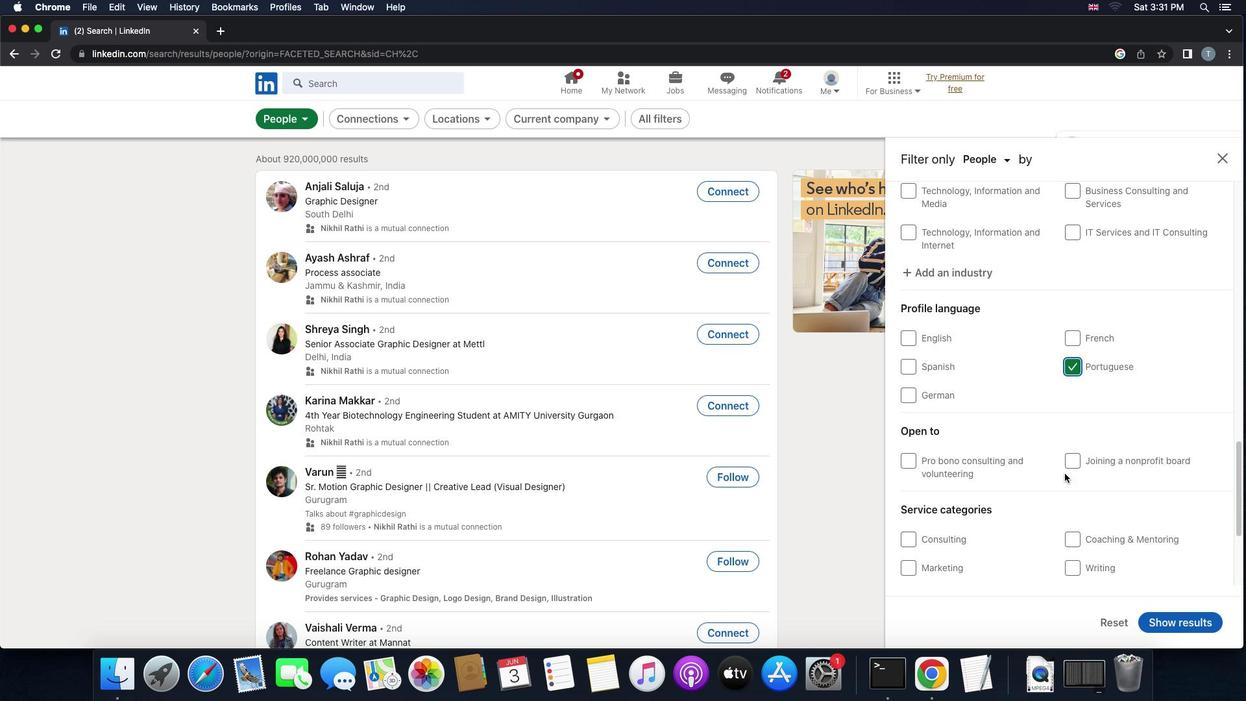 
Action: Mouse scrolled (1064, 473) with delta (0, 0)
Screenshot: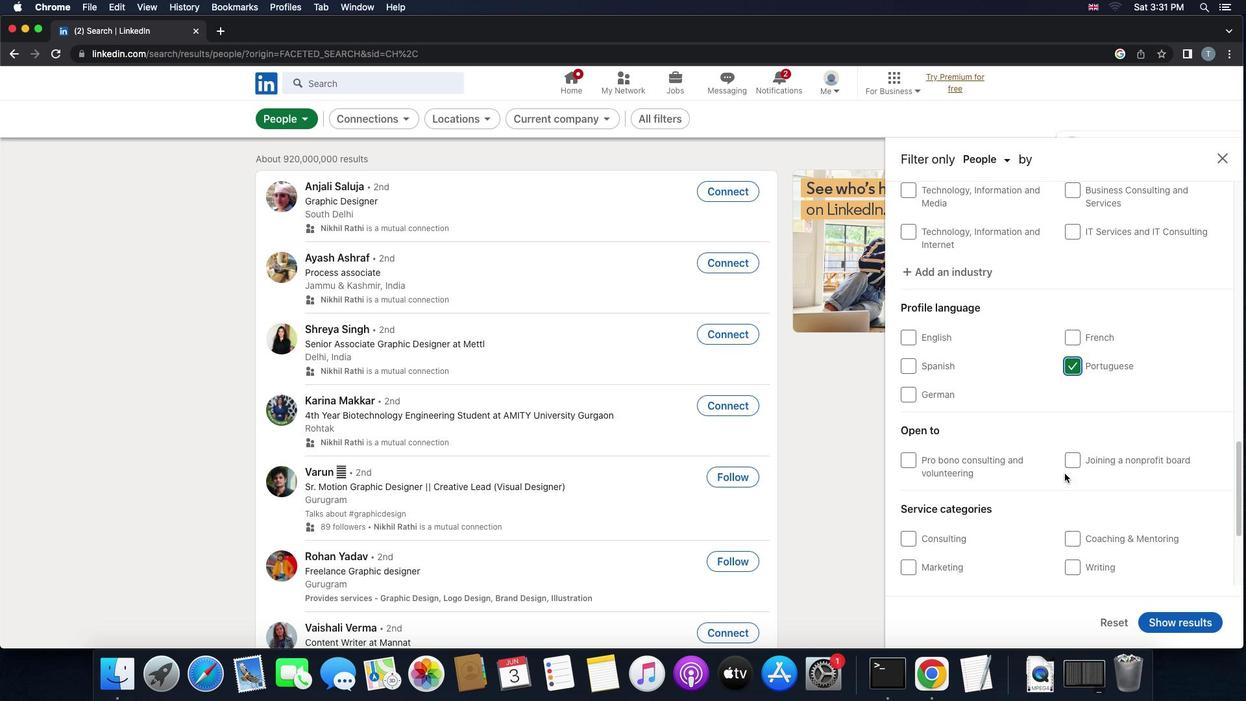 
Action: Mouse scrolled (1064, 473) with delta (0, -1)
Screenshot: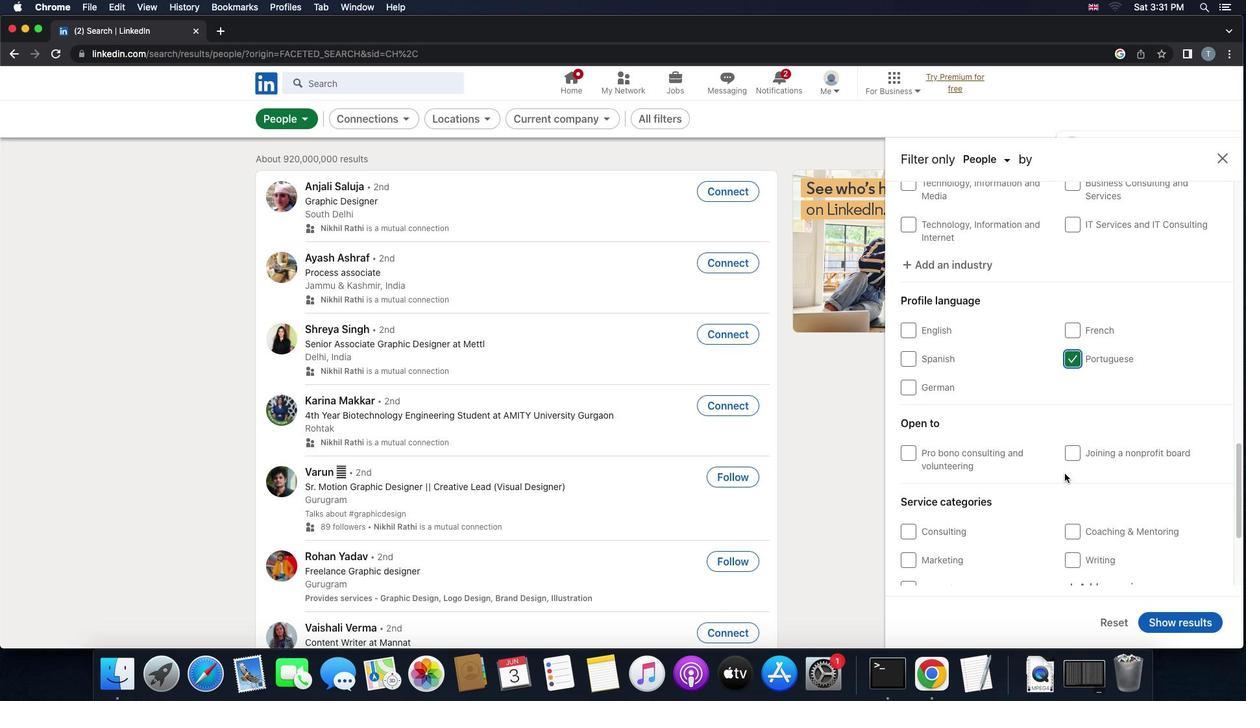 
Action: Mouse scrolled (1064, 473) with delta (0, -1)
Screenshot: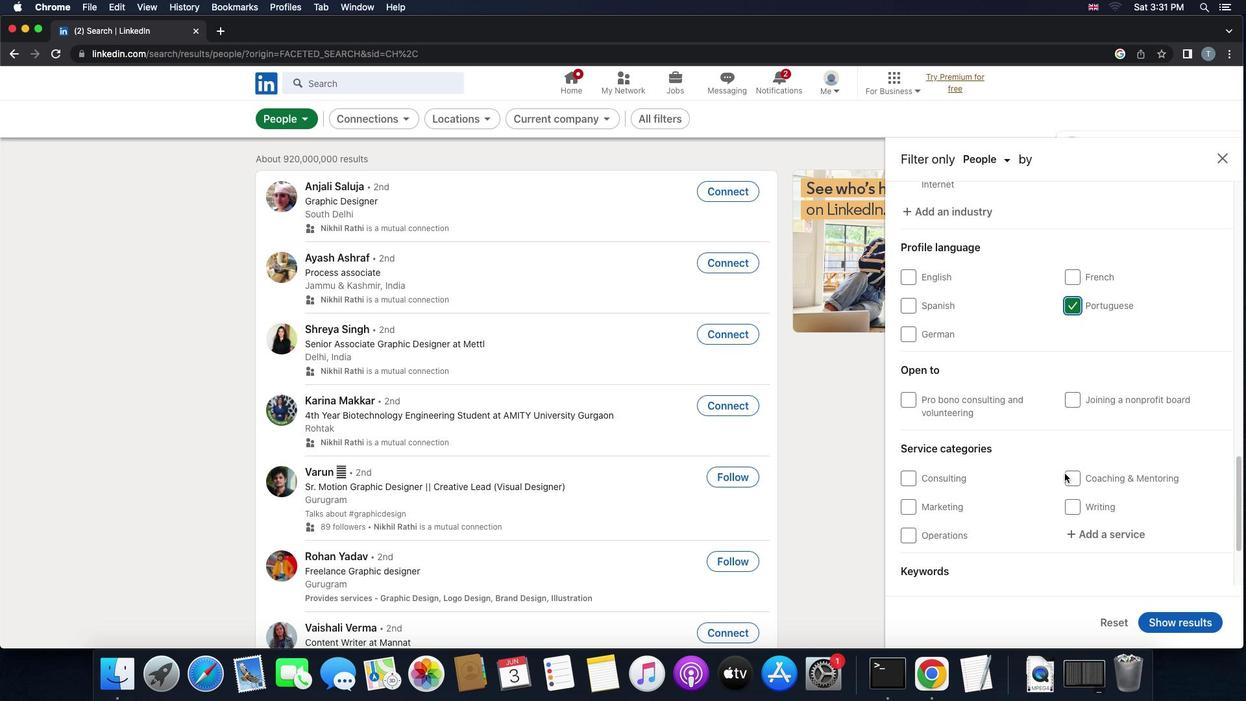 
Action: Mouse moved to (1083, 444)
Screenshot: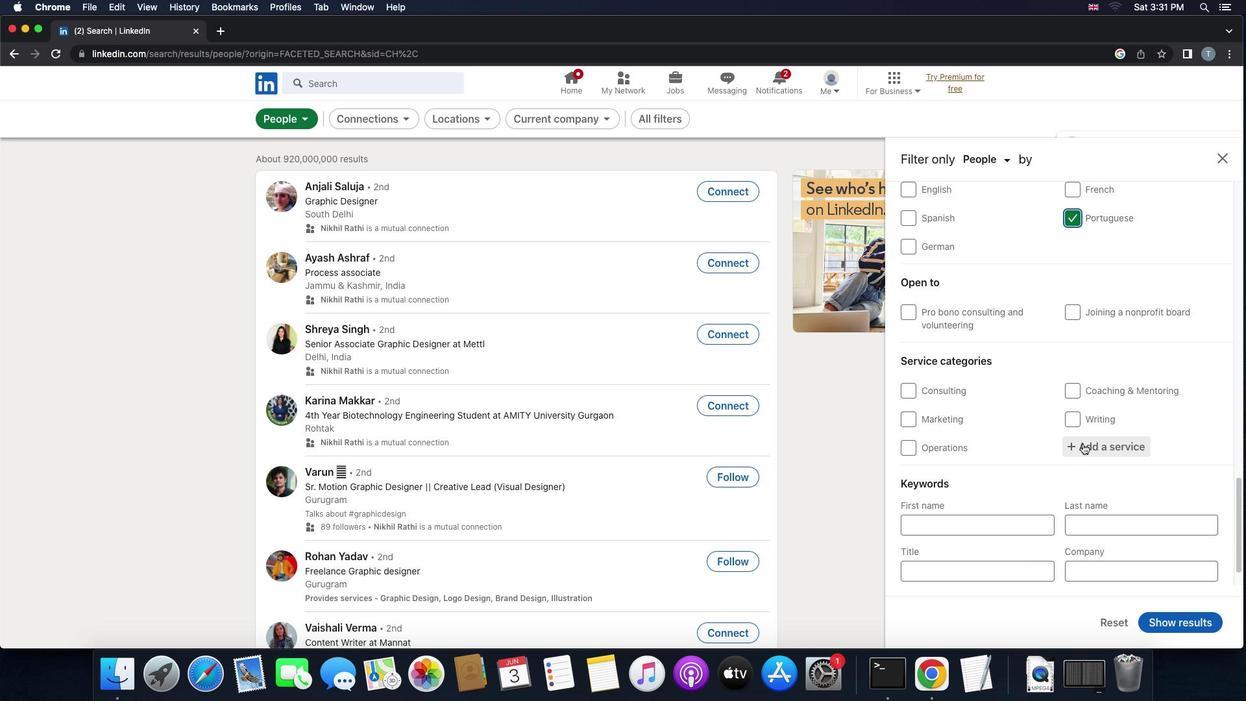 
Action: Mouse pressed left at (1083, 444)
Screenshot: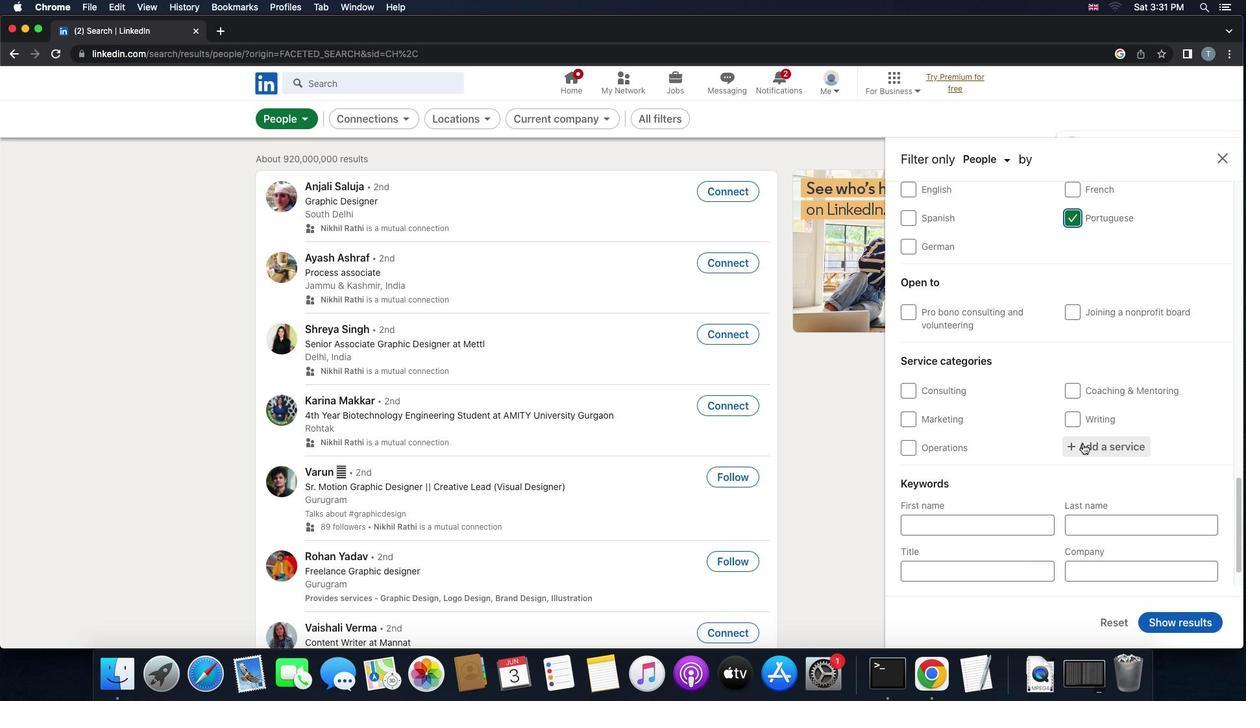 
Action: Key pressed 'a''u''t''o'
Screenshot: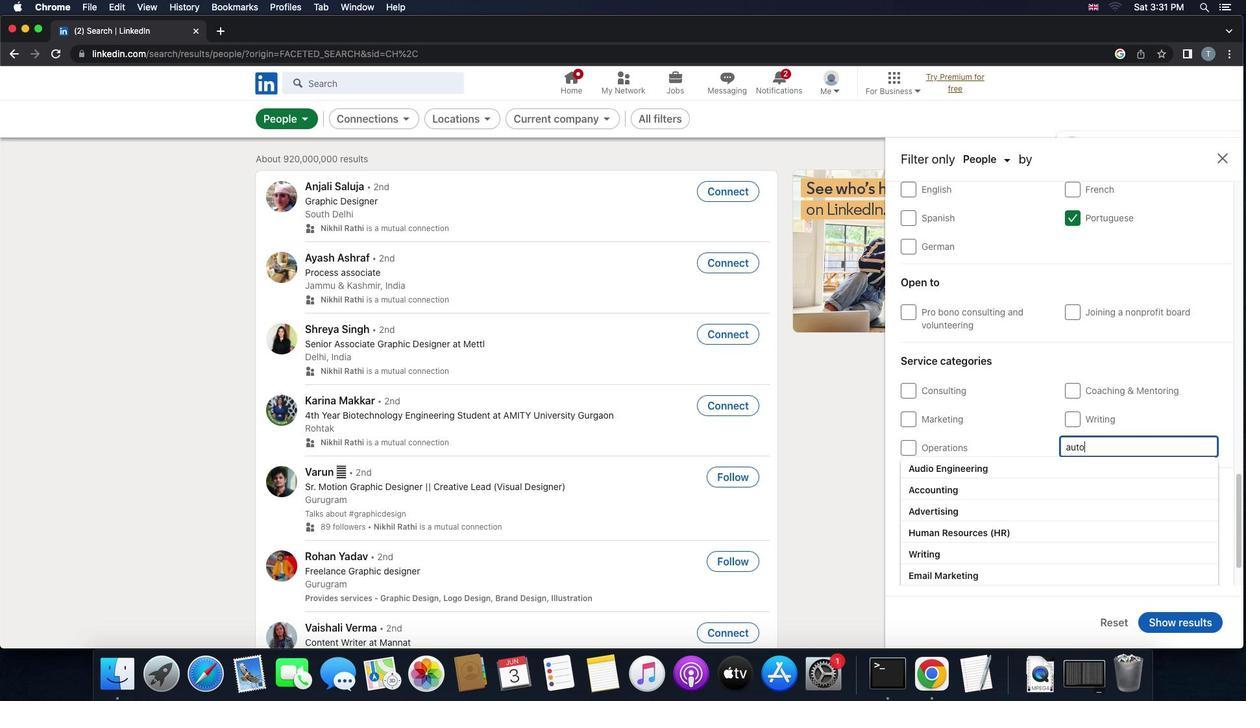 
Action: Mouse moved to (1051, 510)
Screenshot: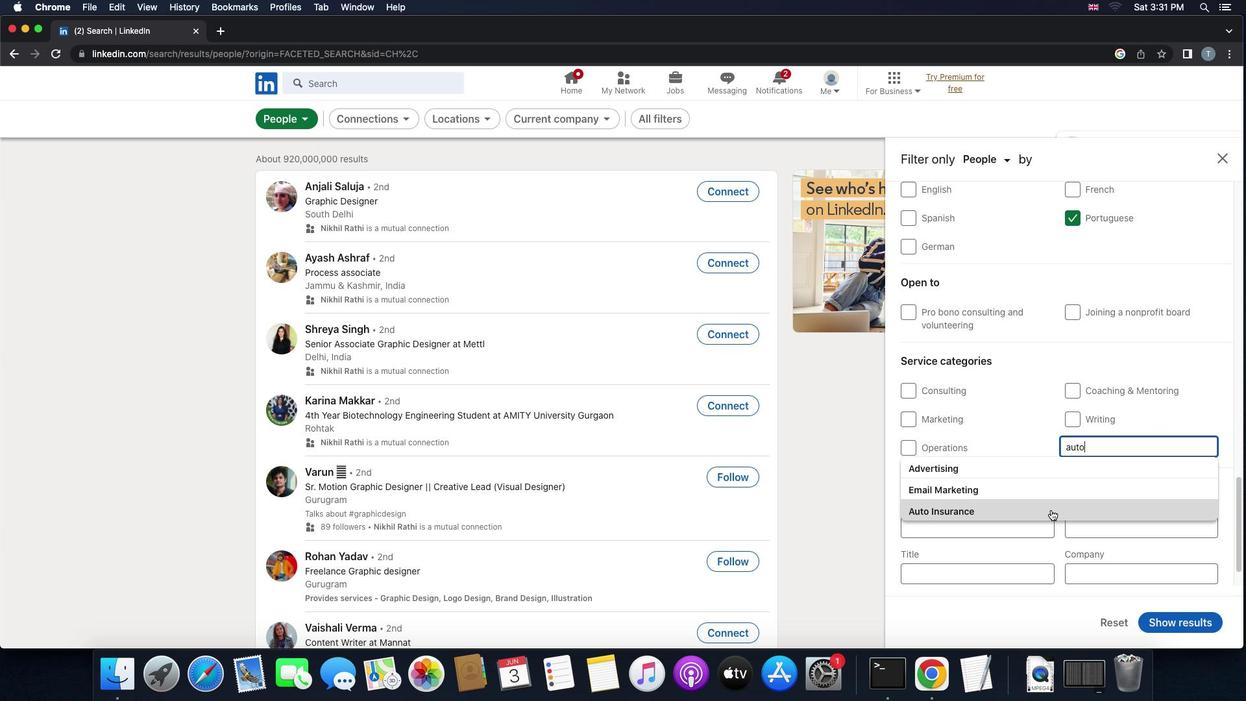 
Action: Mouse pressed left at (1051, 510)
Screenshot: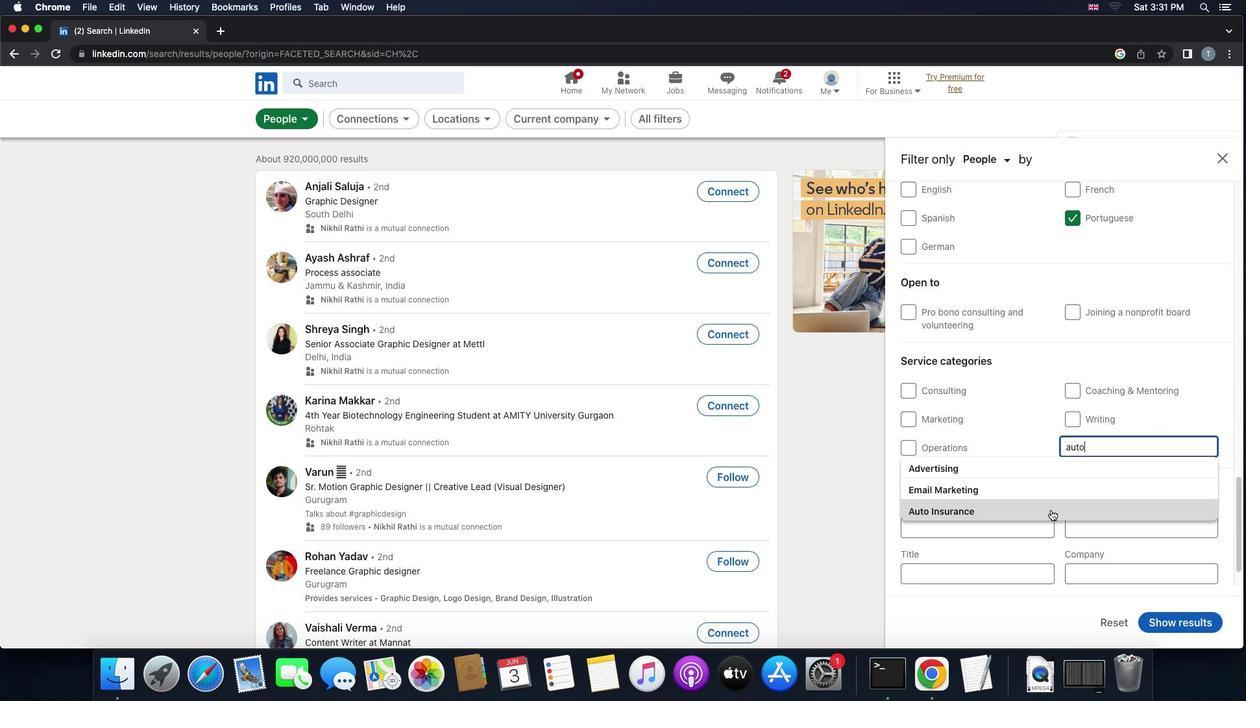 
Action: Mouse moved to (1052, 509)
Screenshot: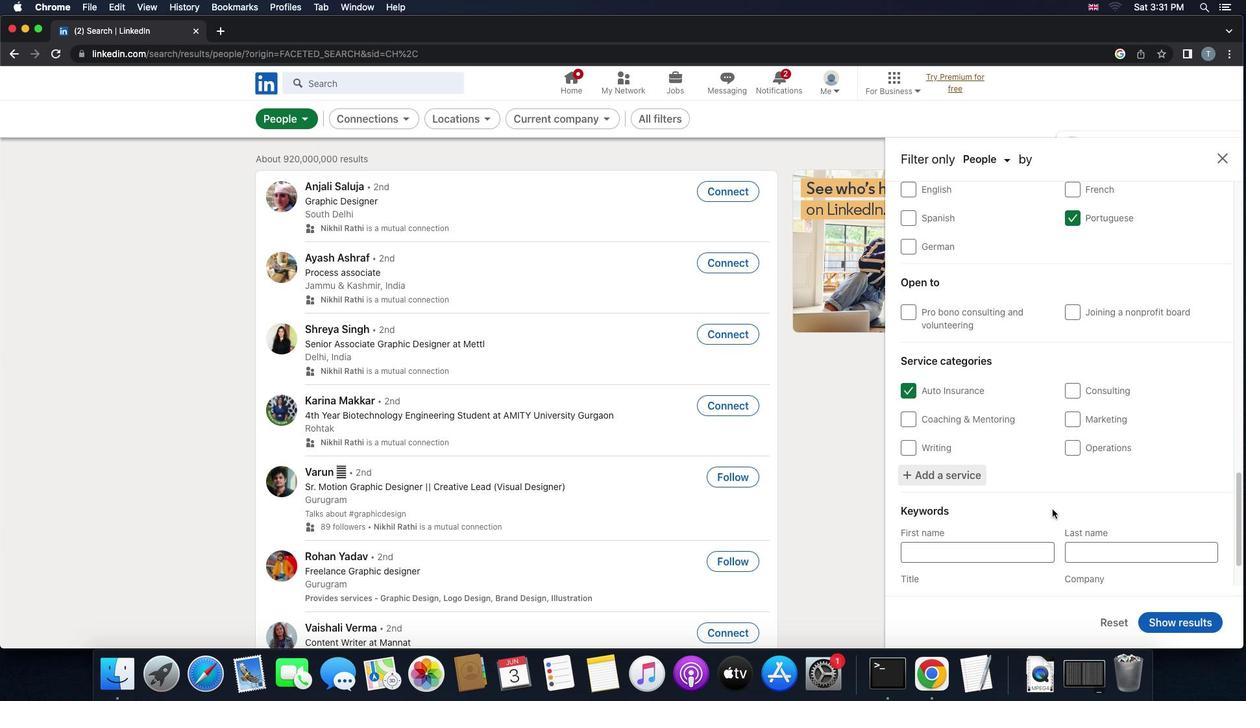 
Action: Mouse scrolled (1052, 509) with delta (0, 0)
Screenshot: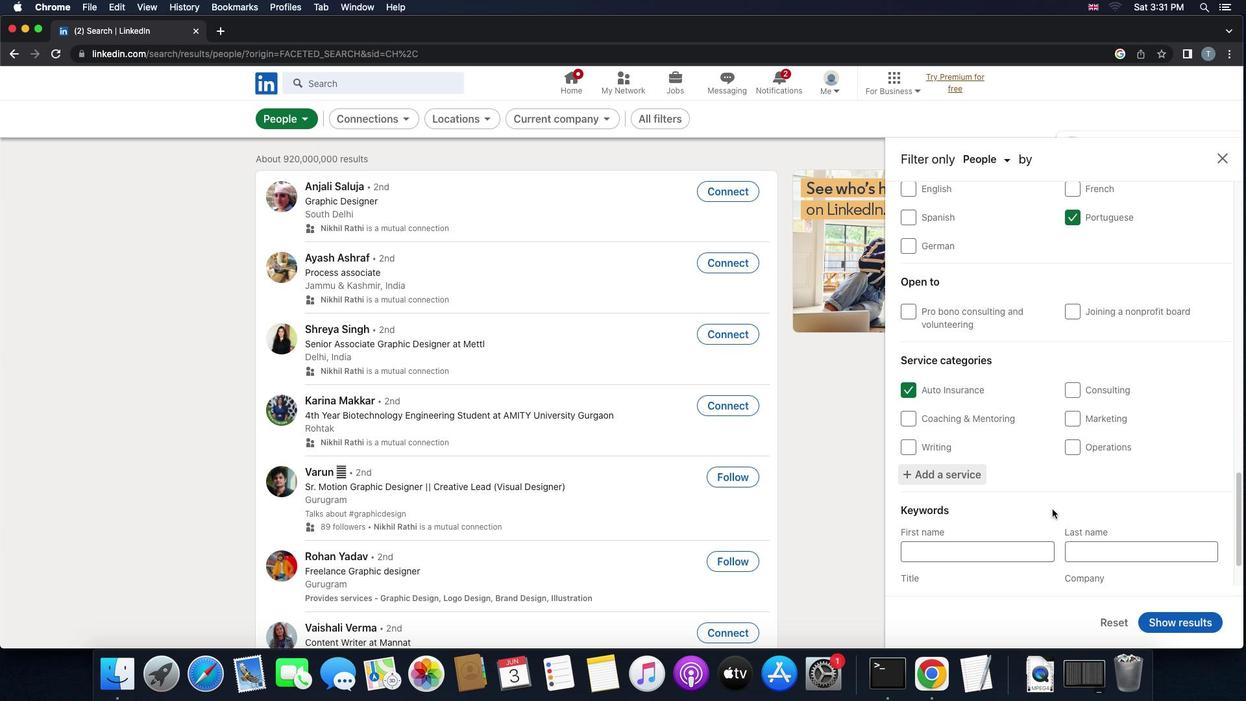 
Action: Mouse scrolled (1052, 509) with delta (0, 0)
Screenshot: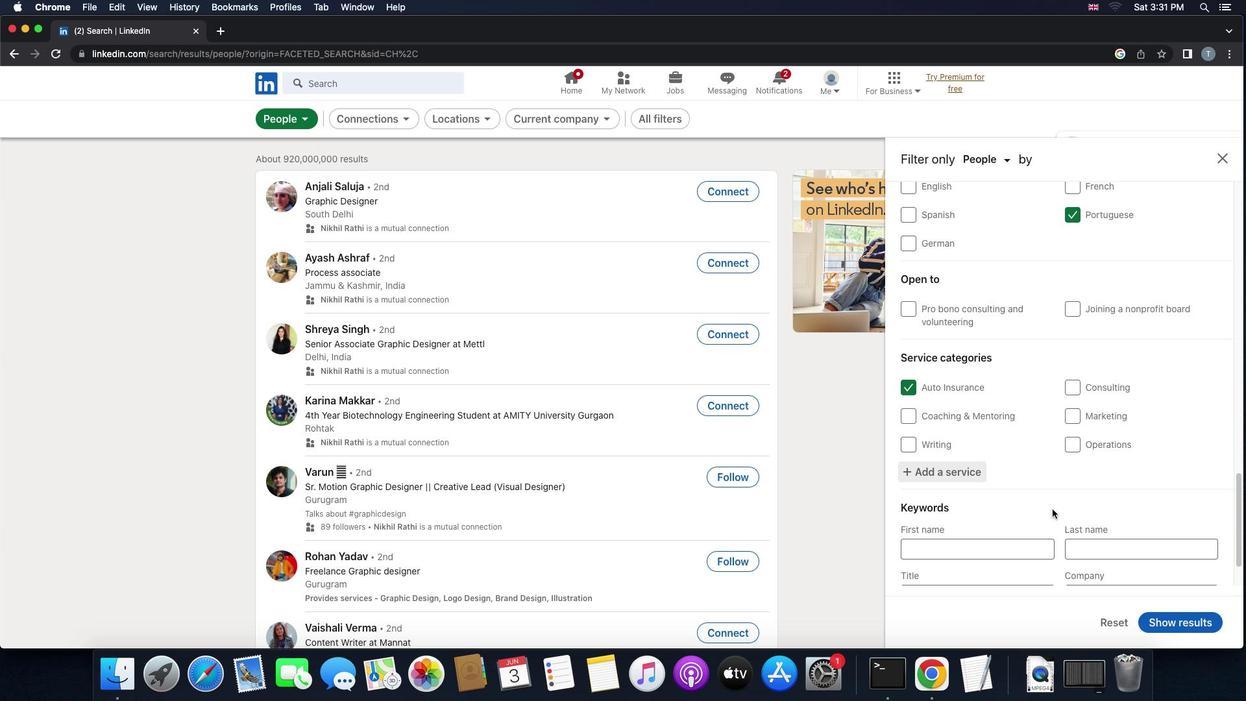 
Action: Mouse scrolled (1052, 509) with delta (0, -1)
Screenshot: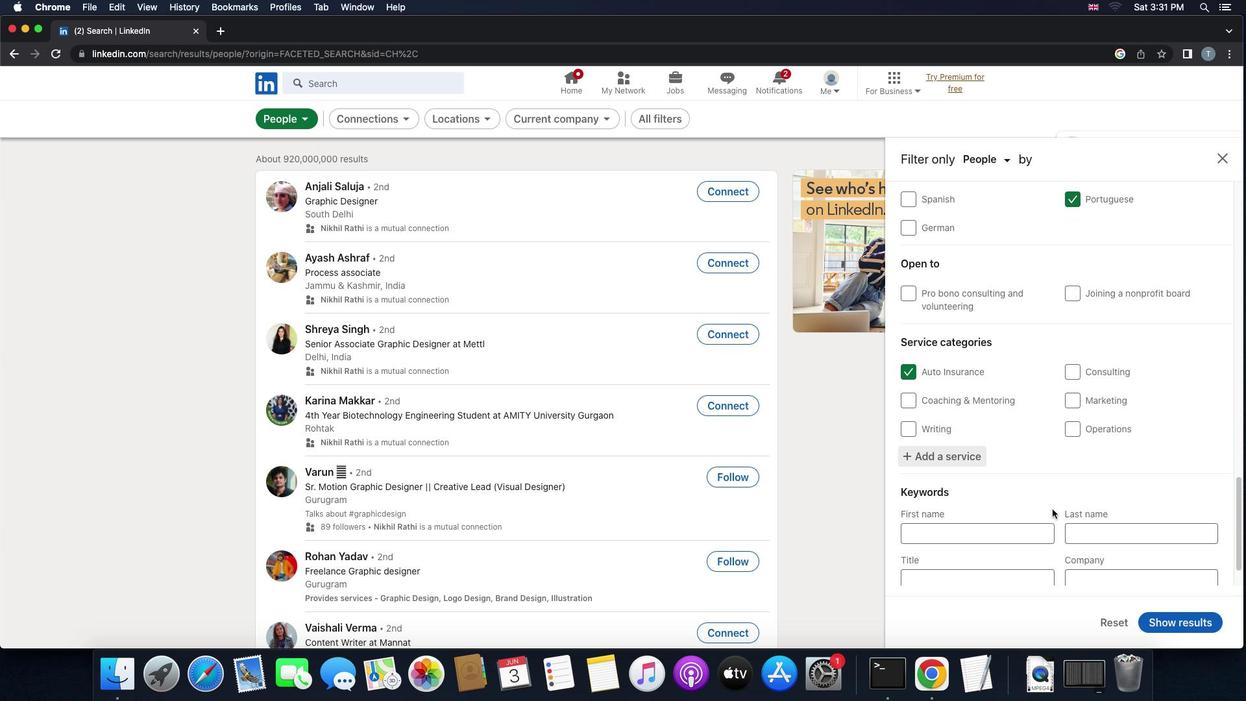 
Action: Mouse scrolled (1052, 509) with delta (0, 0)
Screenshot: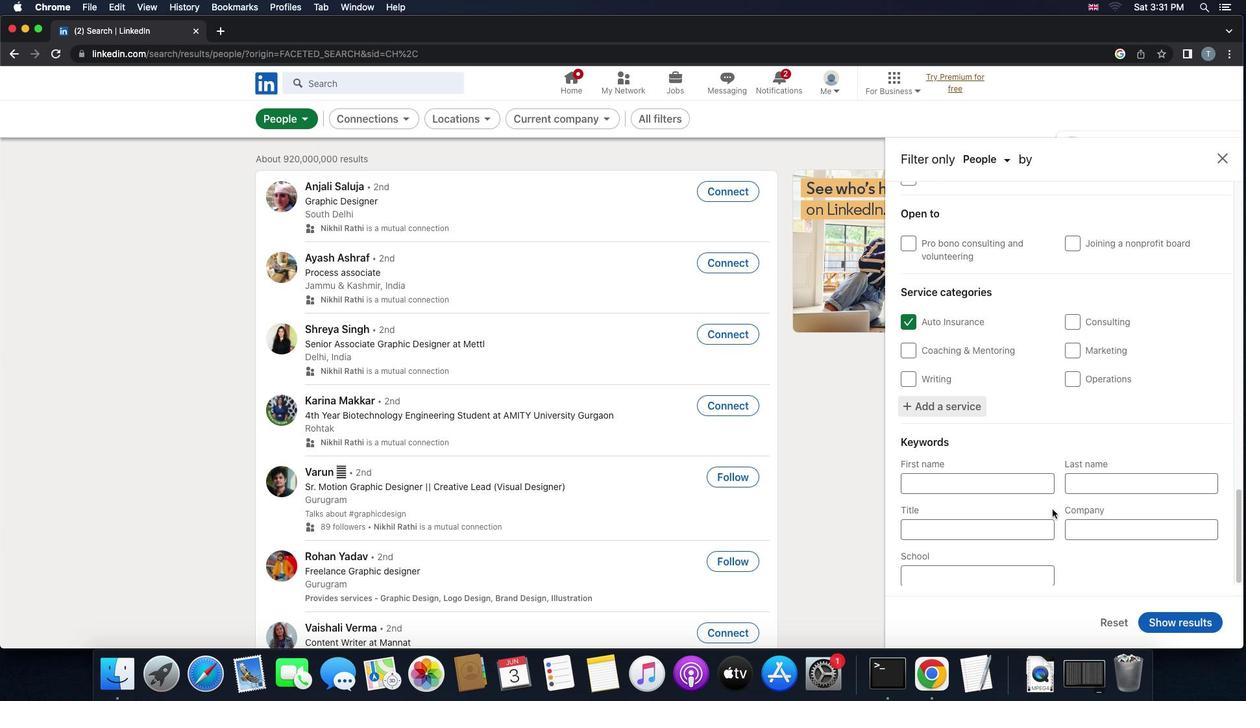 
Action: Mouse scrolled (1052, 509) with delta (0, 0)
Screenshot: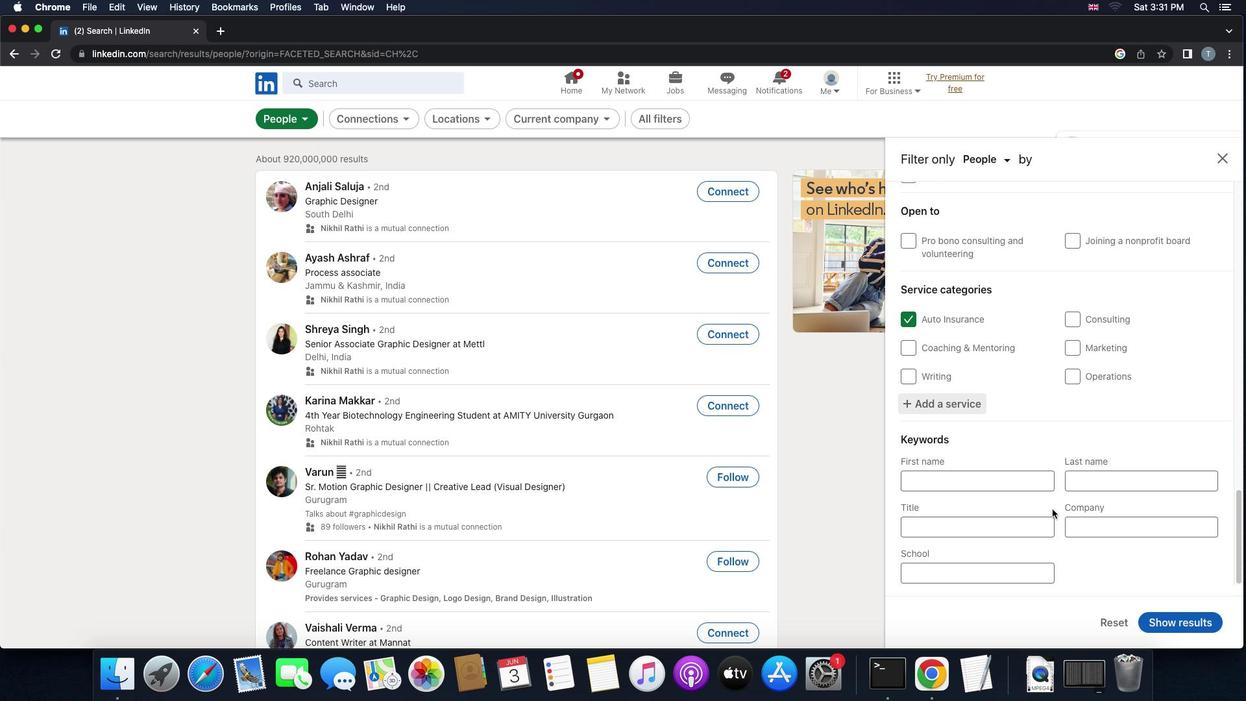 
Action: Mouse scrolled (1052, 509) with delta (0, 0)
Screenshot: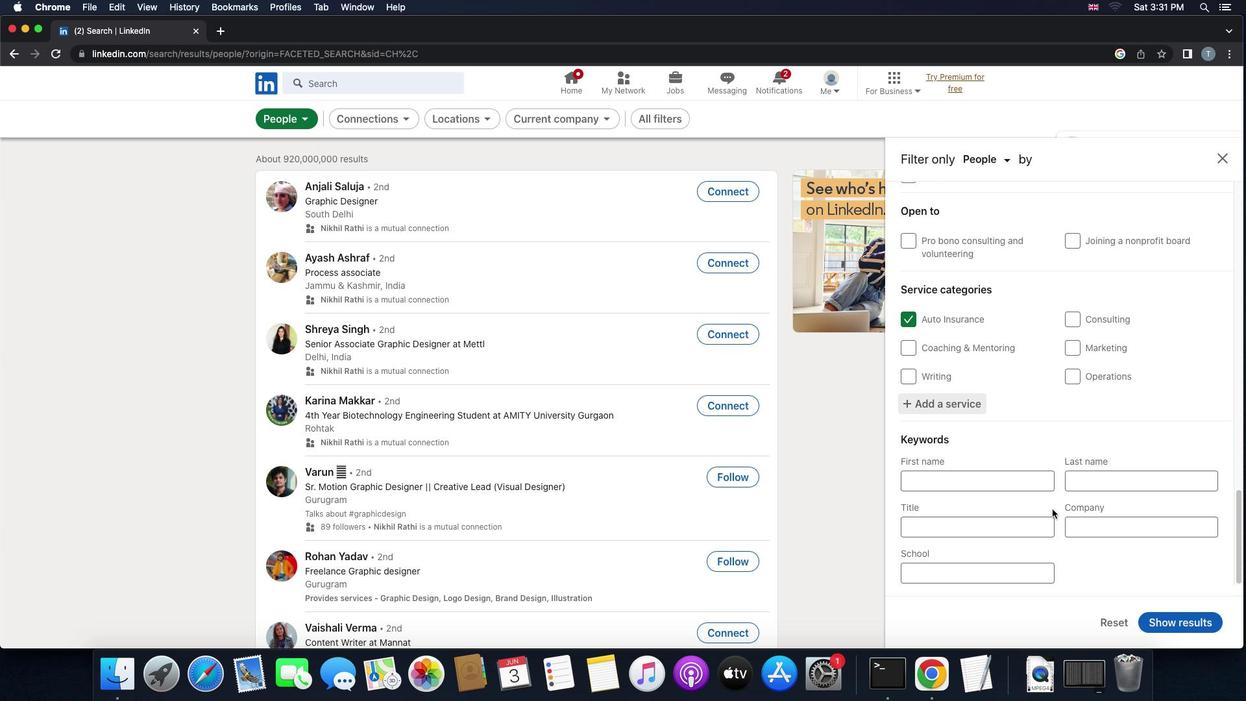 
Action: Mouse moved to (986, 527)
Screenshot: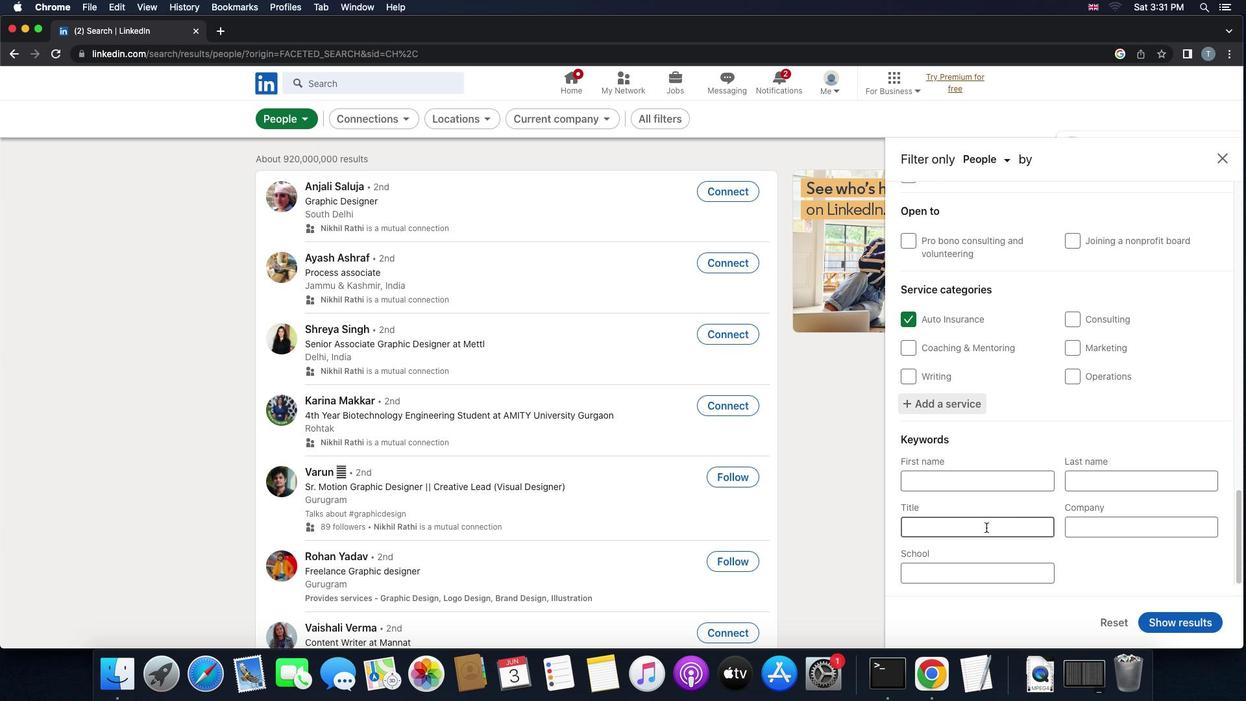 
Action: Mouse pressed left at (986, 527)
Screenshot: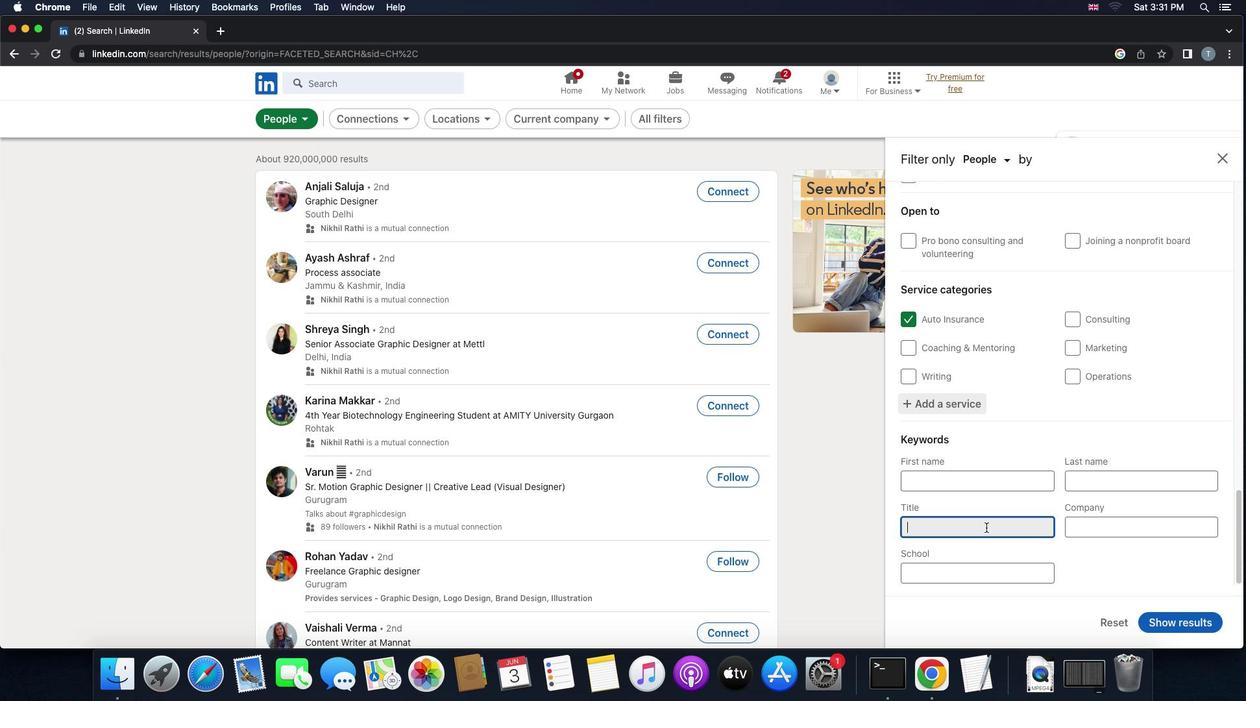 
Action: Mouse moved to (988, 526)
Screenshot: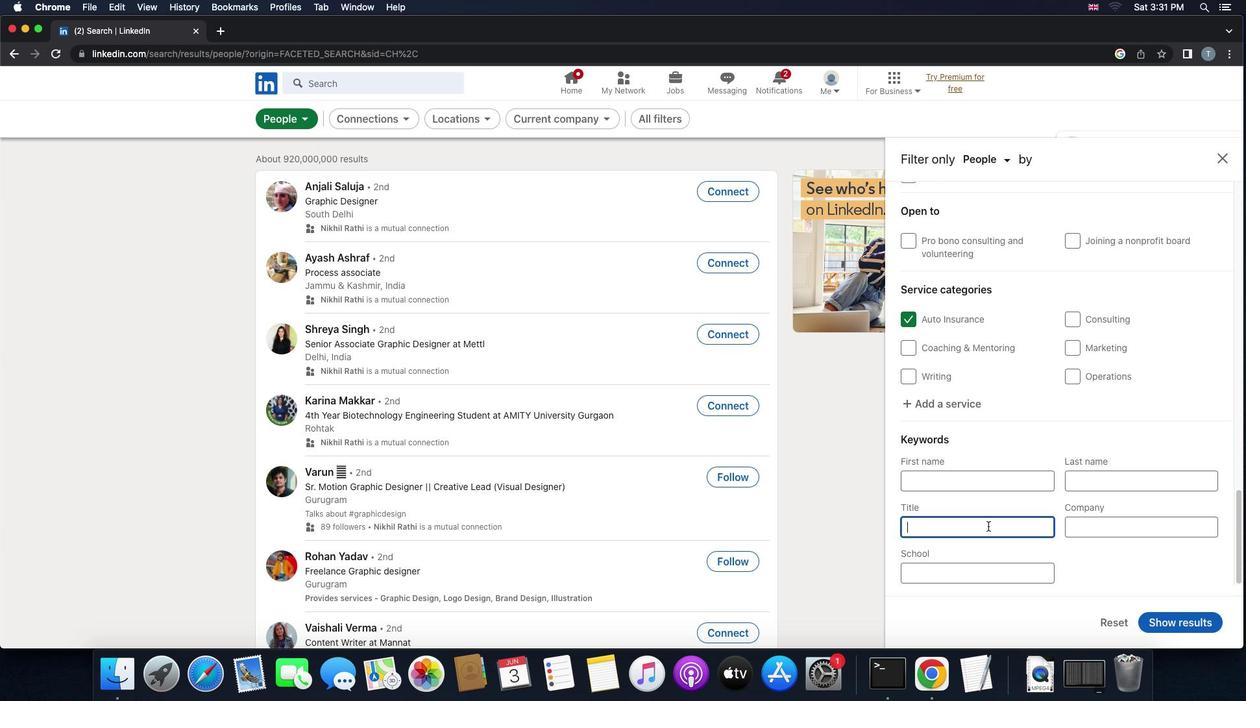 
Action: Key pressed 'd''i''r''e''c''t''o''r'
Screenshot: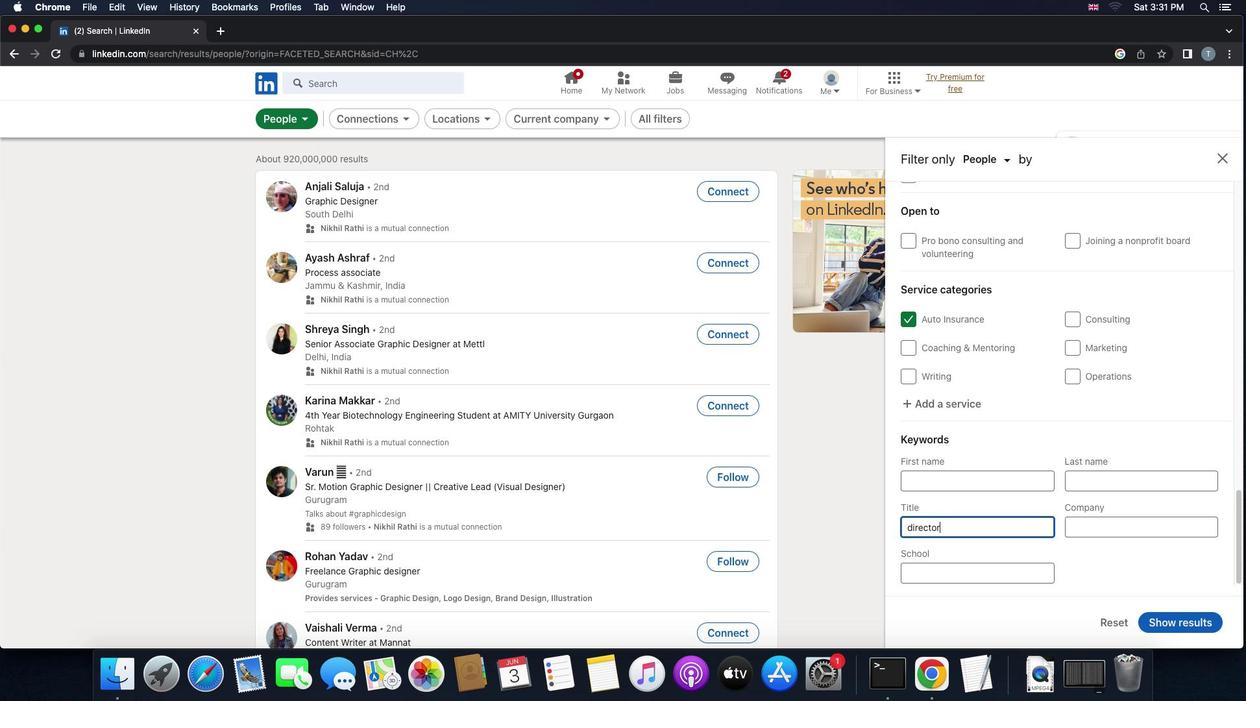 
Action: Mouse moved to (1191, 621)
Screenshot: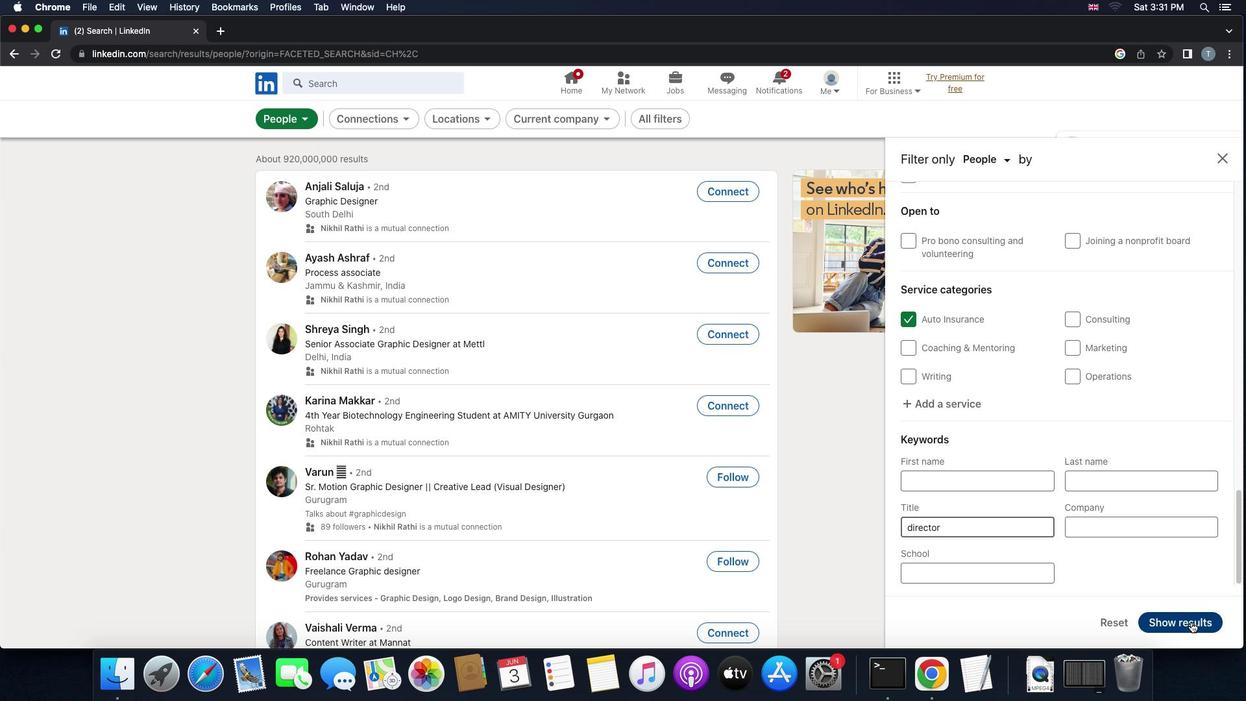 
Action: Mouse pressed left at (1191, 621)
Screenshot: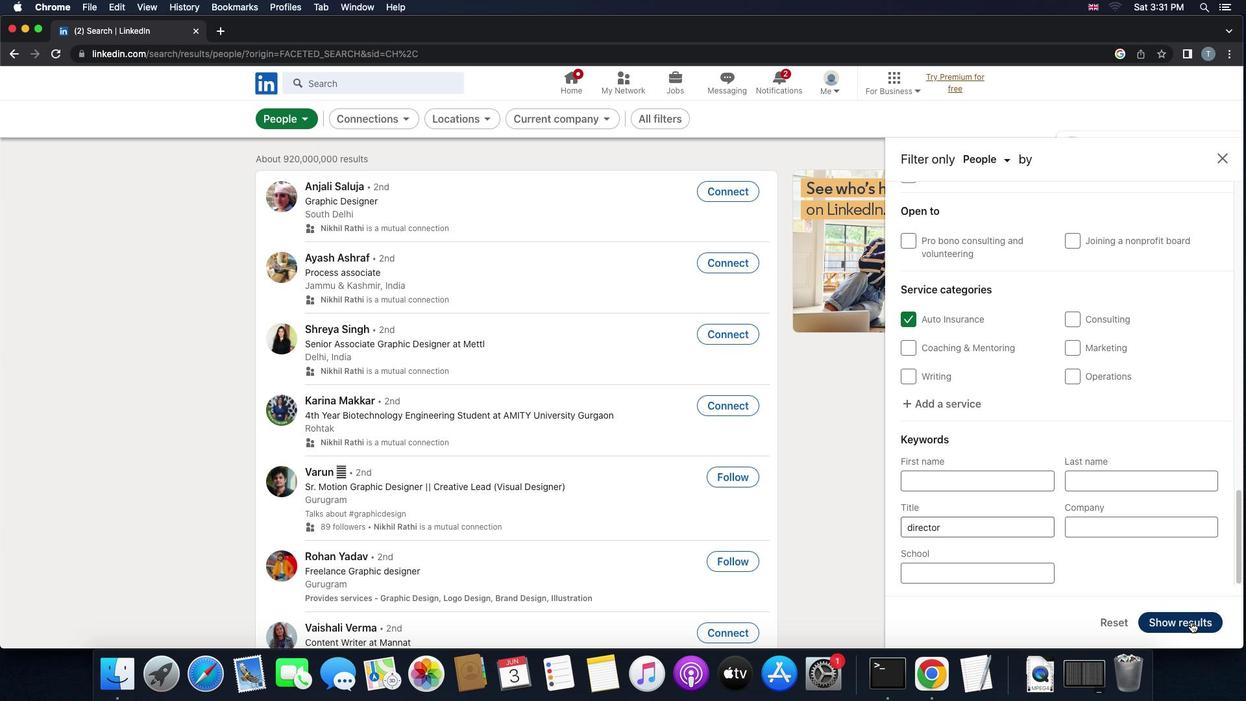 
